 Task: Search one way flight ticket for 4 adults, 2 children, 2 infants in seat and 1 infant on lap in premium economy from Vieques: Antonio Rivera Rodriguez Airport to Rockford: Chicago Rockford International Airport(was Northwest Chicagoland Regional Airport At Rockford) on 5-1-2023. Choice of flights is Royal air maroc. Number of bags: 2 checked bags. Price is upto 94000. Outbound departure time preference is 7:00.
Action: Mouse moved to (276, 488)
Screenshot: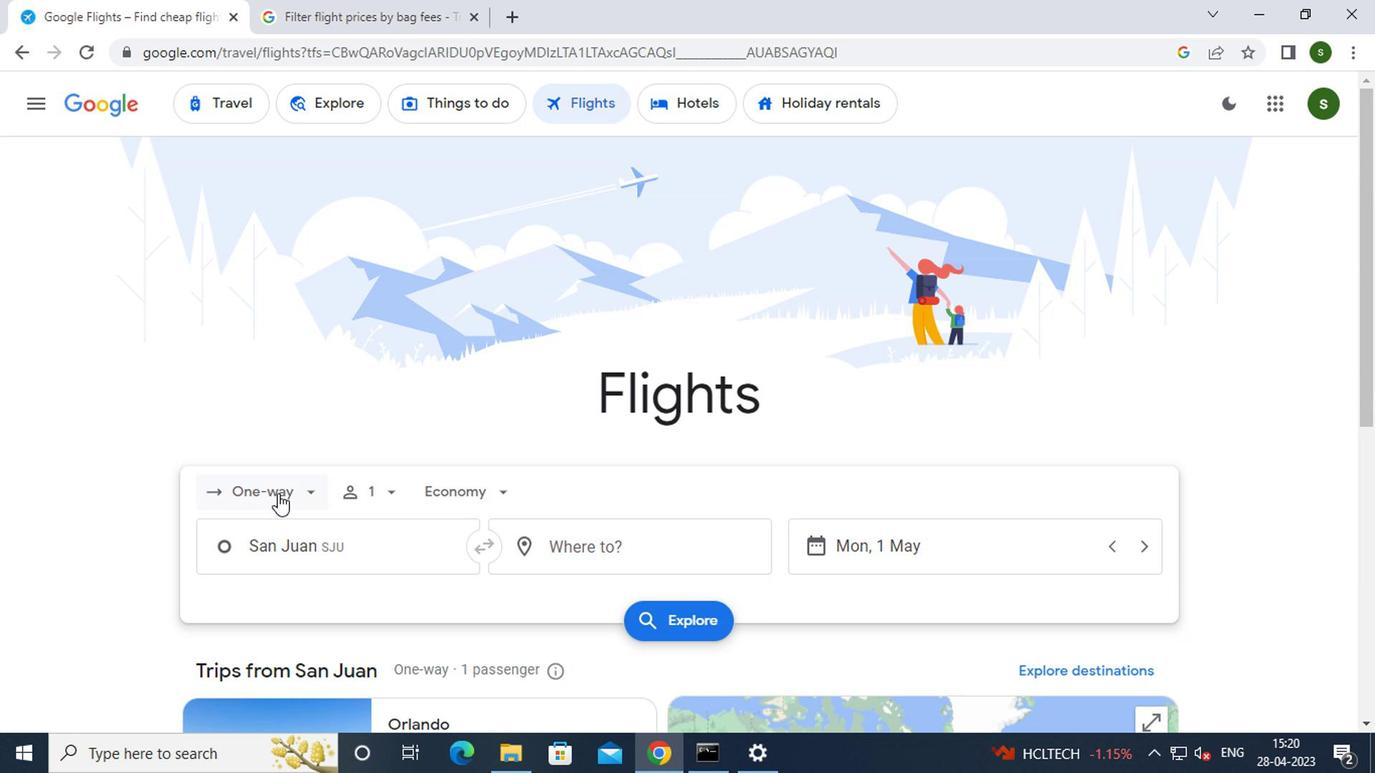
Action: Mouse pressed left at (276, 488)
Screenshot: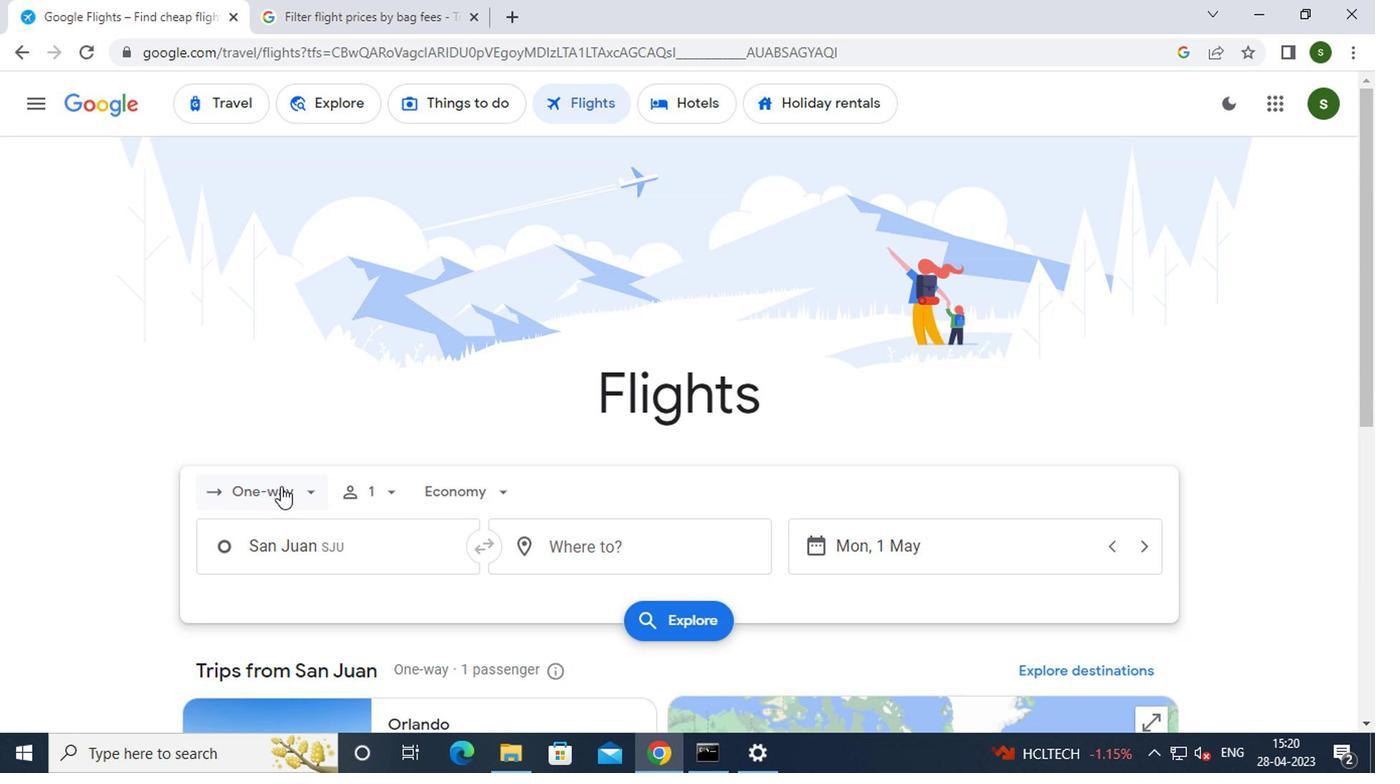 
Action: Mouse moved to (291, 587)
Screenshot: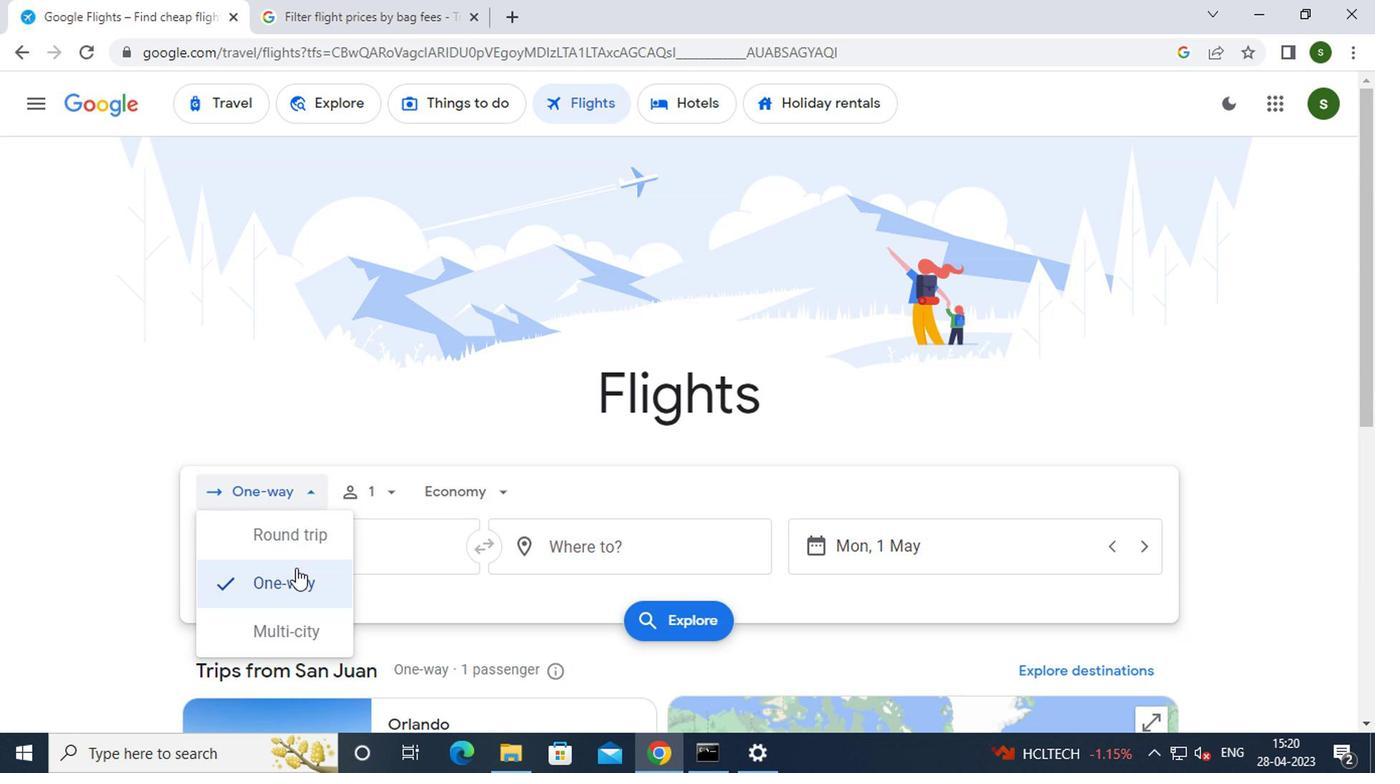 
Action: Mouse pressed left at (291, 587)
Screenshot: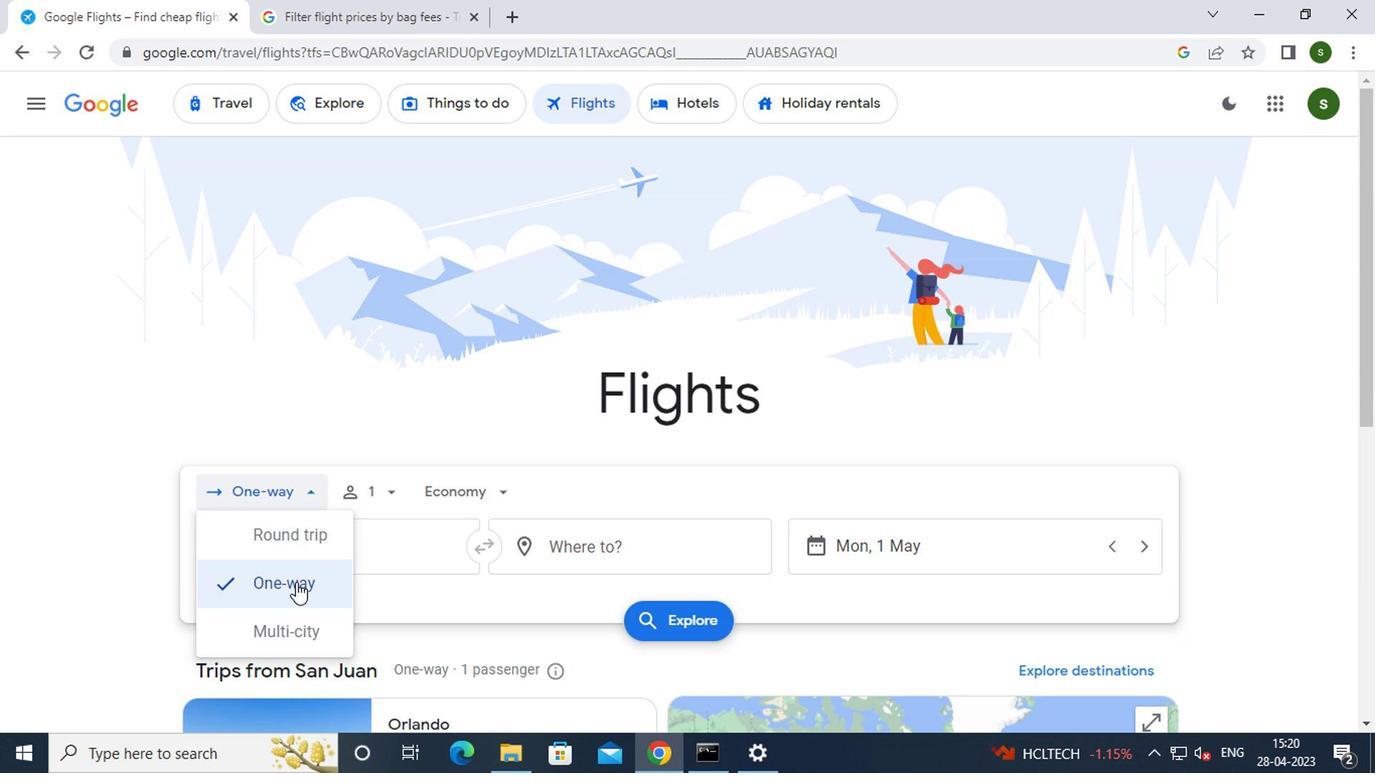
Action: Mouse moved to (371, 496)
Screenshot: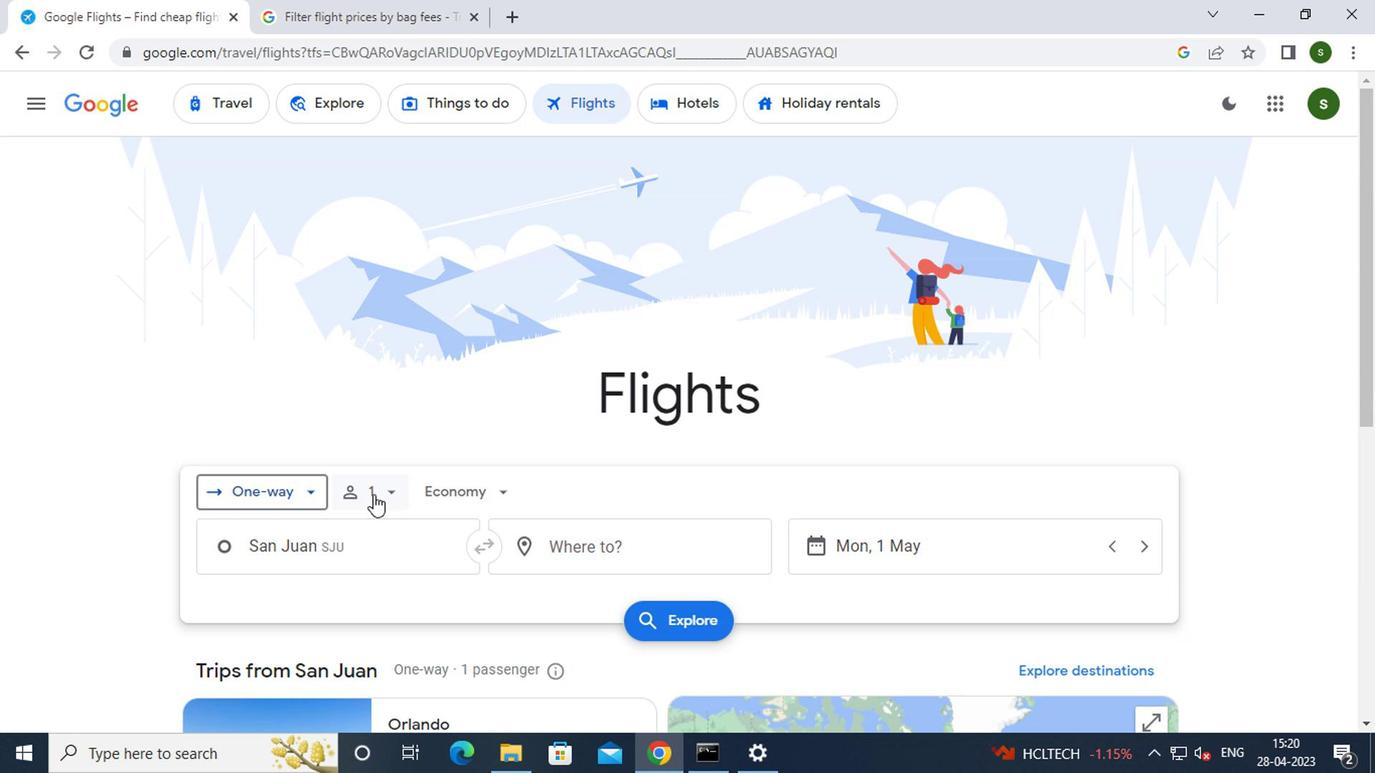 
Action: Mouse pressed left at (371, 496)
Screenshot: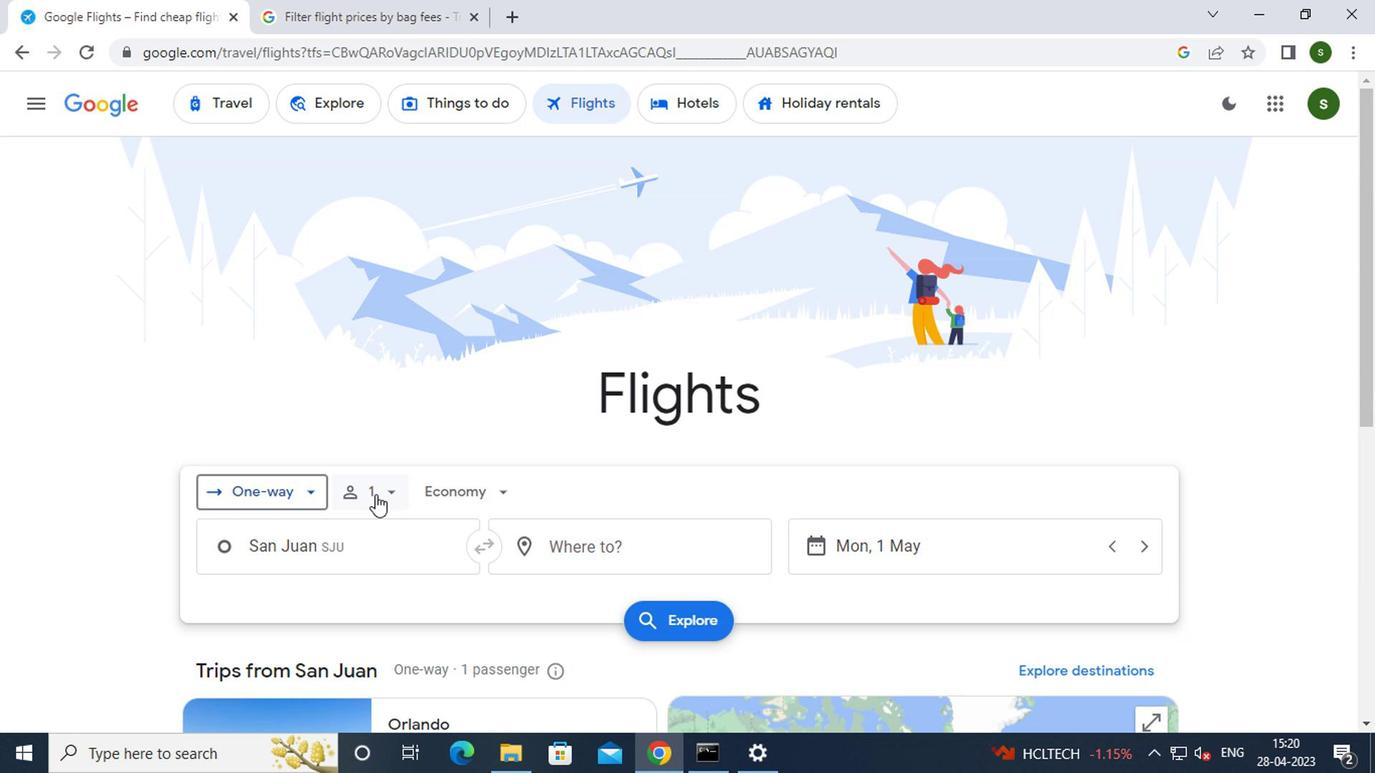 
Action: Mouse moved to (548, 548)
Screenshot: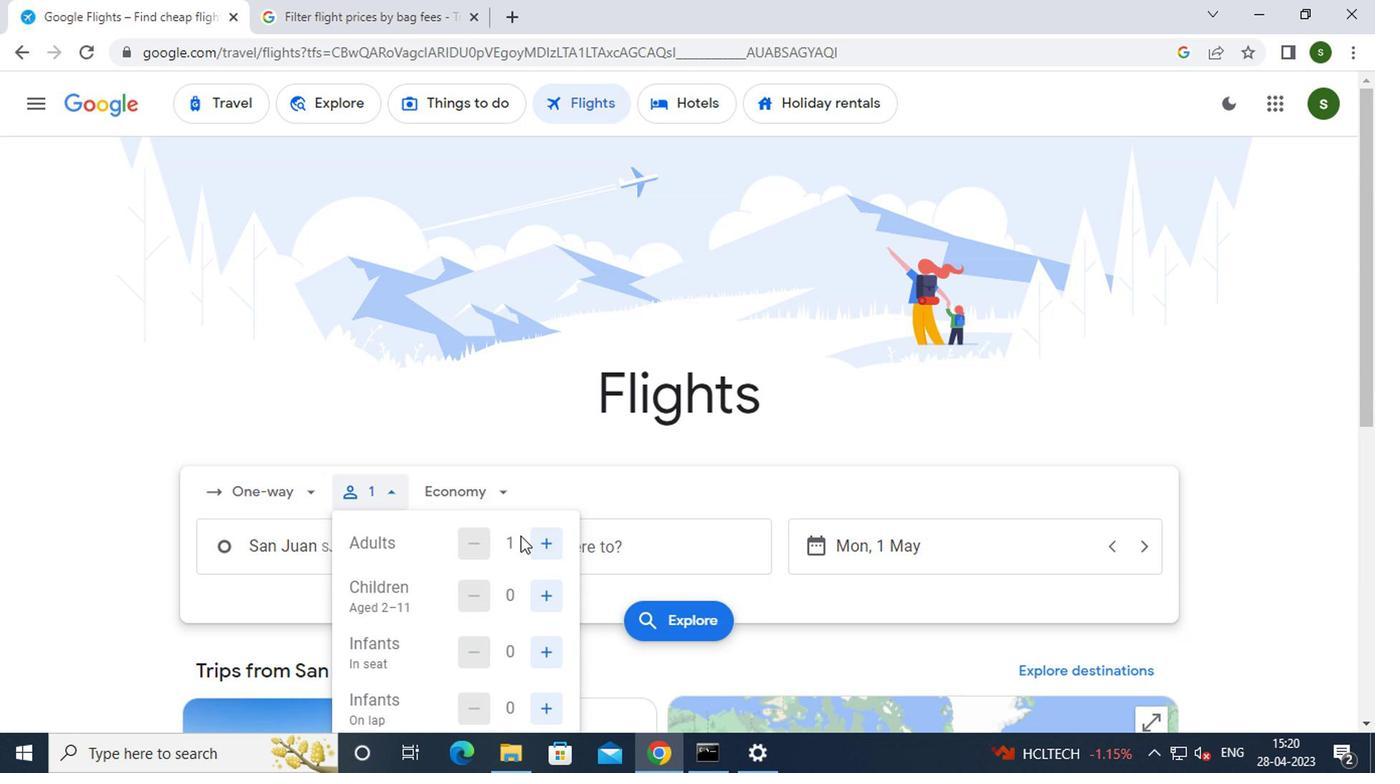 
Action: Mouse pressed left at (548, 548)
Screenshot: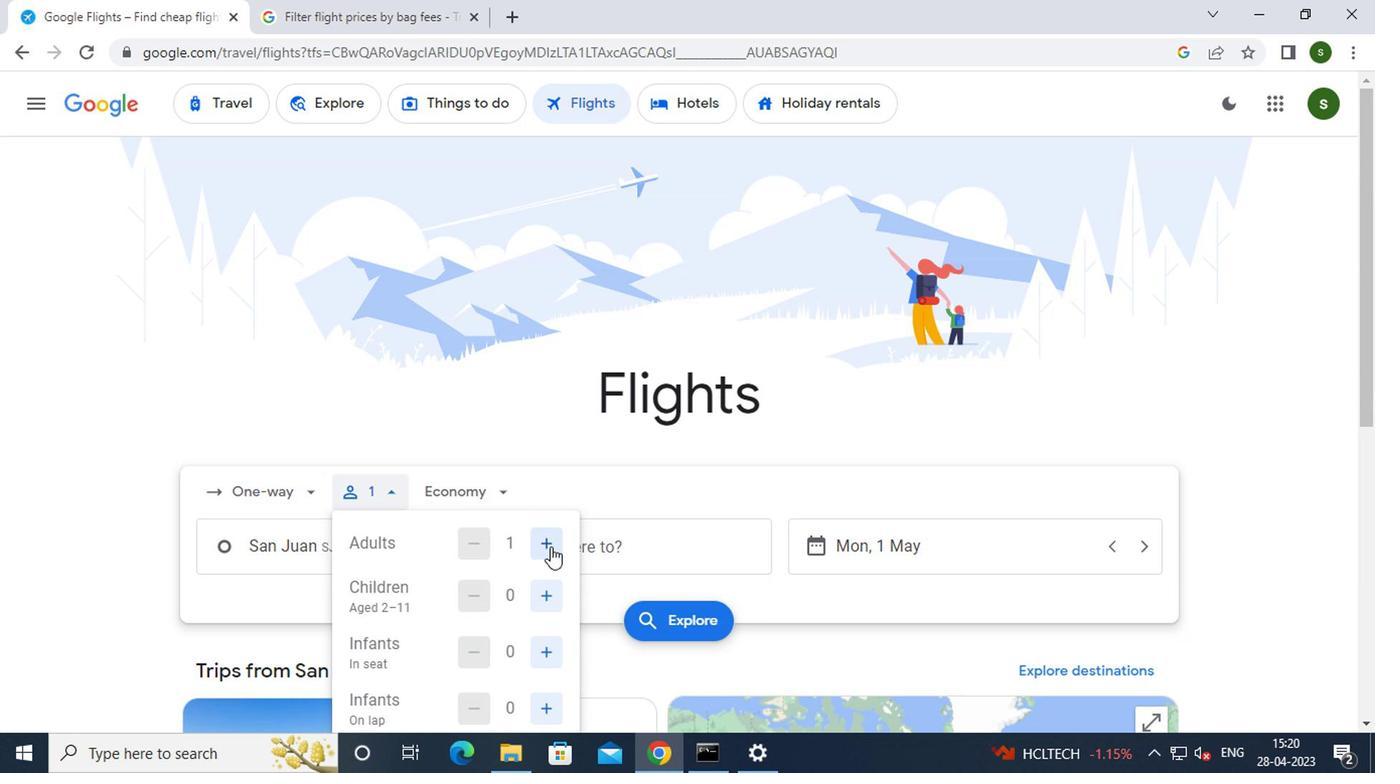 
Action: Mouse pressed left at (548, 548)
Screenshot: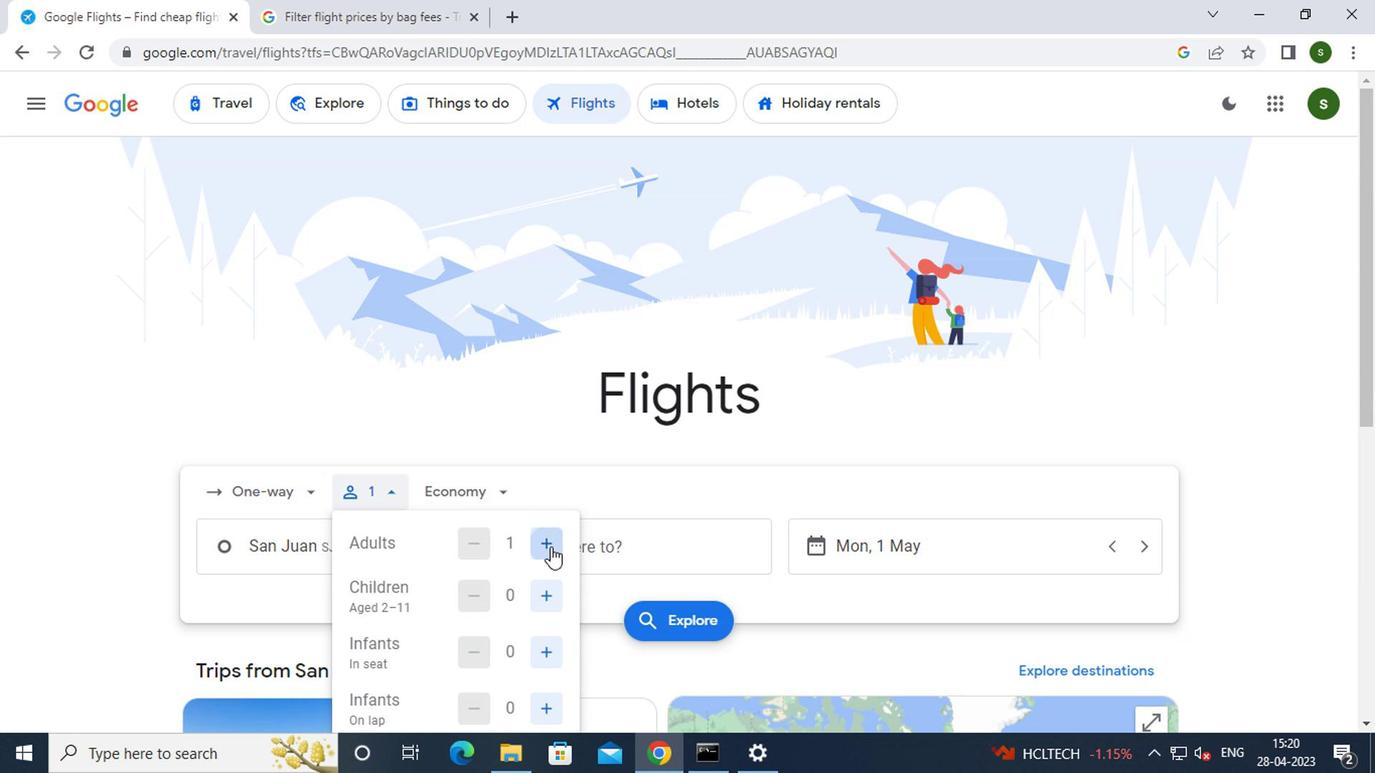 
Action: Mouse pressed left at (548, 548)
Screenshot: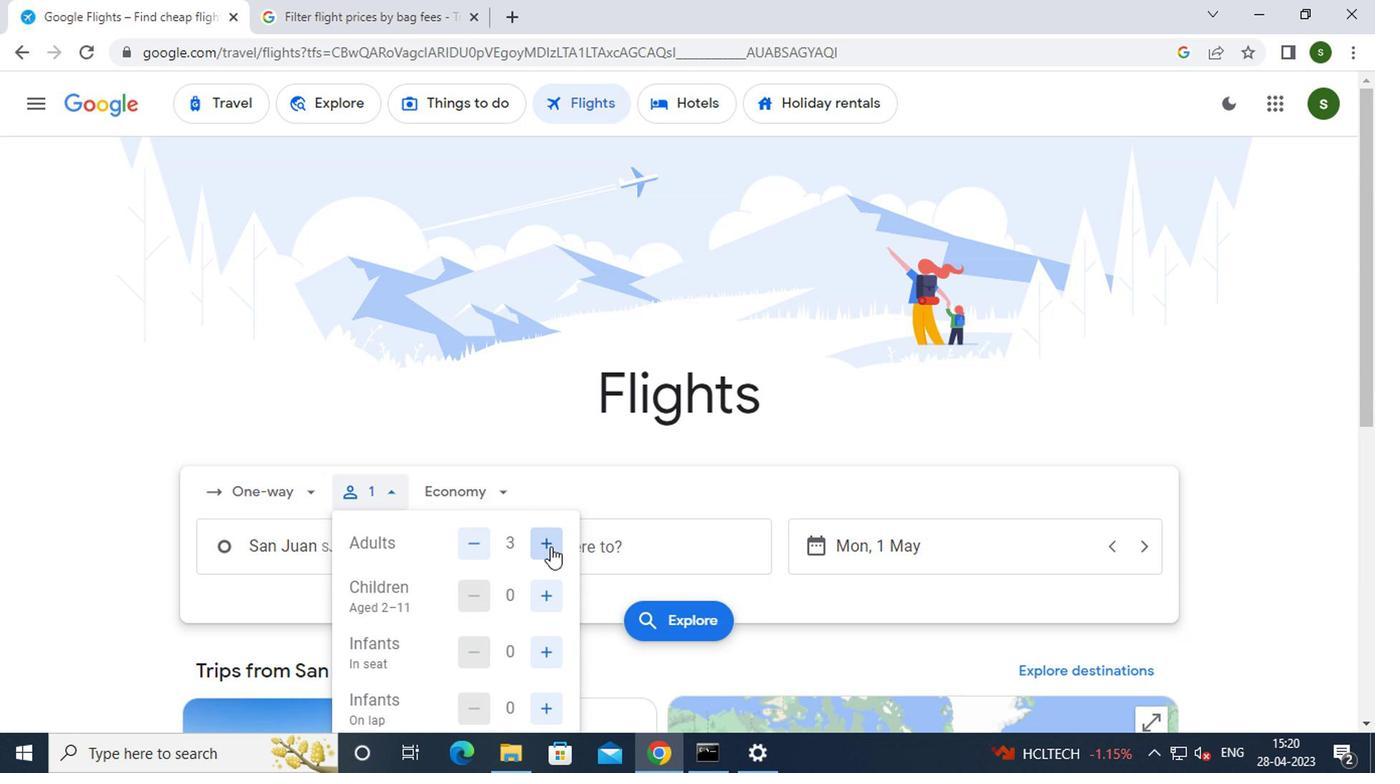 
Action: Mouse moved to (542, 604)
Screenshot: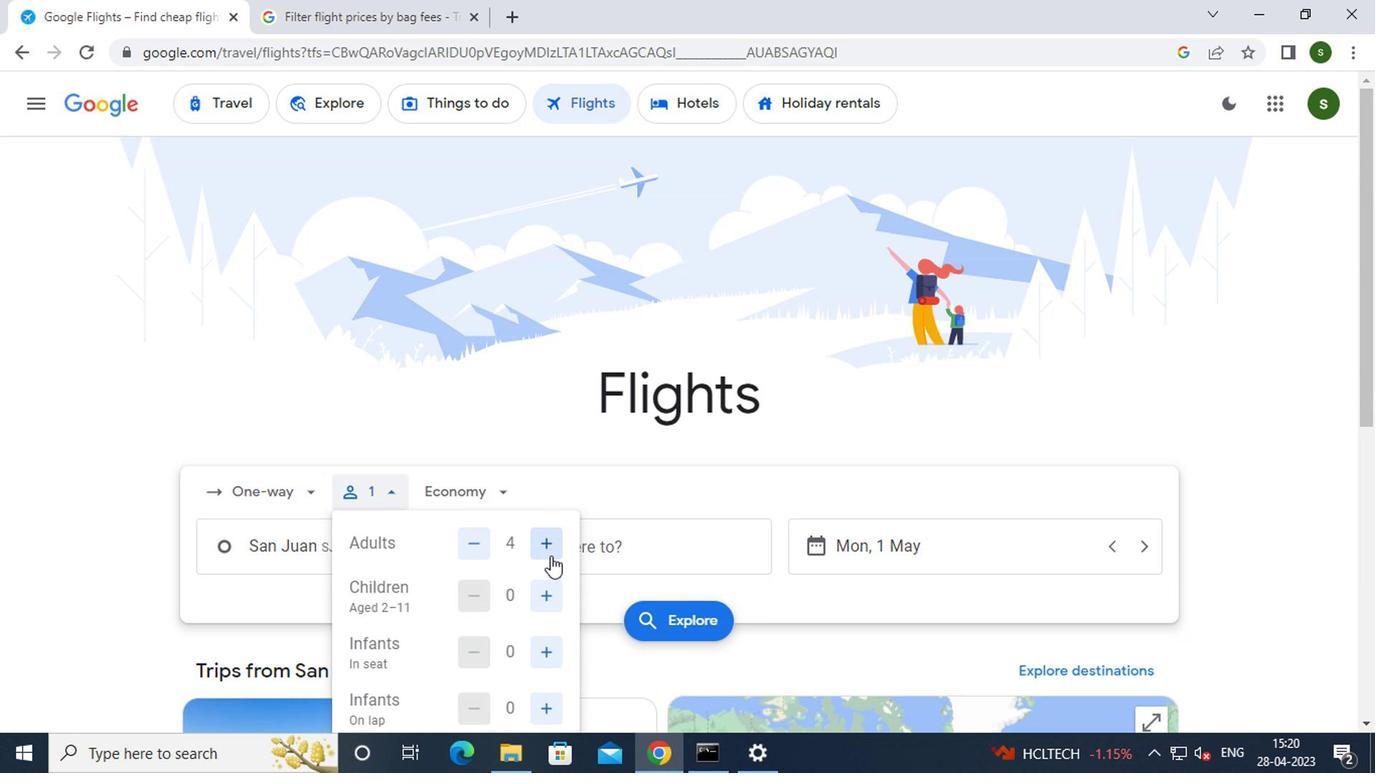 
Action: Mouse pressed left at (542, 604)
Screenshot: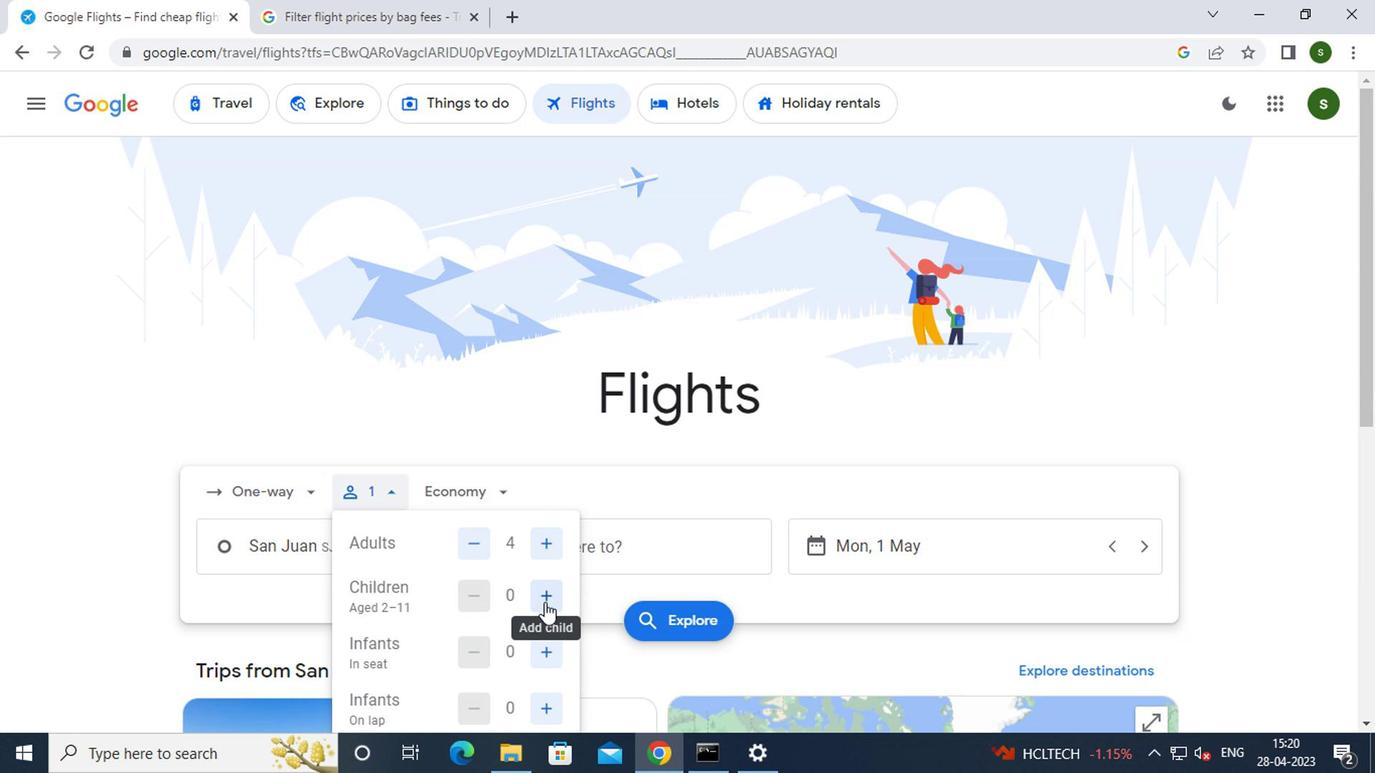 
Action: Mouse pressed left at (542, 604)
Screenshot: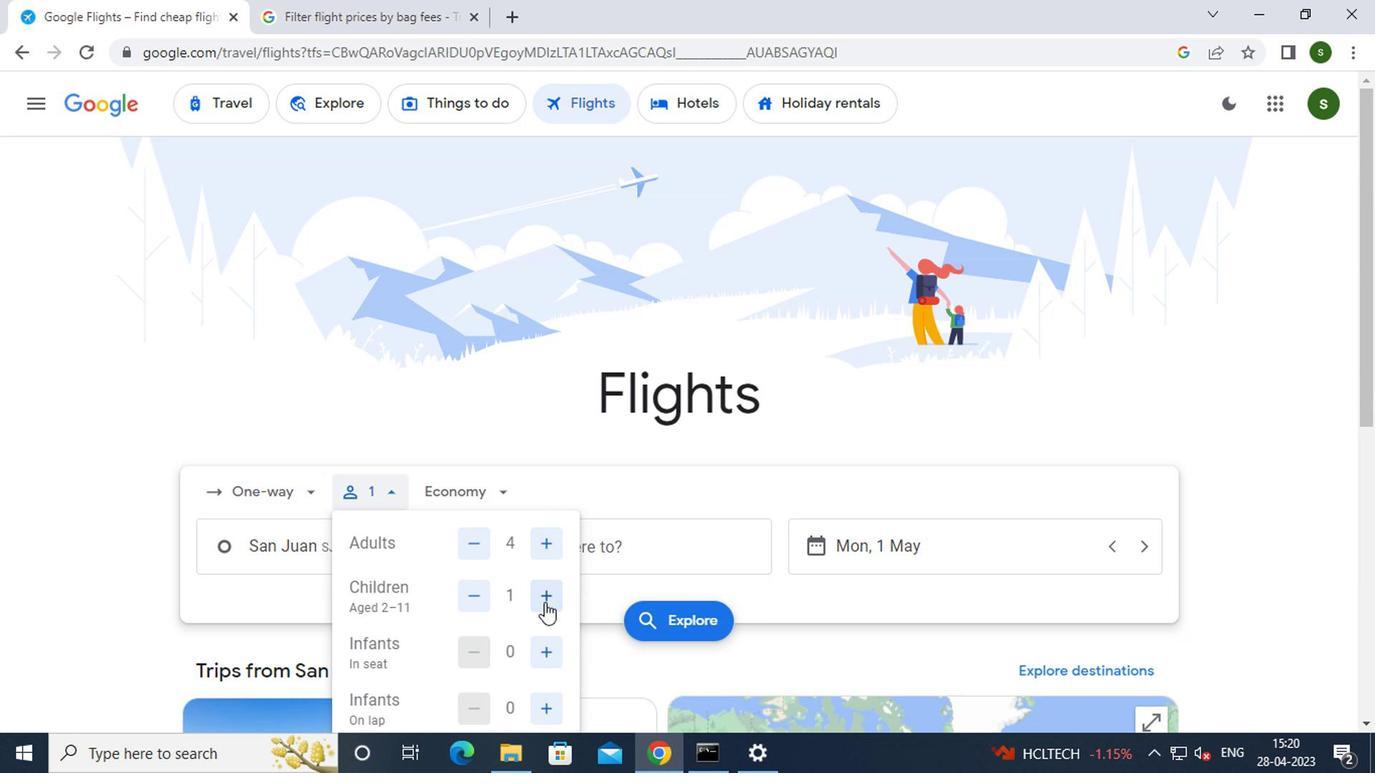
Action: Mouse moved to (552, 665)
Screenshot: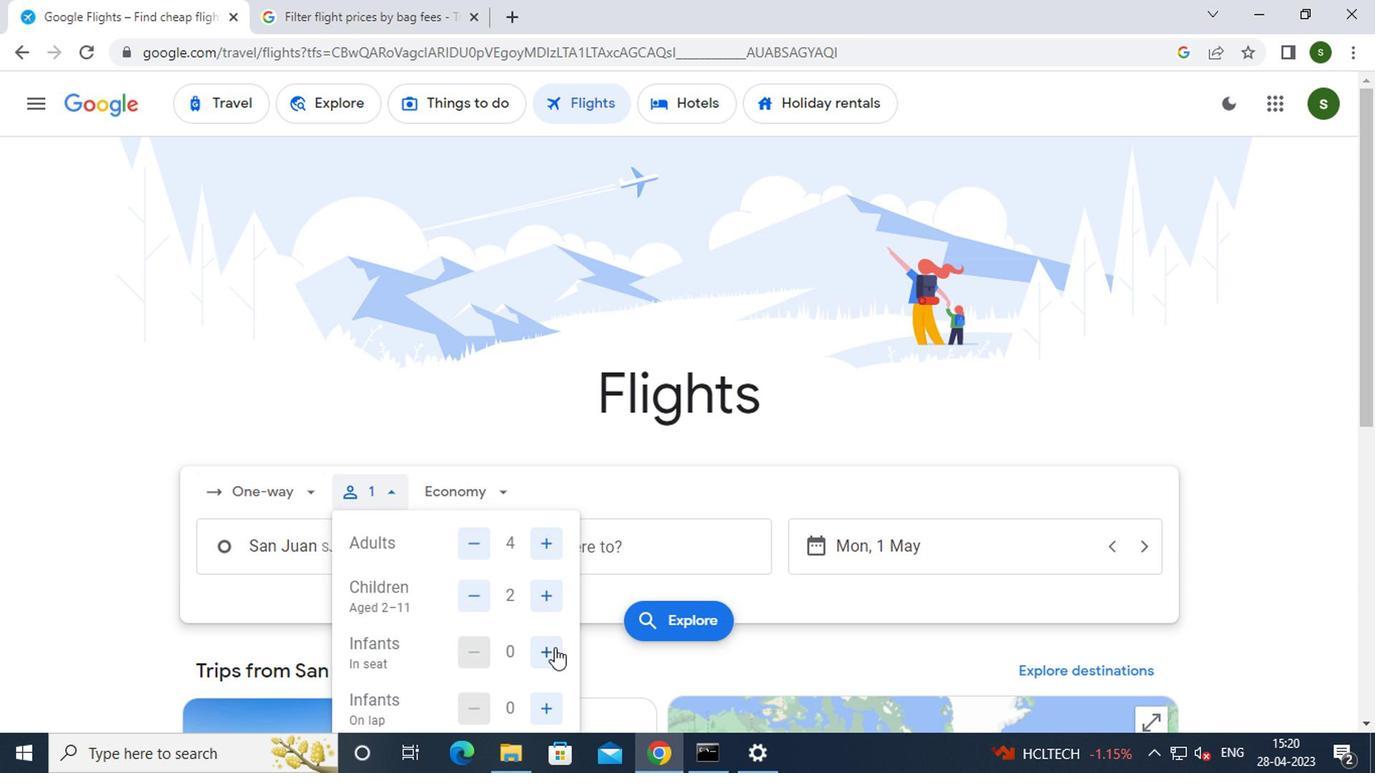 
Action: Mouse pressed left at (552, 665)
Screenshot: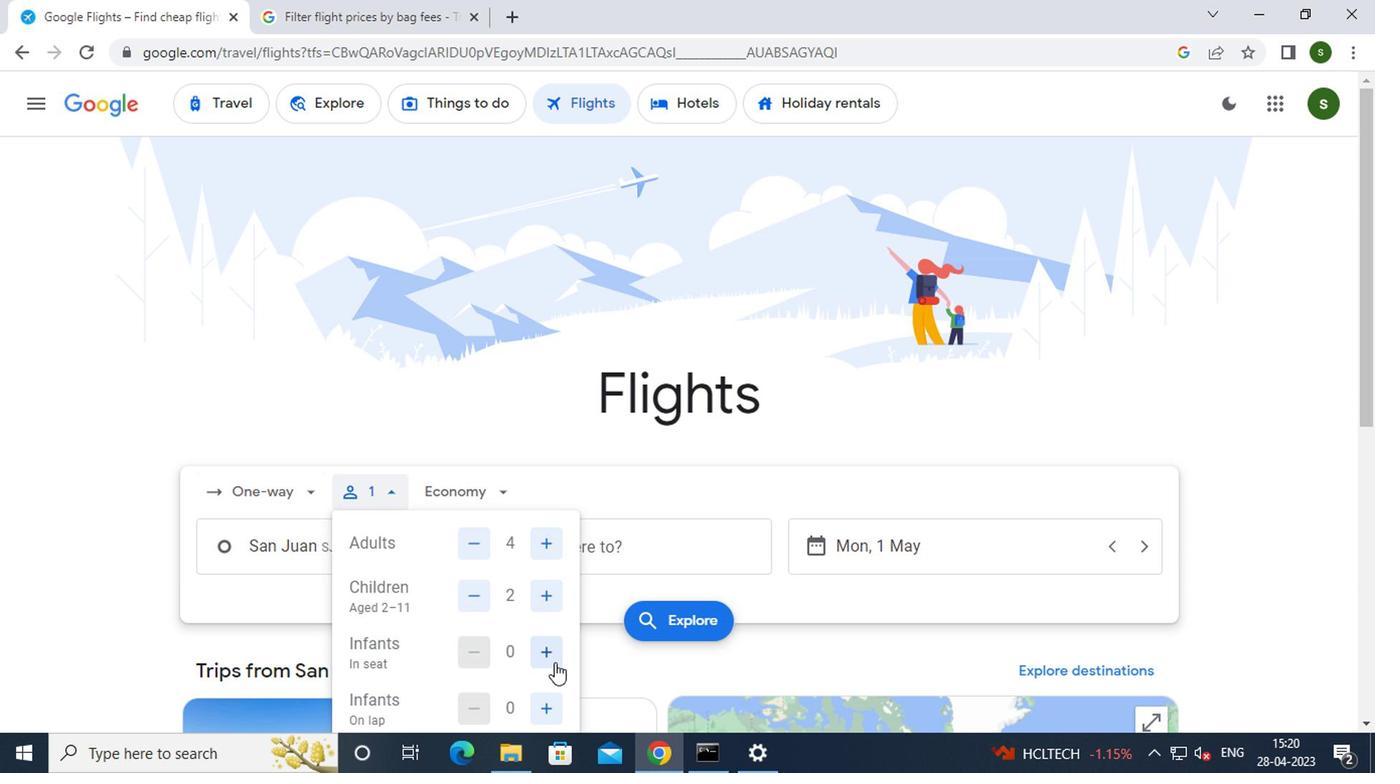 
Action: Mouse pressed left at (552, 665)
Screenshot: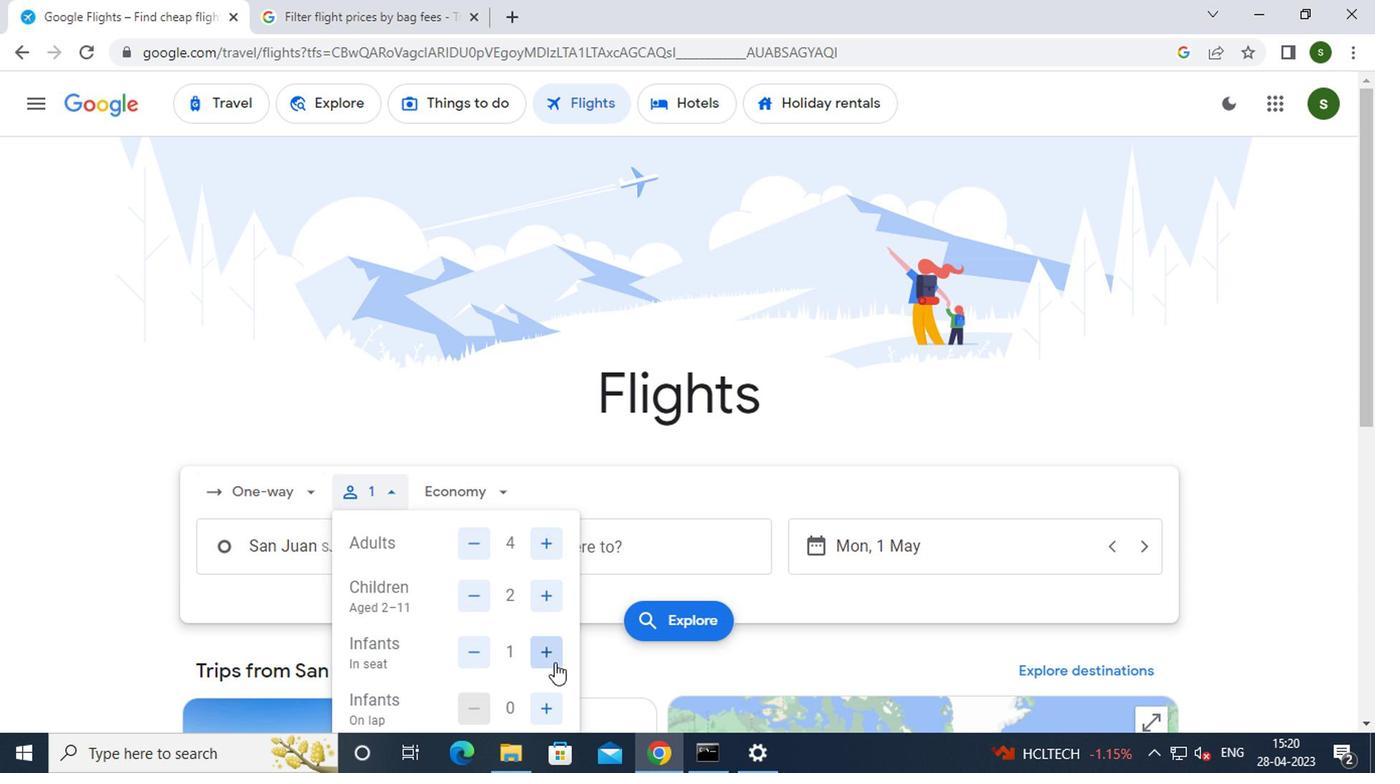 
Action: Mouse moved to (547, 701)
Screenshot: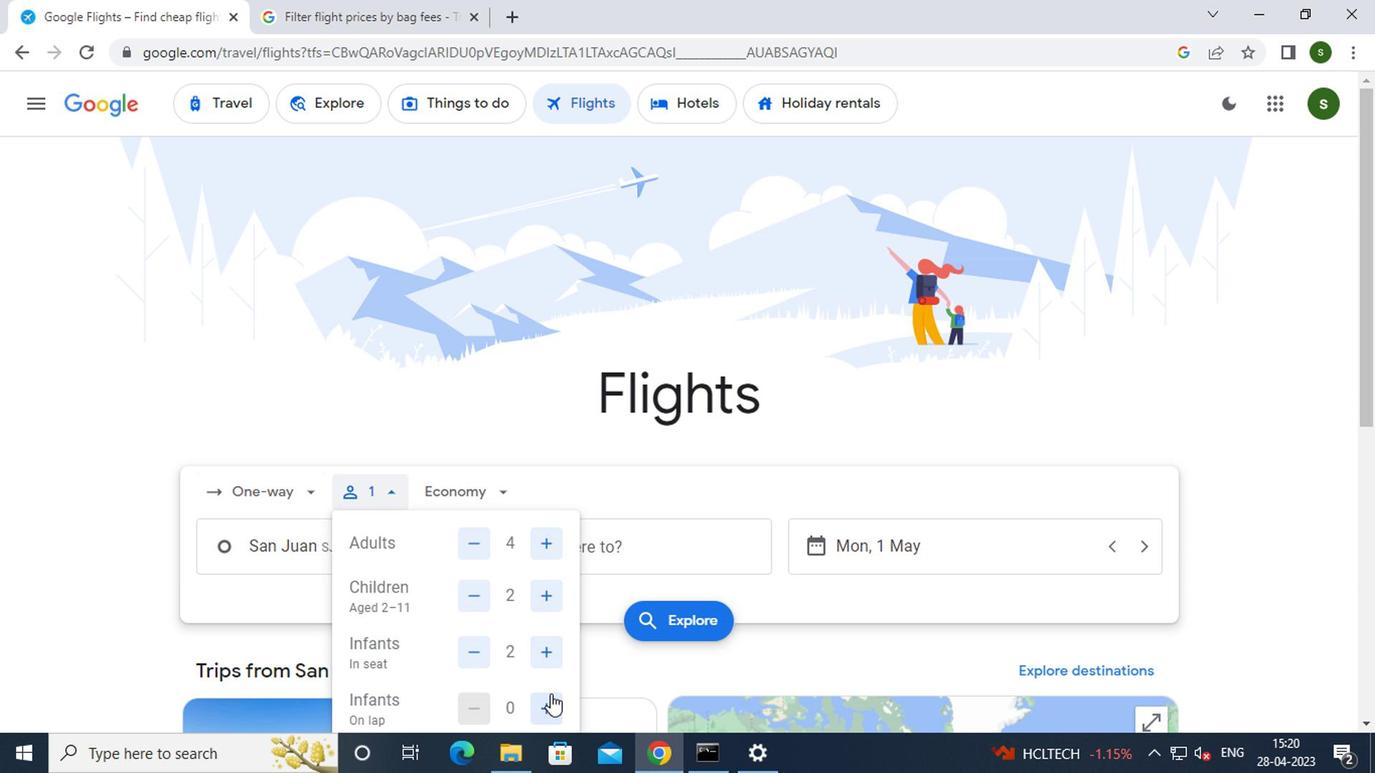
Action: Mouse pressed left at (547, 701)
Screenshot: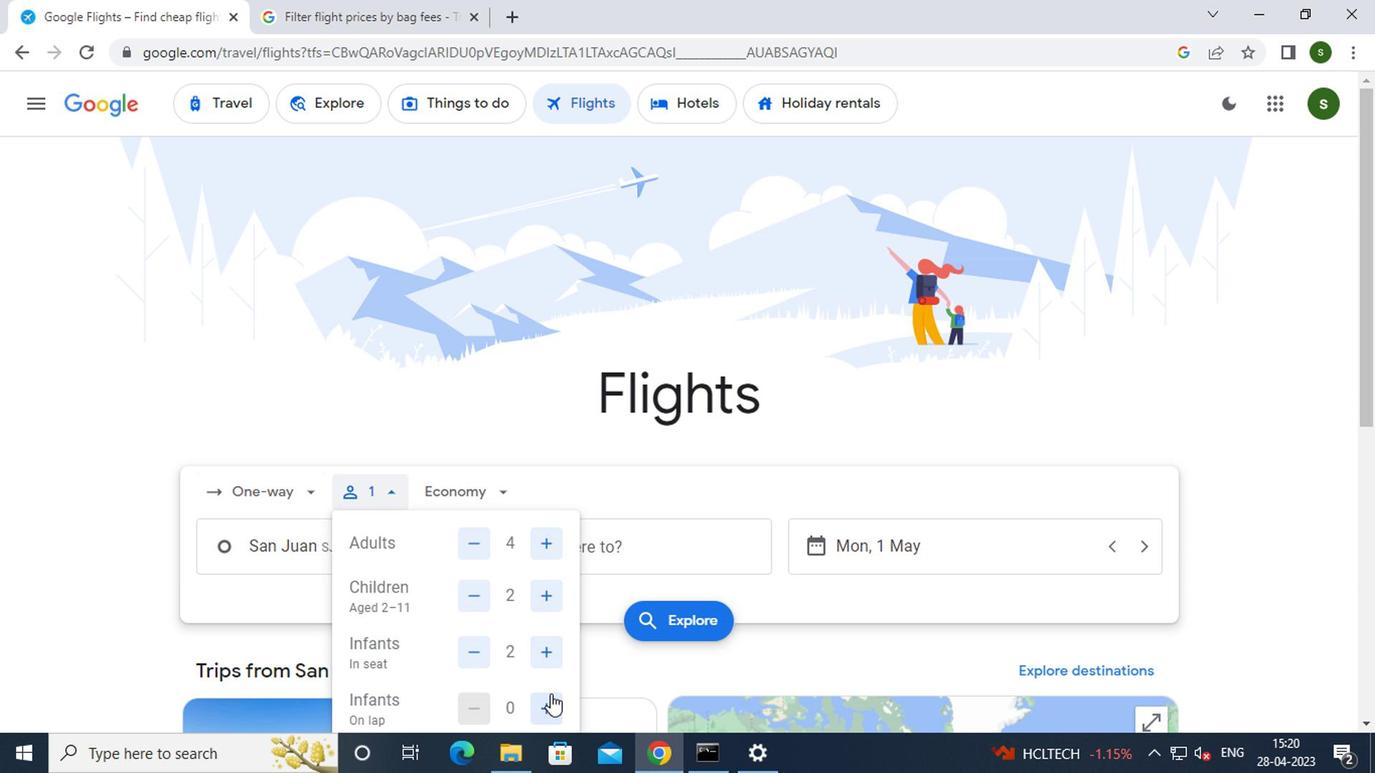 
Action: Mouse moved to (501, 494)
Screenshot: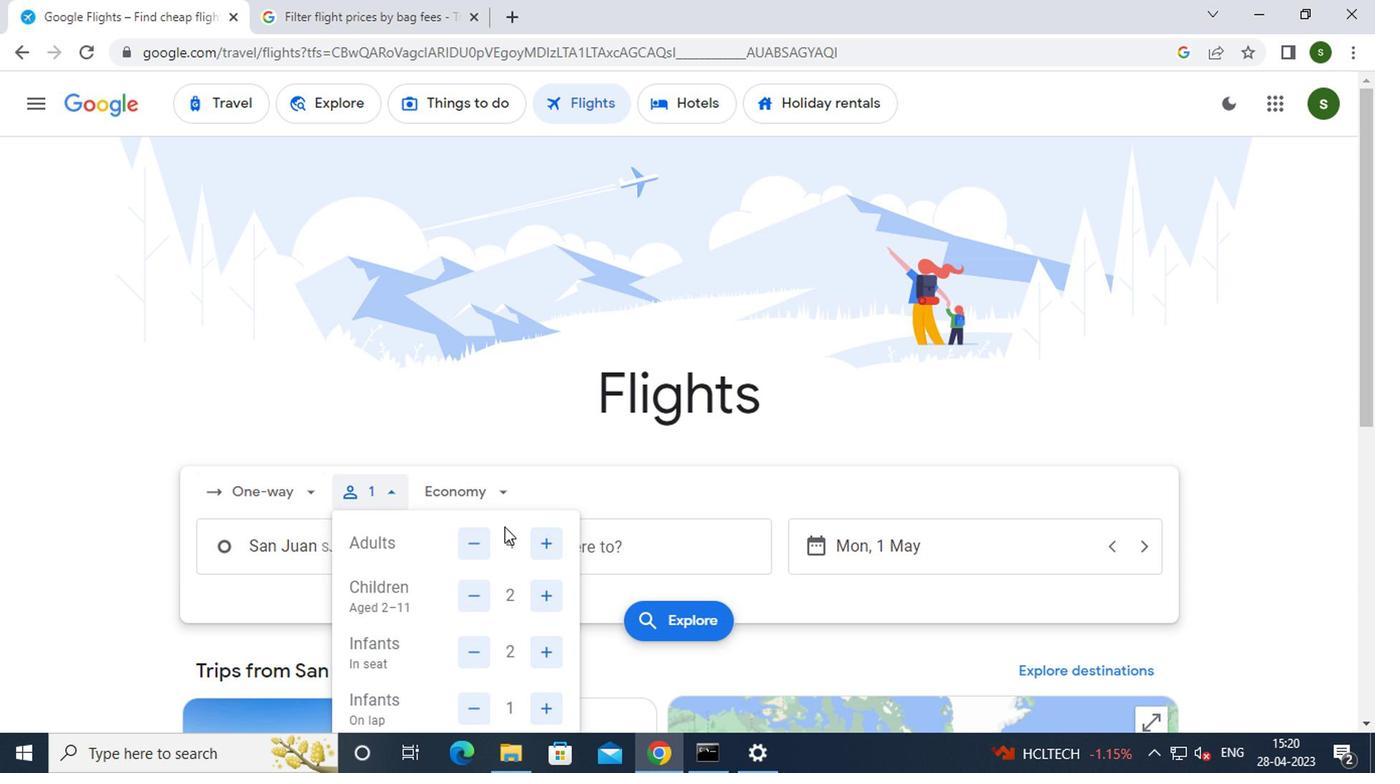 
Action: Mouse pressed left at (501, 494)
Screenshot: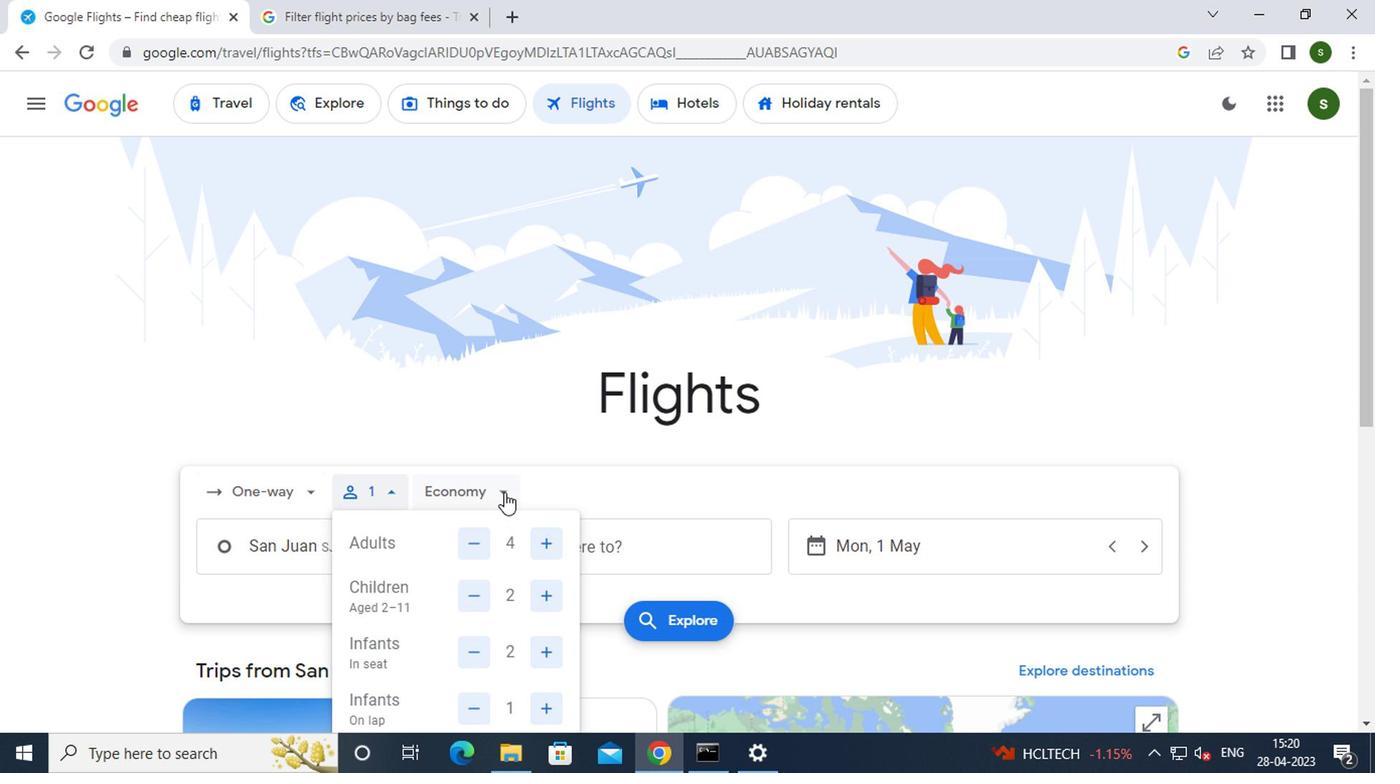 
Action: Mouse moved to (536, 584)
Screenshot: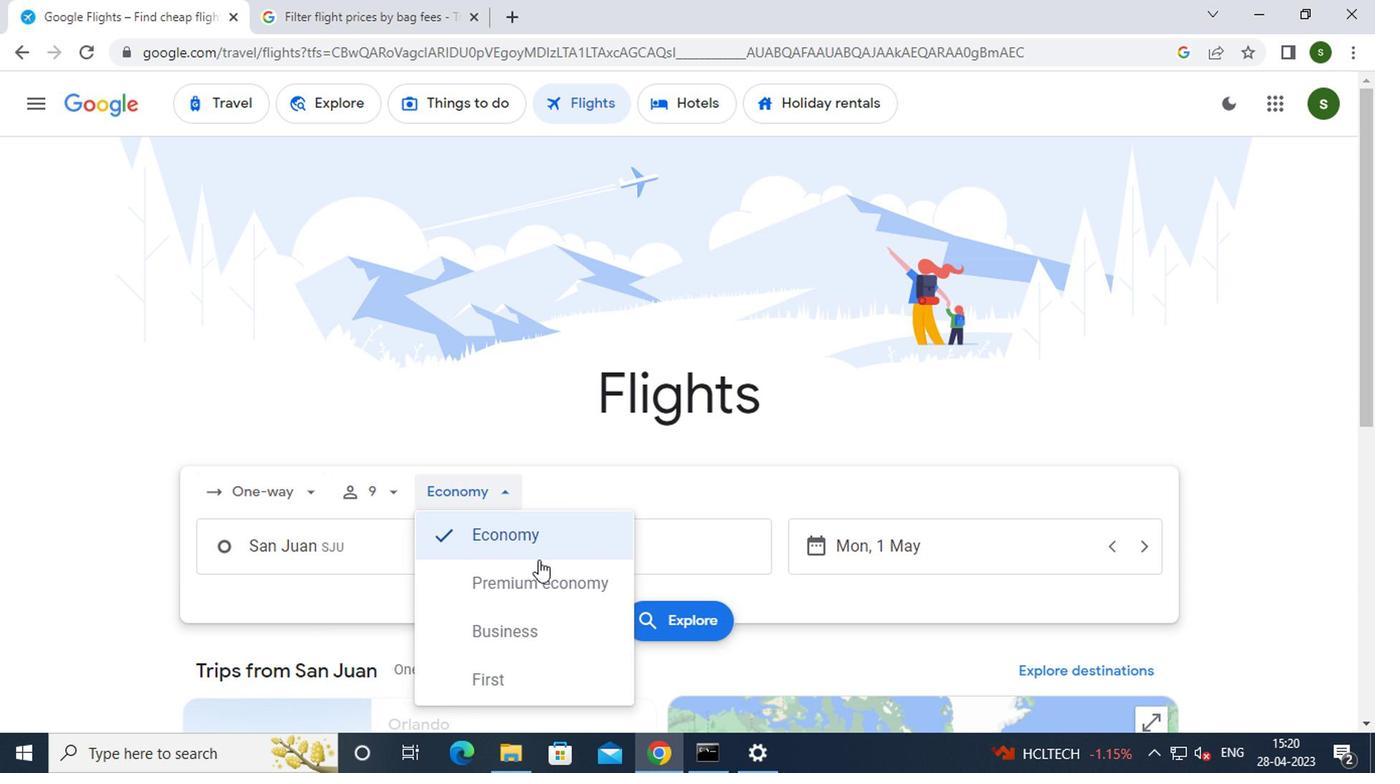 
Action: Mouse pressed left at (536, 584)
Screenshot: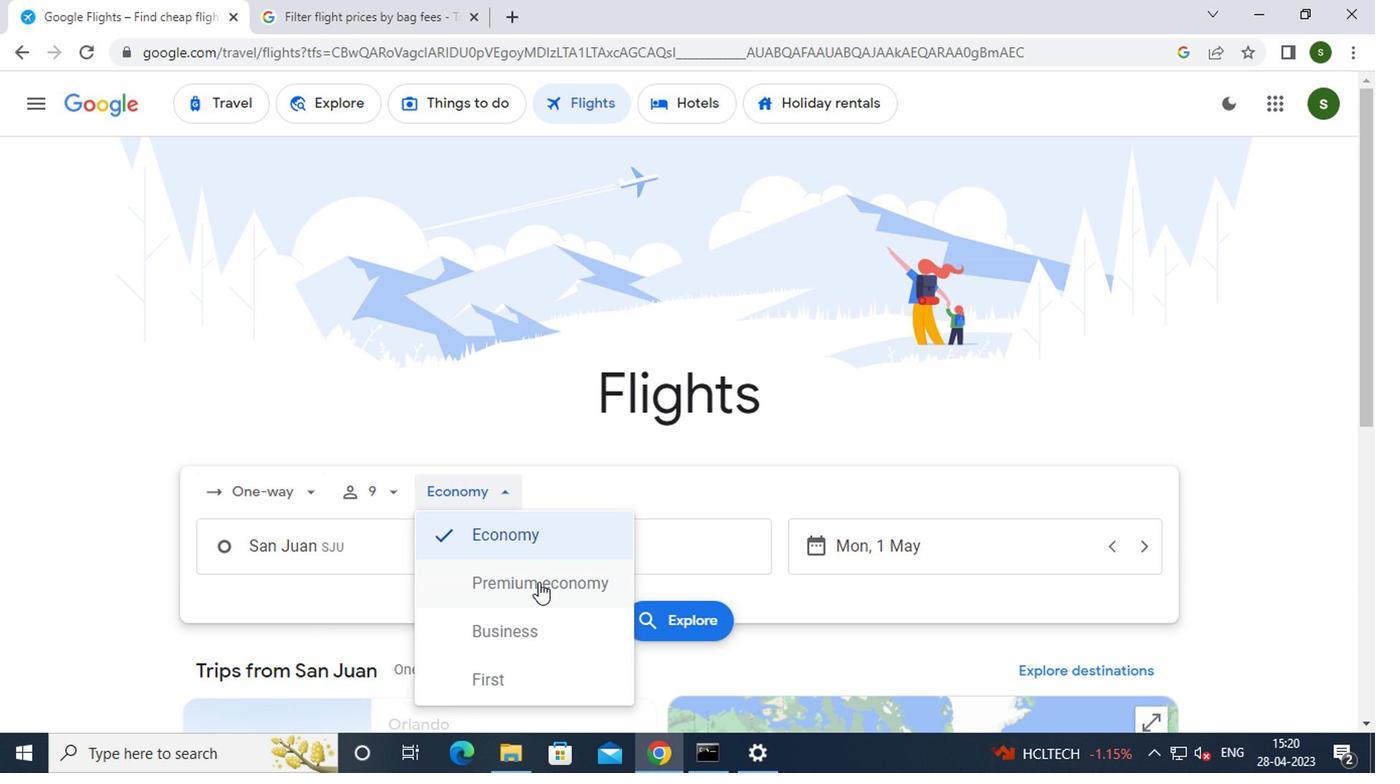 
Action: Mouse moved to (393, 555)
Screenshot: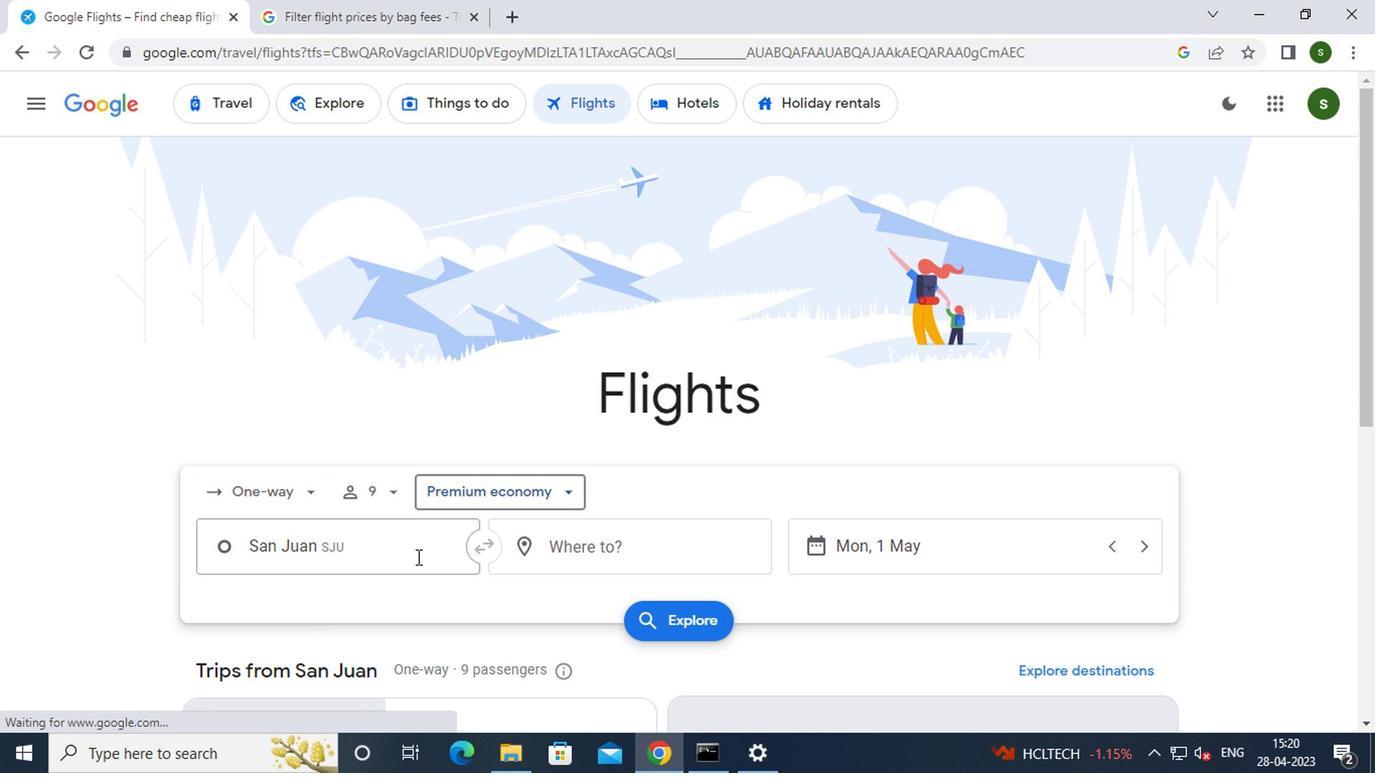 
Action: Mouse pressed left at (393, 555)
Screenshot: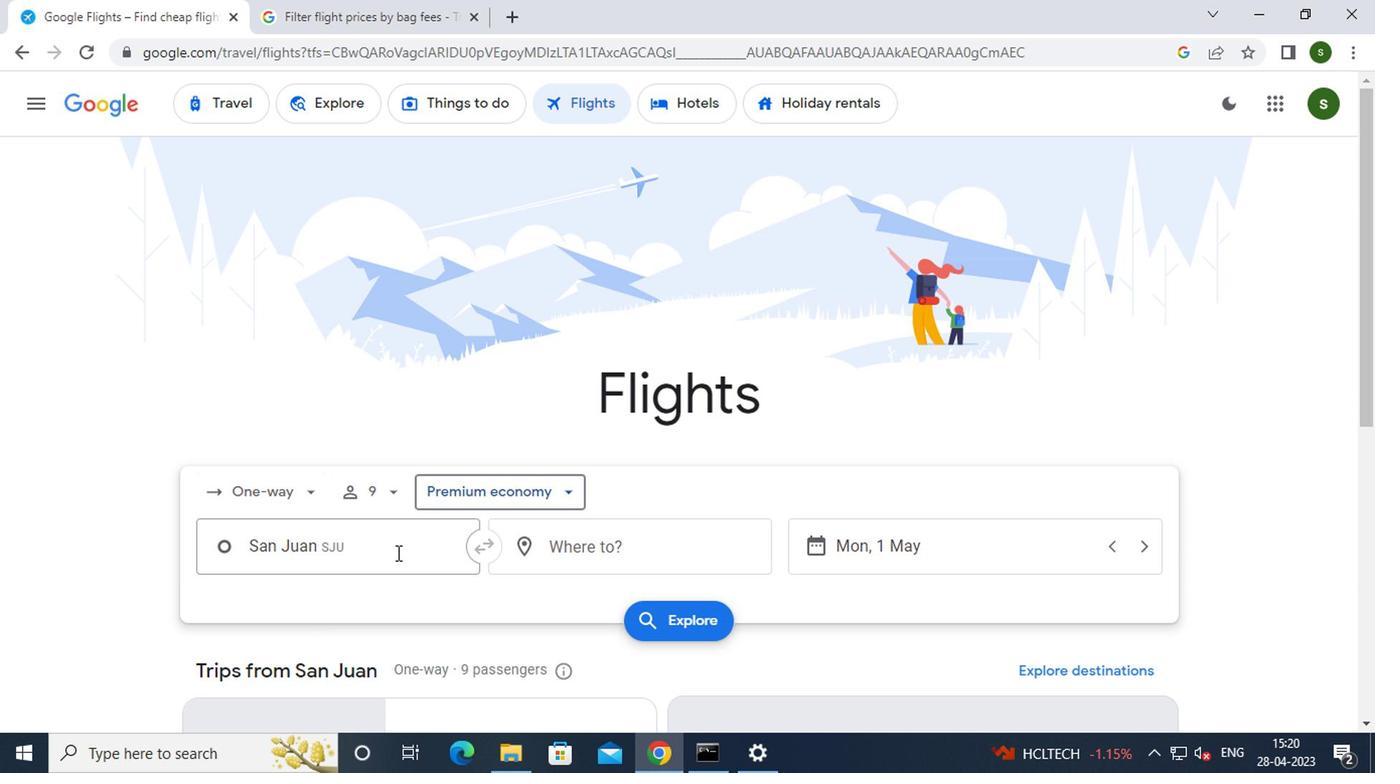 
Action: Key pressed v<Key.caps_lock>iq<Key.backspace>
Screenshot: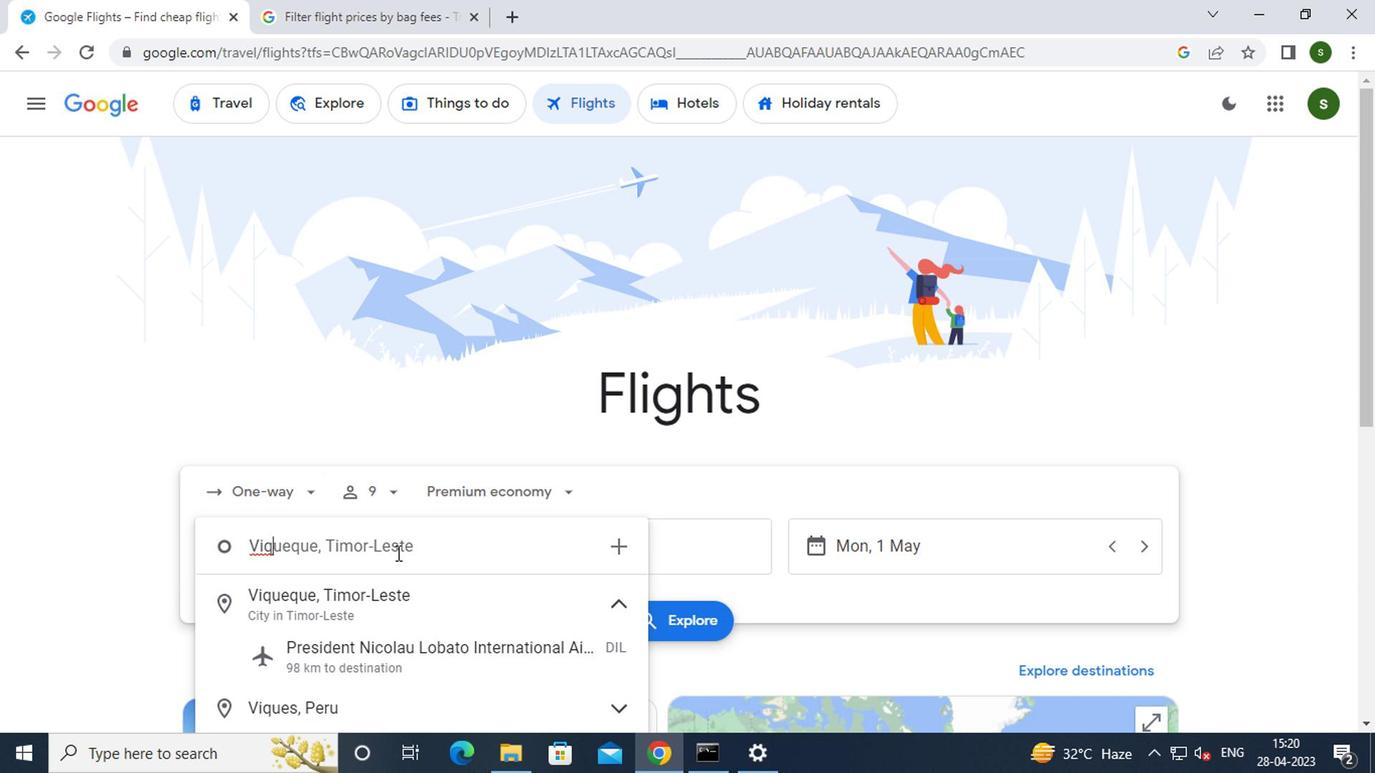 
Action: Mouse moved to (393, 555)
Screenshot: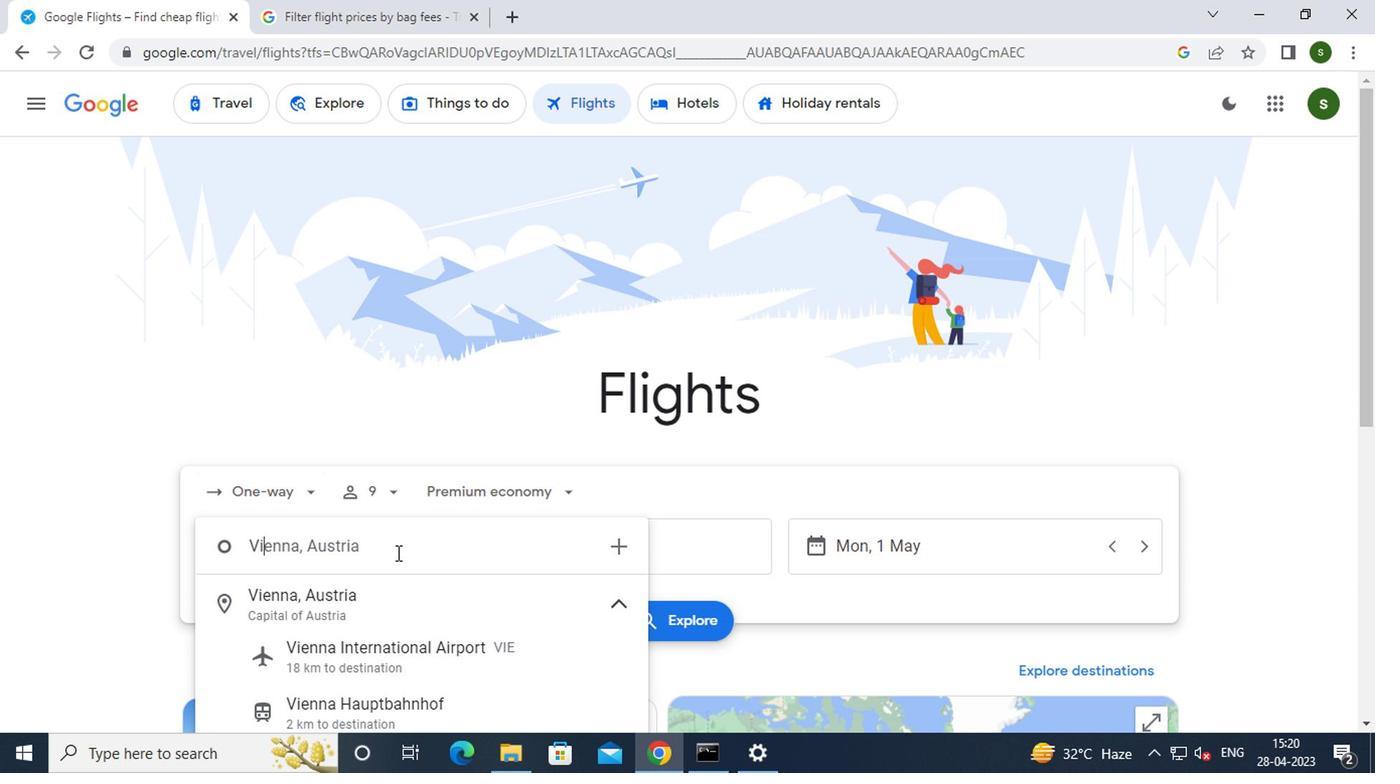 
Action: Key pressed eques
Screenshot: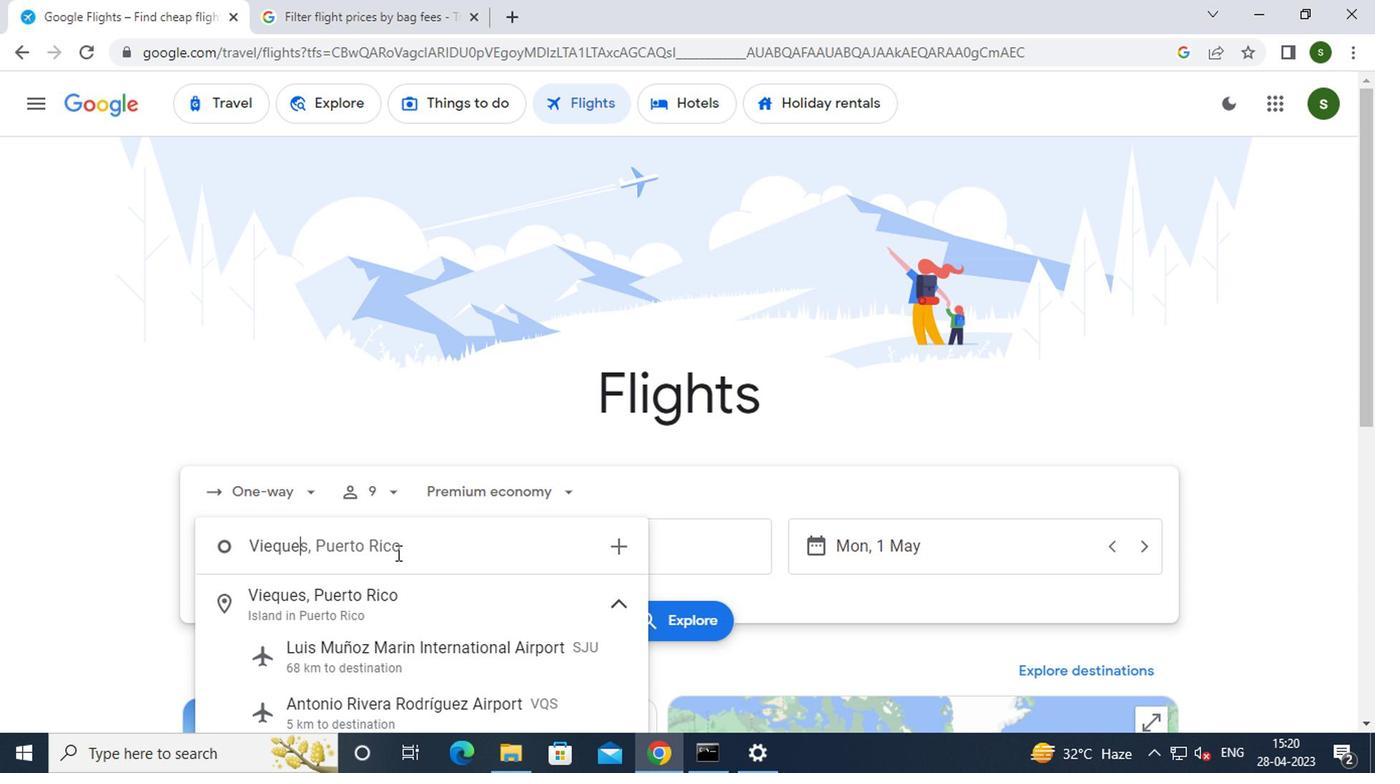 
Action: Mouse scrolled (393, 553) with delta (0, -1)
Screenshot: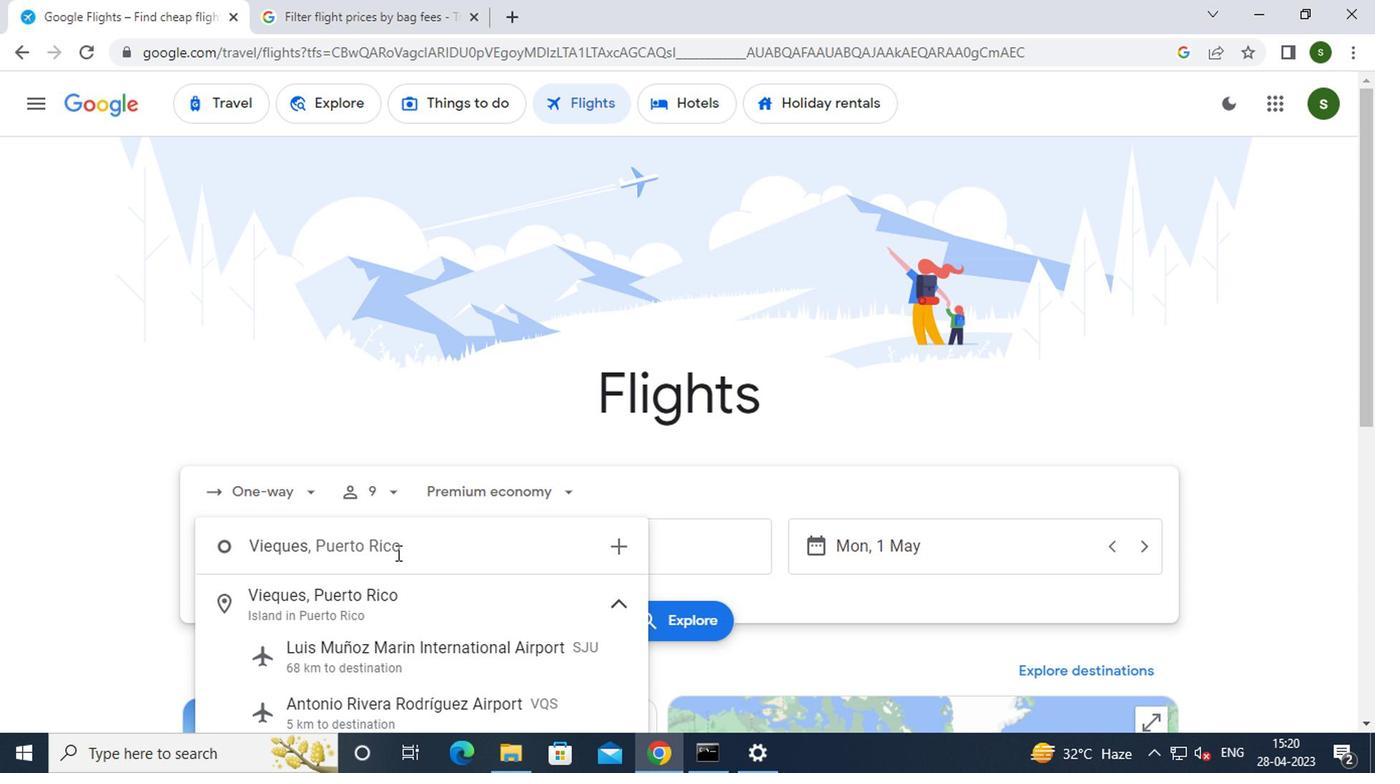 
Action: Mouse moved to (472, 614)
Screenshot: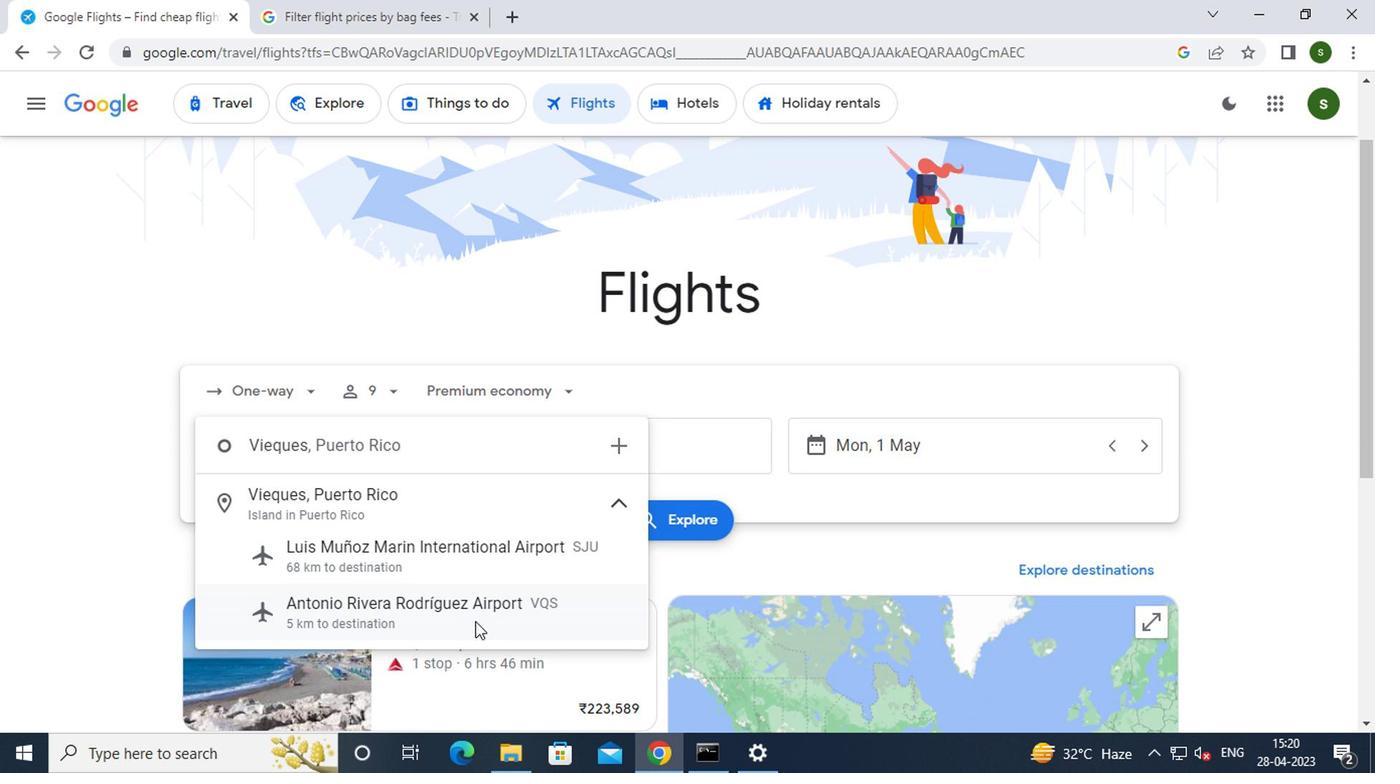 
Action: Mouse pressed left at (472, 614)
Screenshot: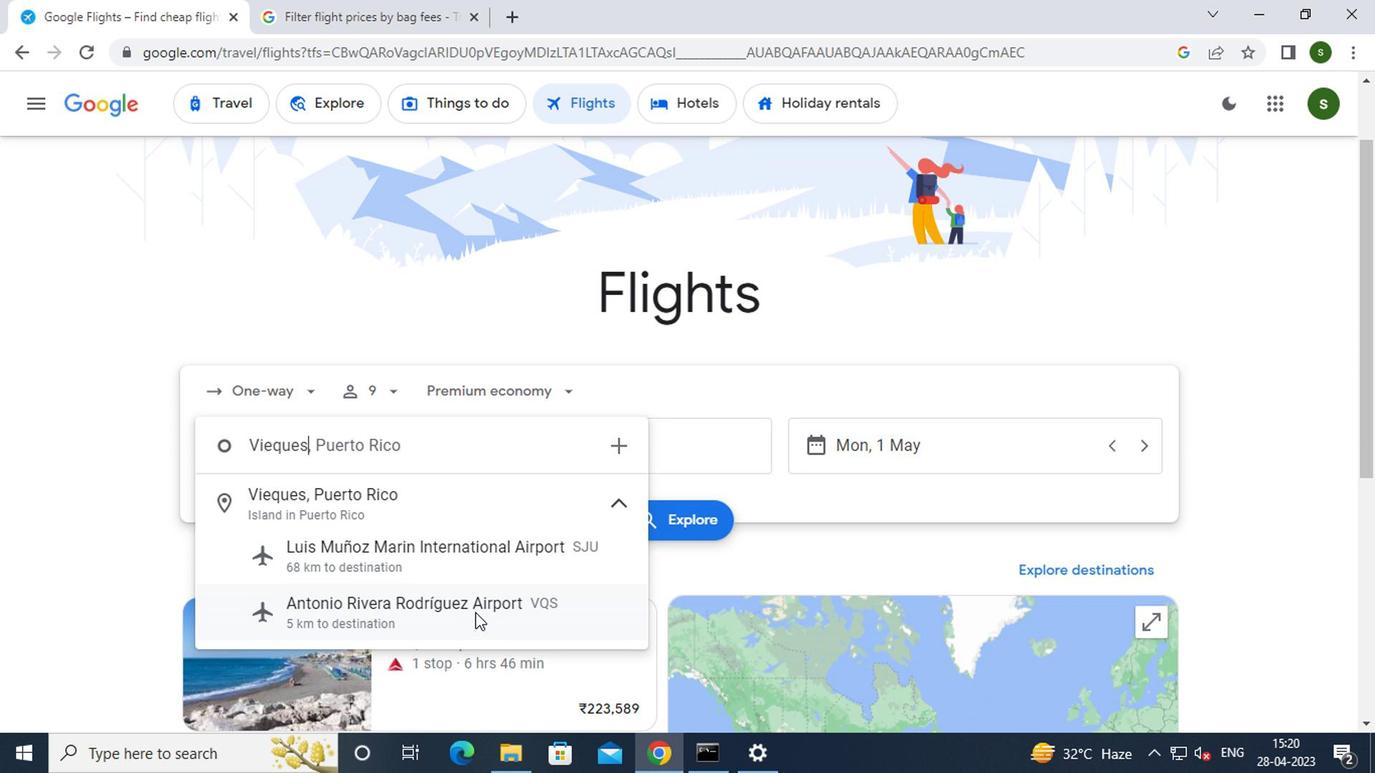 
Action: Mouse moved to (648, 455)
Screenshot: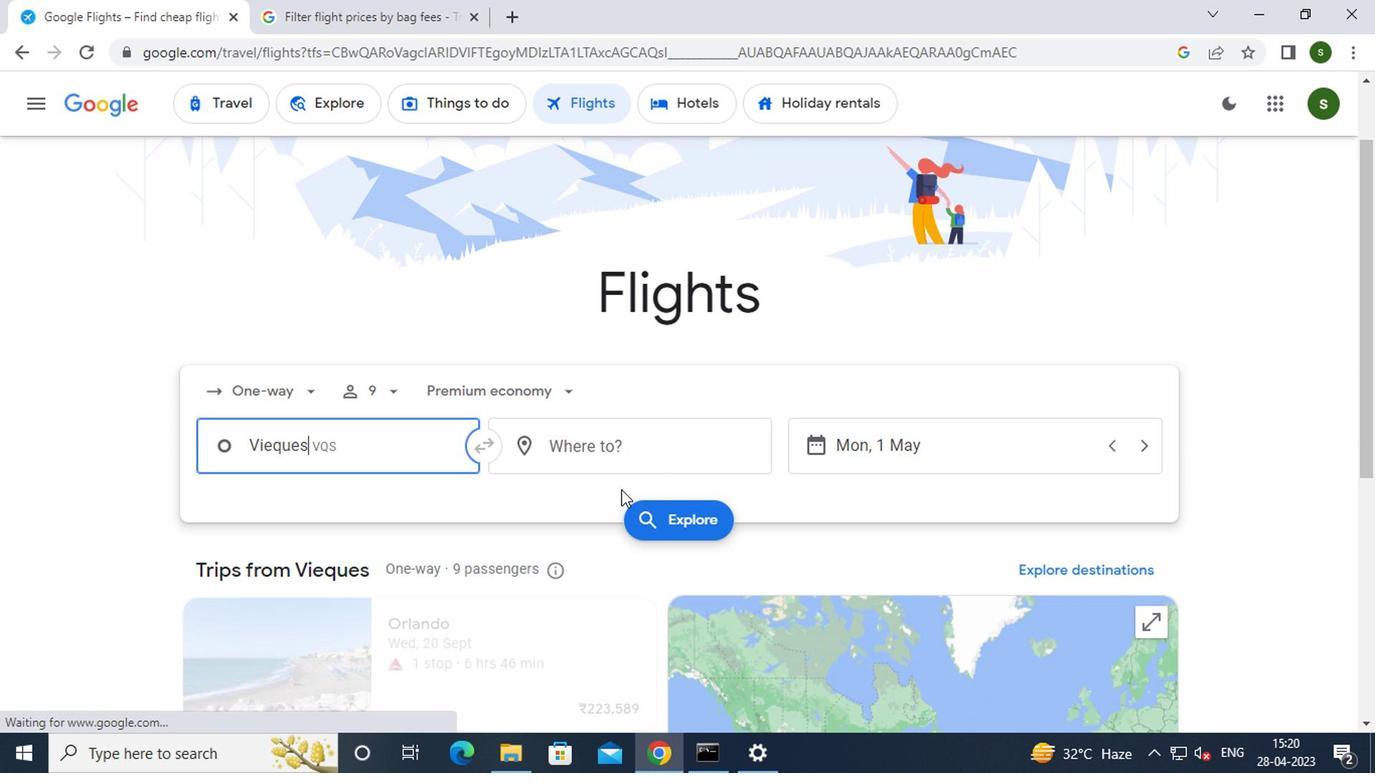 
Action: Mouse pressed left at (648, 455)
Screenshot: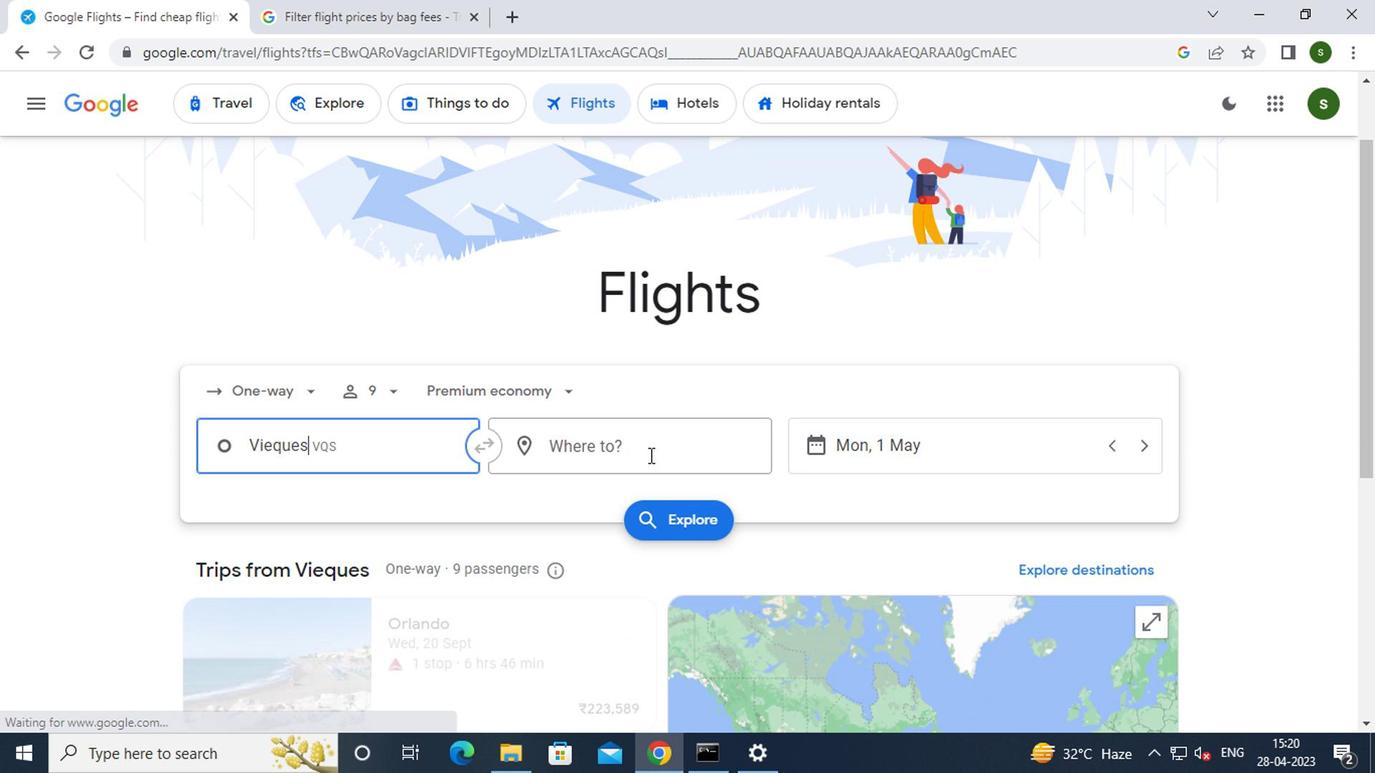 
Action: Key pressed <Key.caps_lock>r<Key.caps_lock>ockford
Screenshot: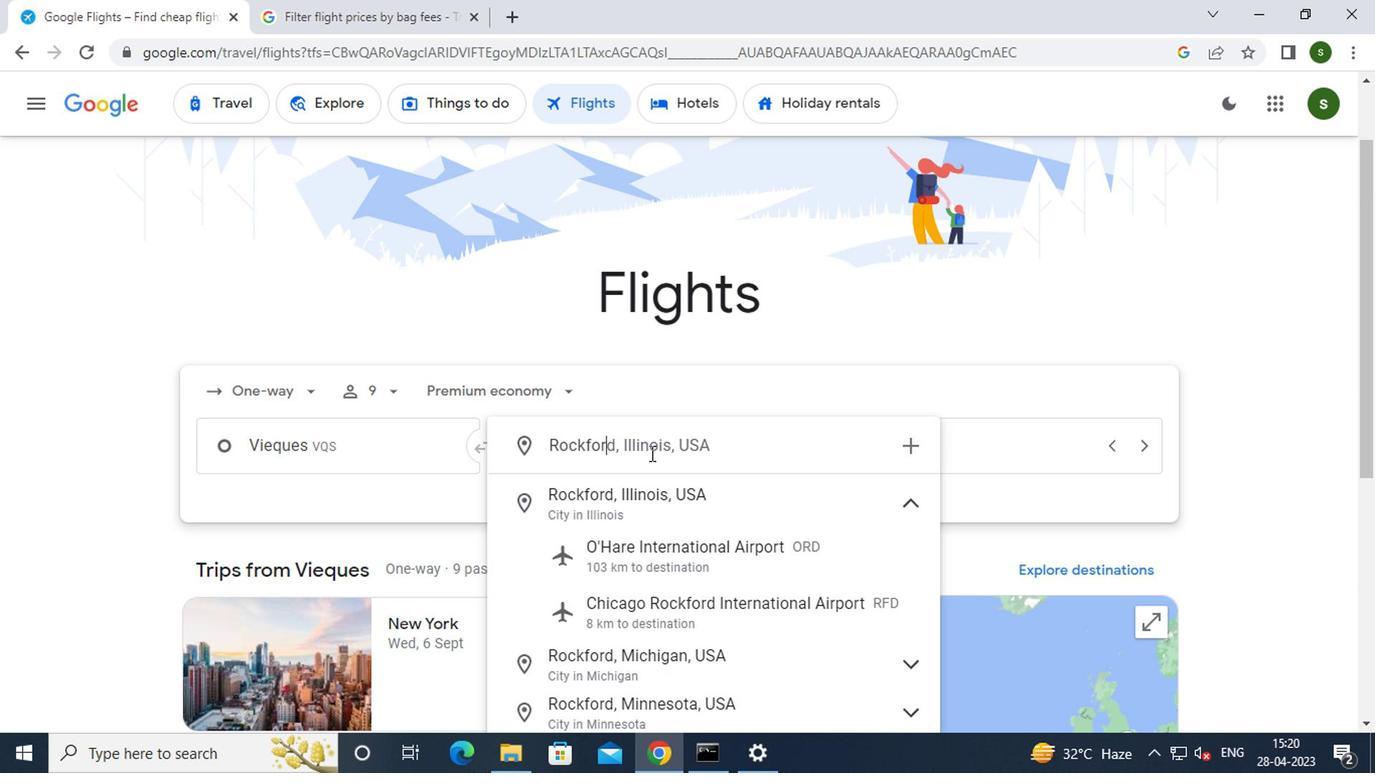 
Action: Mouse moved to (689, 594)
Screenshot: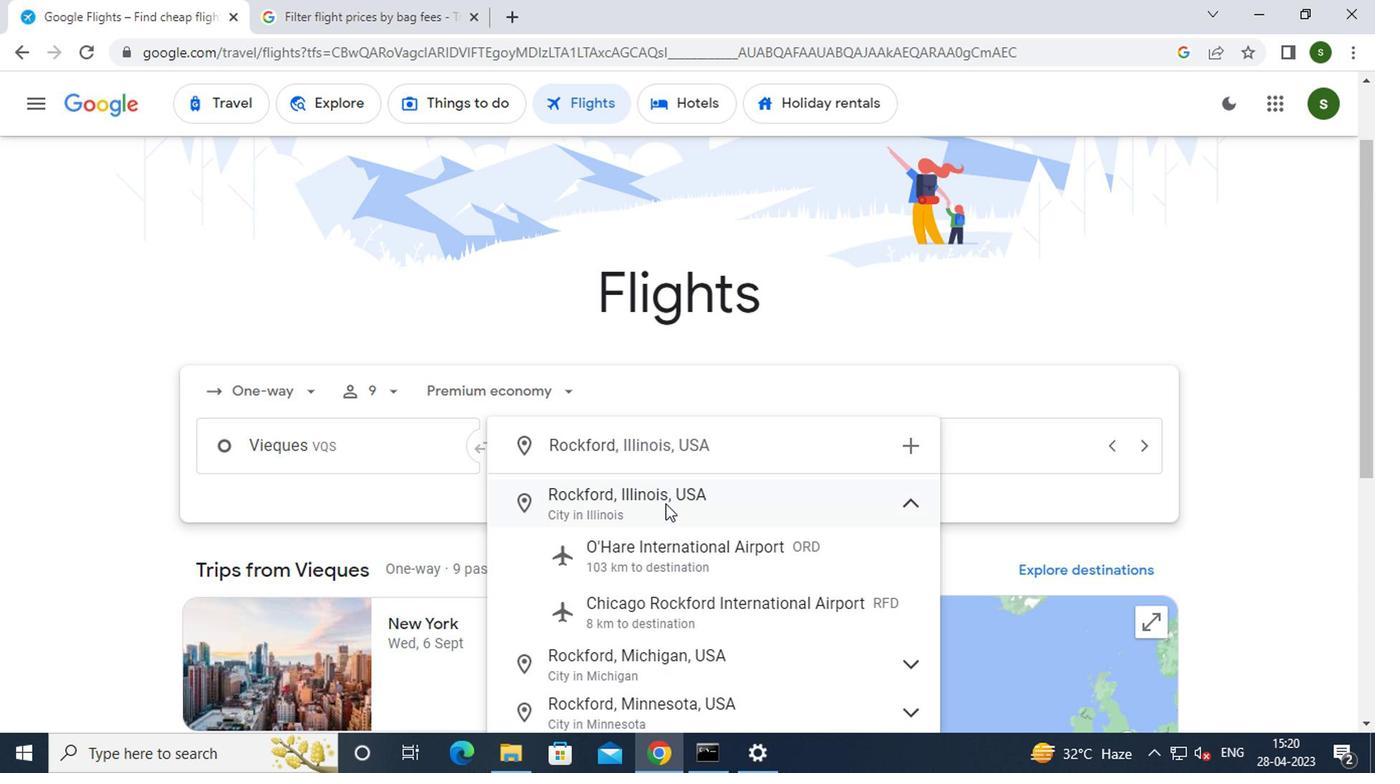 
Action: Mouse pressed left at (689, 594)
Screenshot: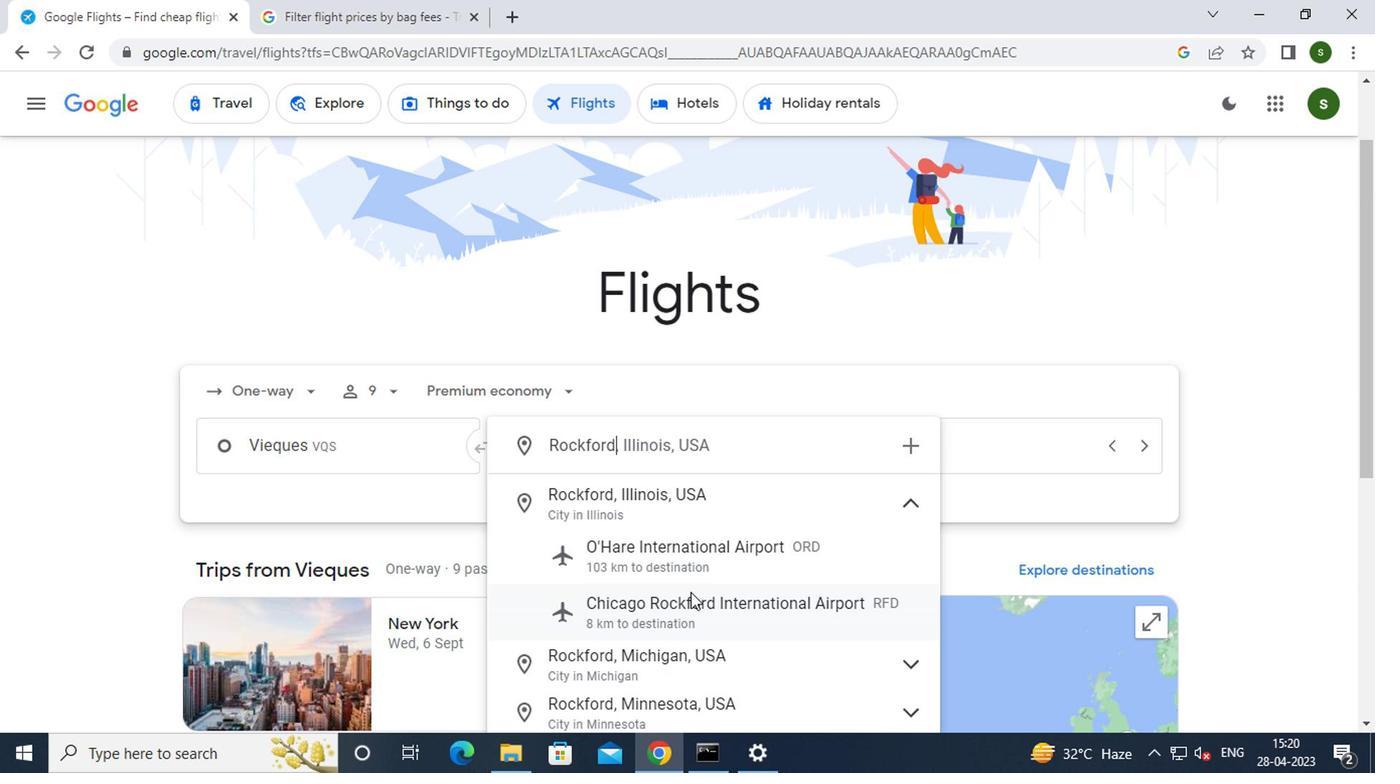 
Action: Mouse moved to (968, 459)
Screenshot: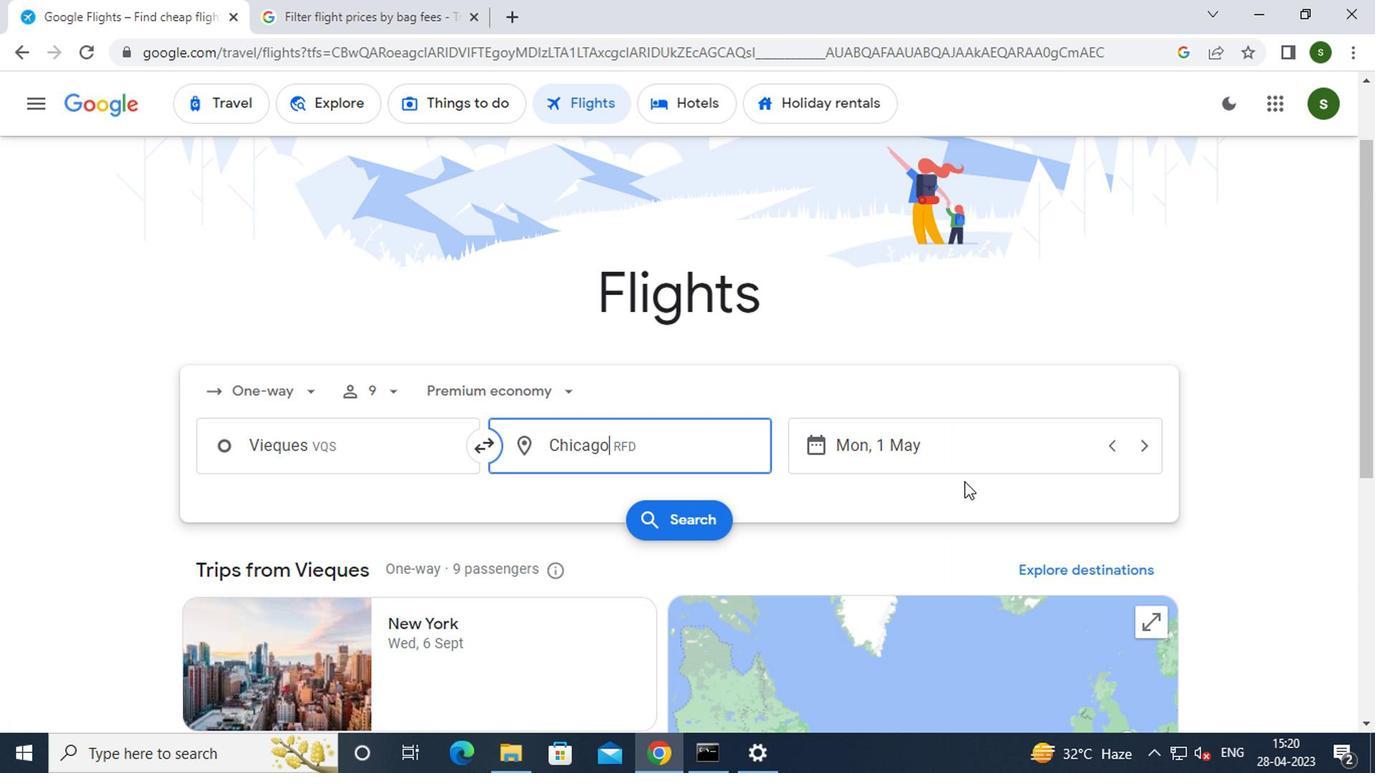 
Action: Mouse pressed left at (968, 459)
Screenshot: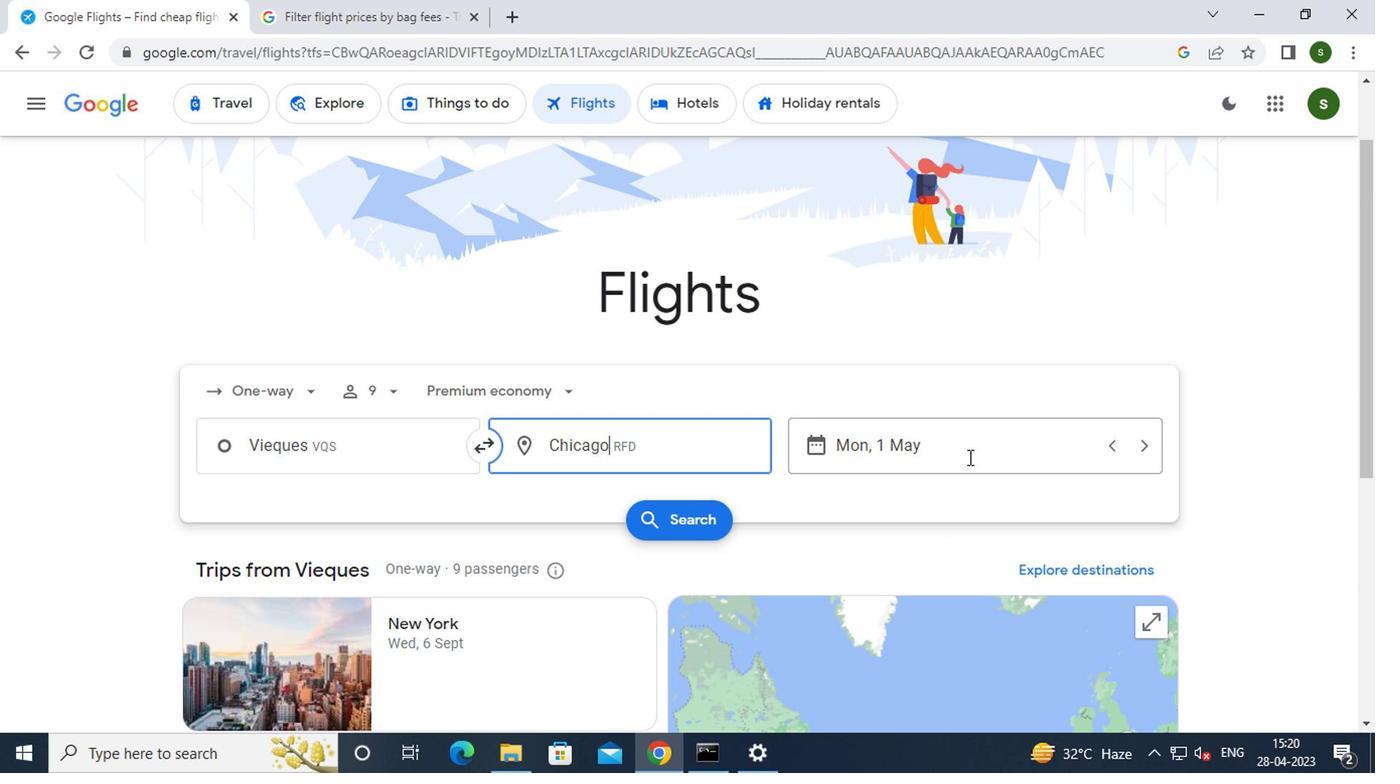 
Action: Mouse moved to (877, 357)
Screenshot: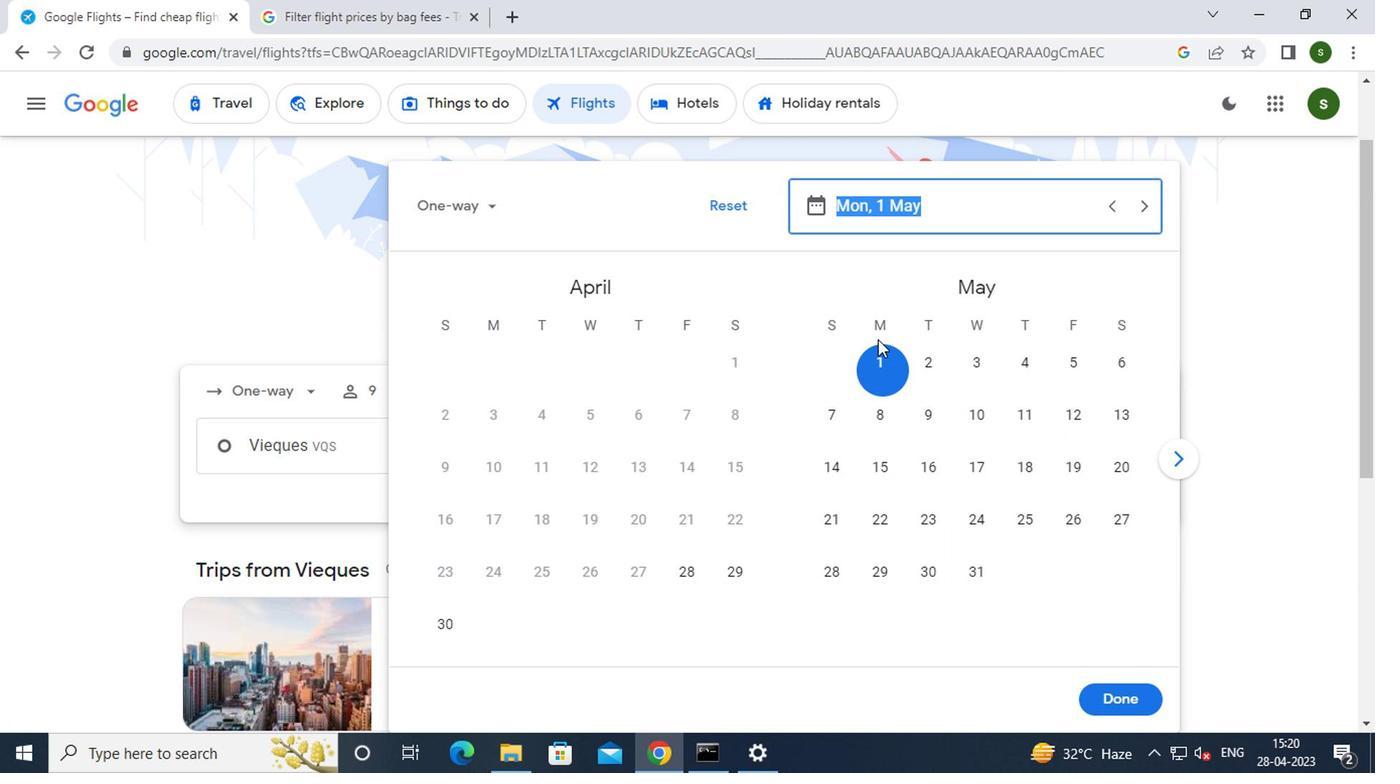 
Action: Mouse pressed left at (877, 357)
Screenshot: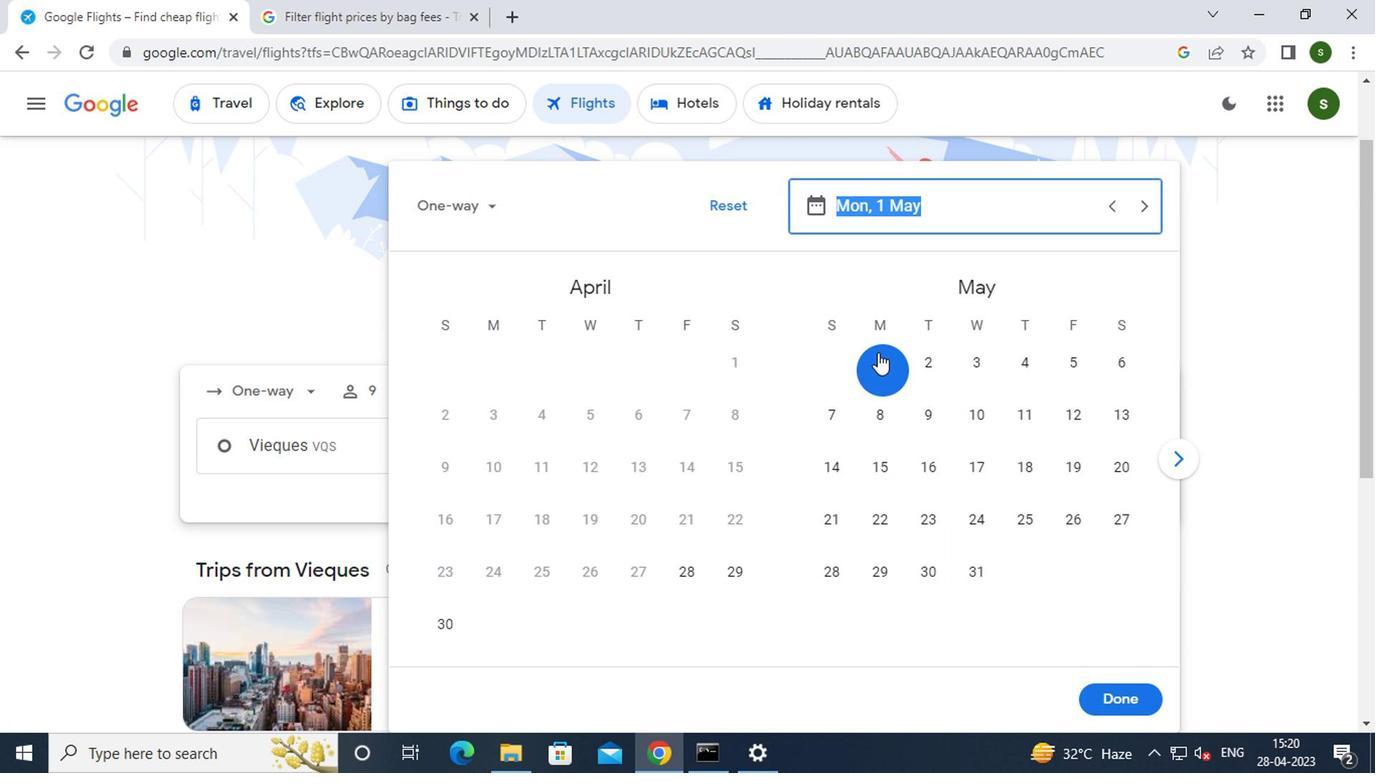 
Action: Mouse moved to (1112, 703)
Screenshot: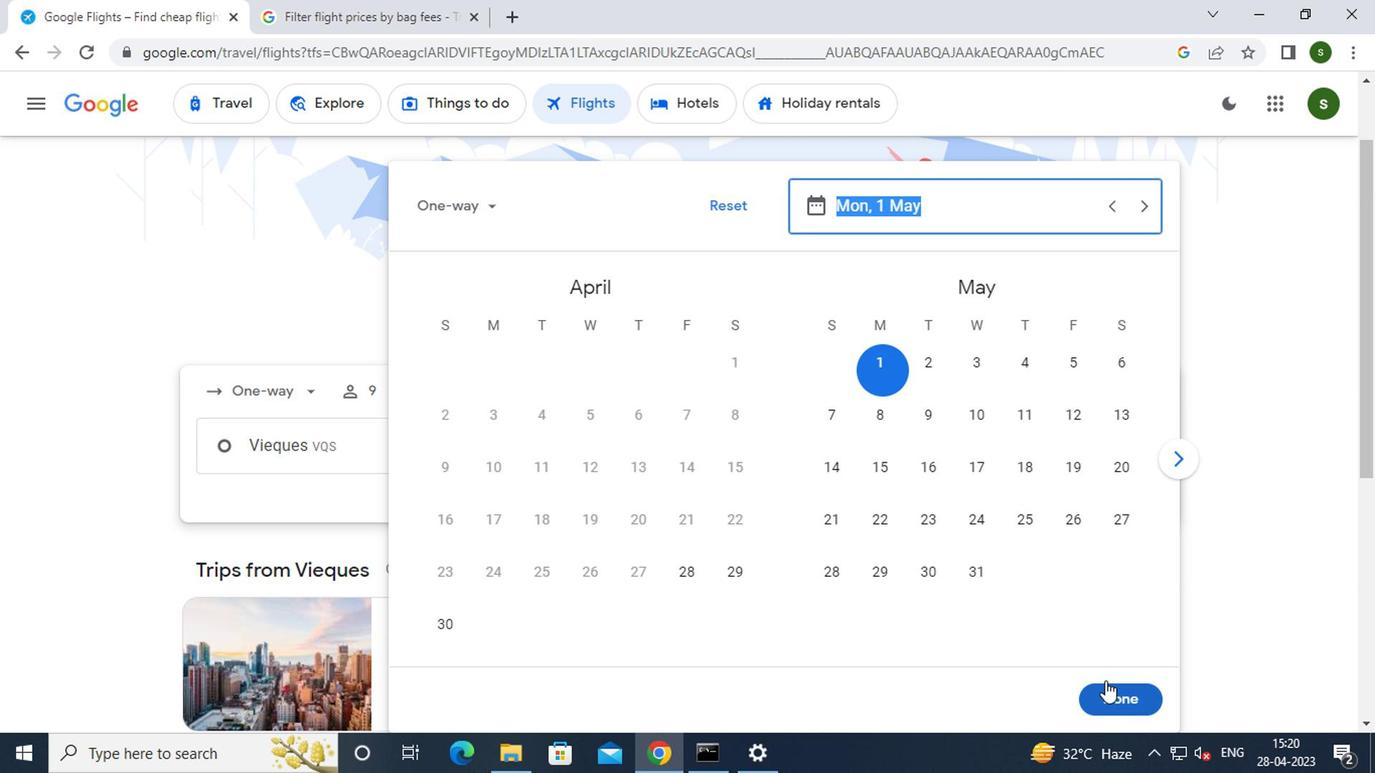 
Action: Mouse pressed left at (1112, 703)
Screenshot: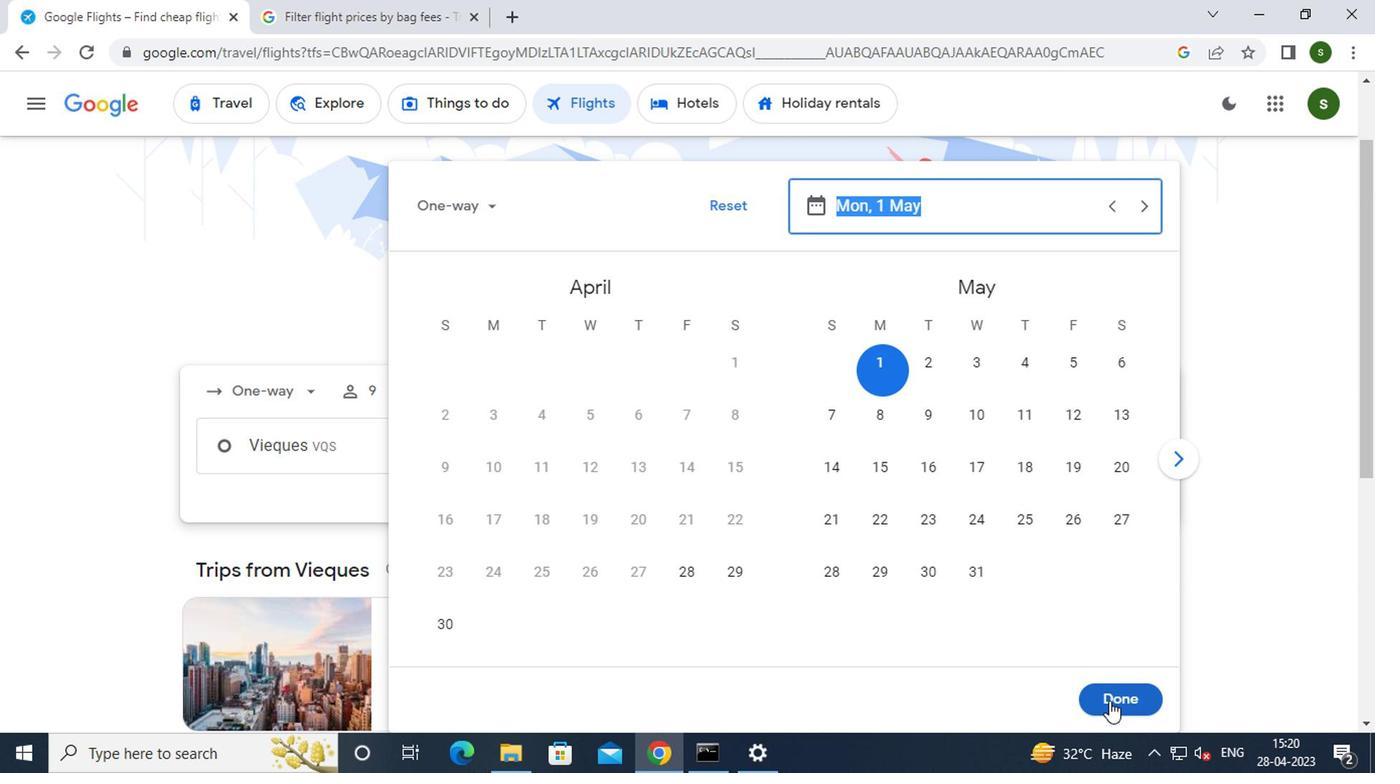 
Action: Mouse moved to (697, 523)
Screenshot: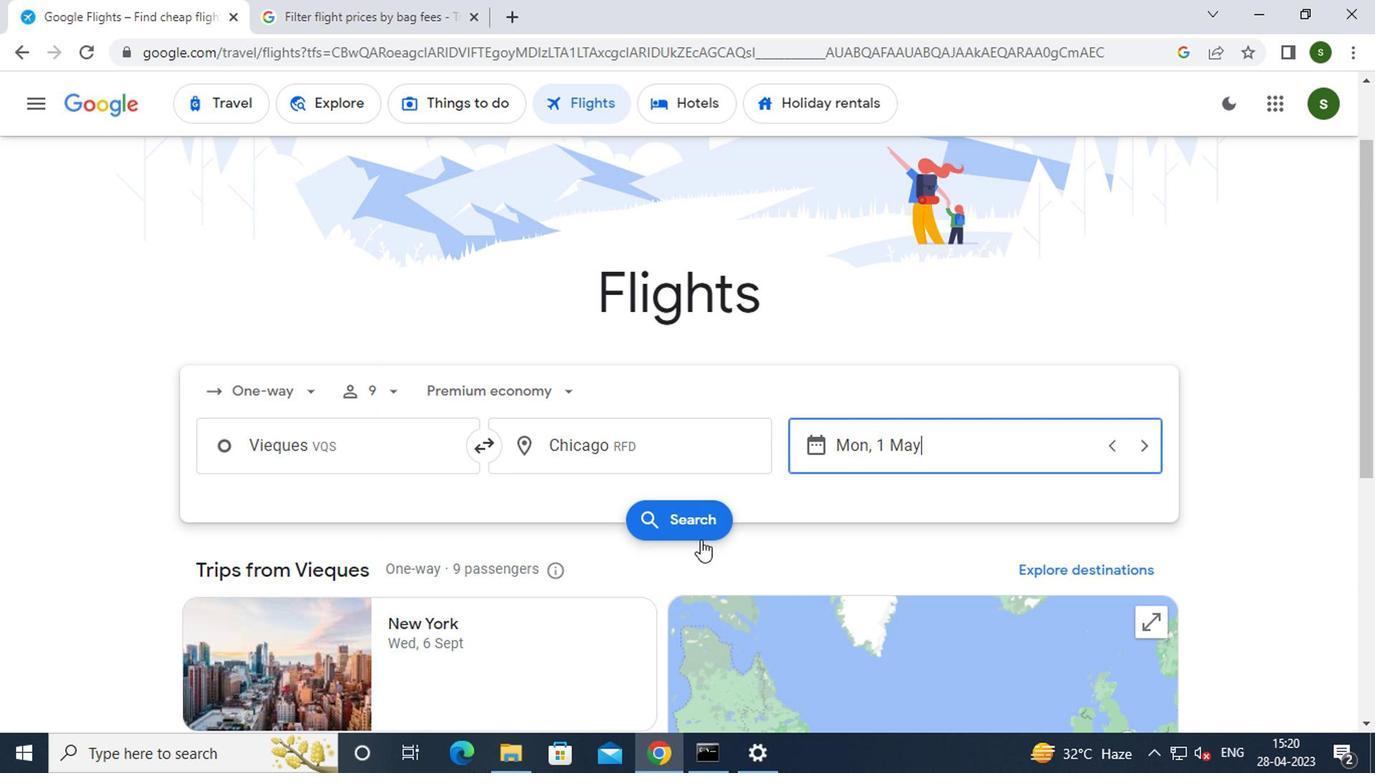 
Action: Mouse pressed left at (697, 523)
Screenshot: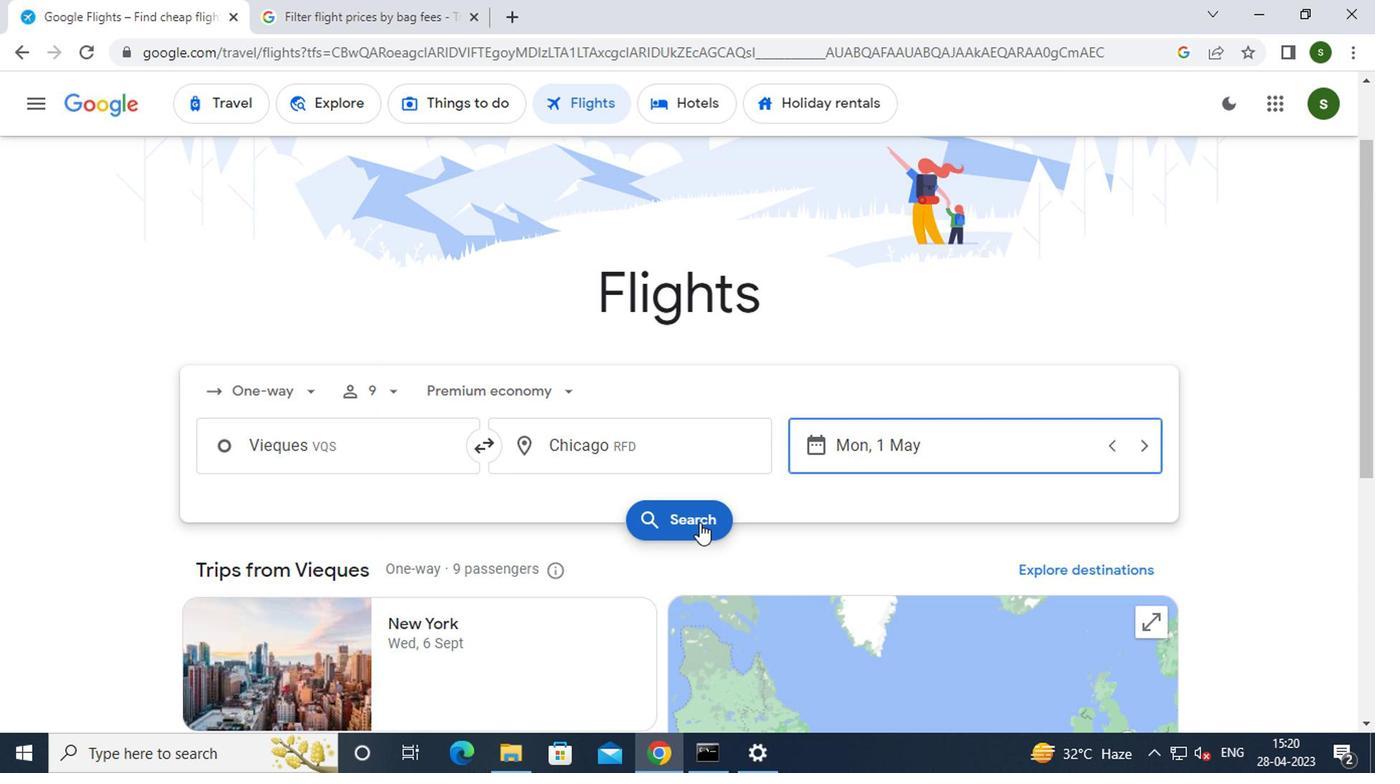 
Action: Mouse moved to (207, 296)
Screenshot: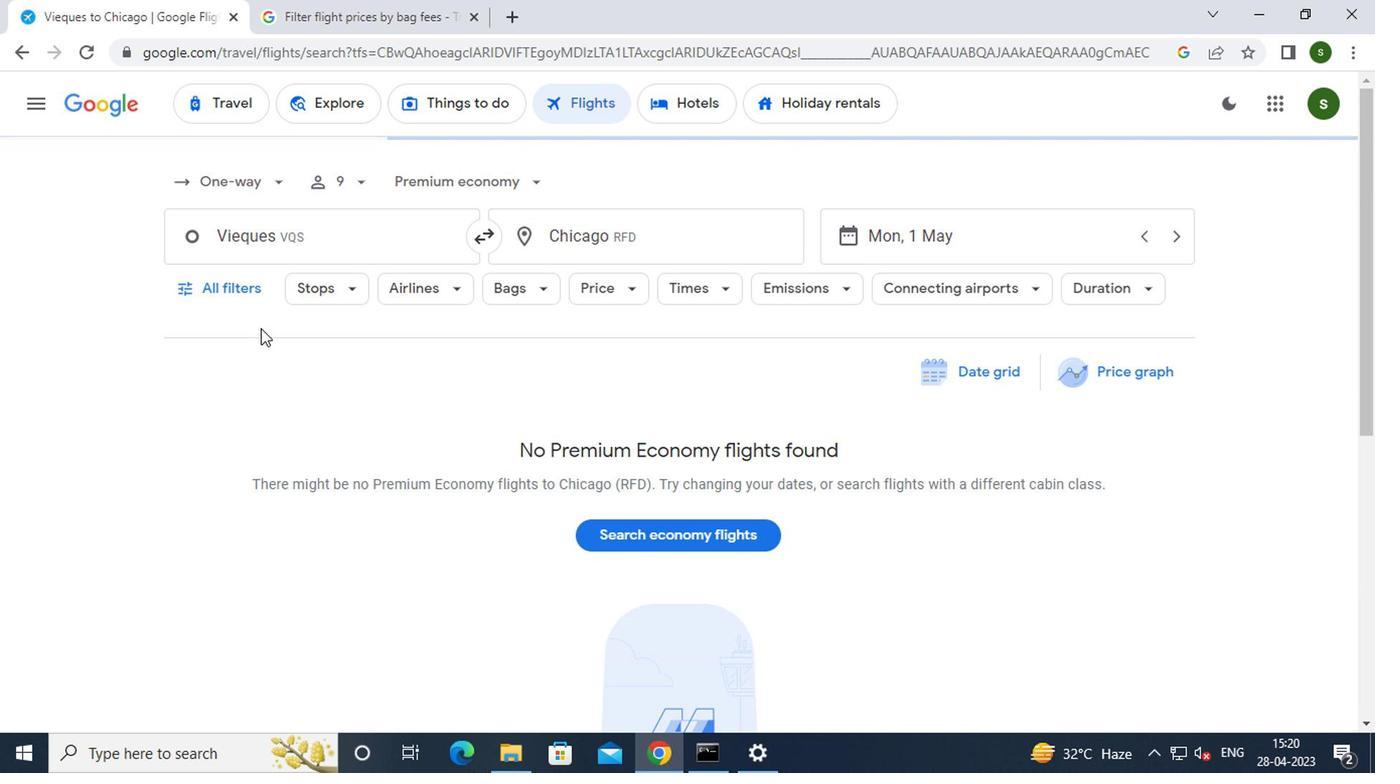 
Action: Mouse pressed left at (207, 296)
Screenshot: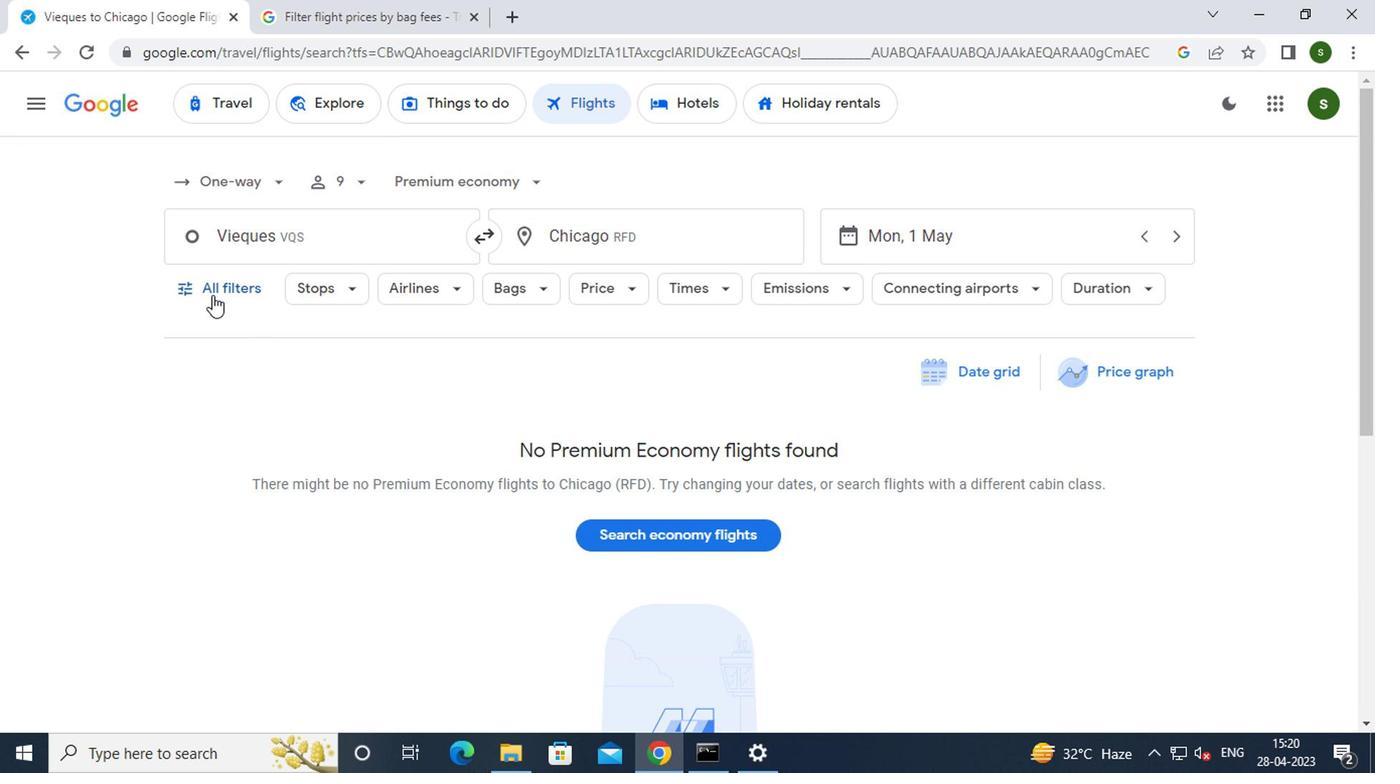 
Action: Mouse moved to (408, 466)
Screenshot: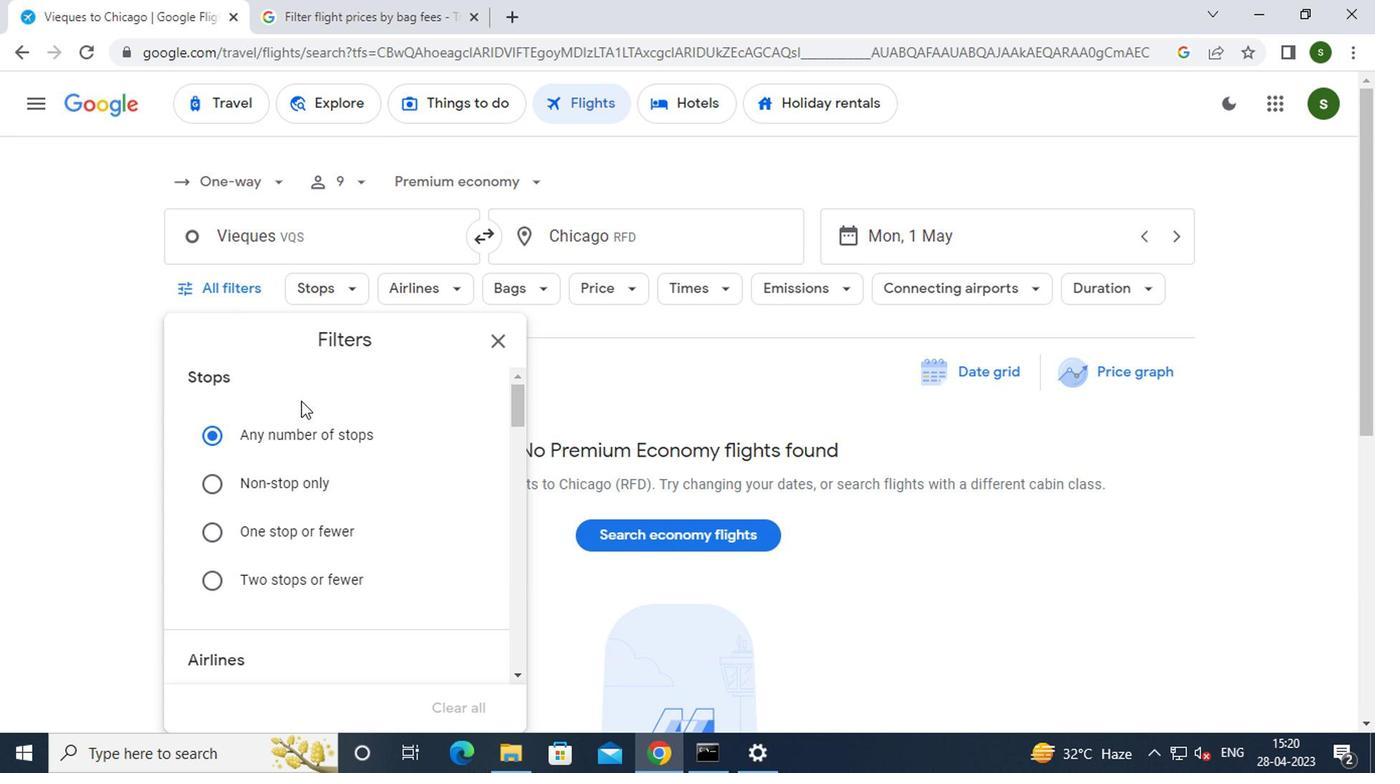 
Action: Mouse scrolled (408, 465) with delta (0, -1)
Screenshot: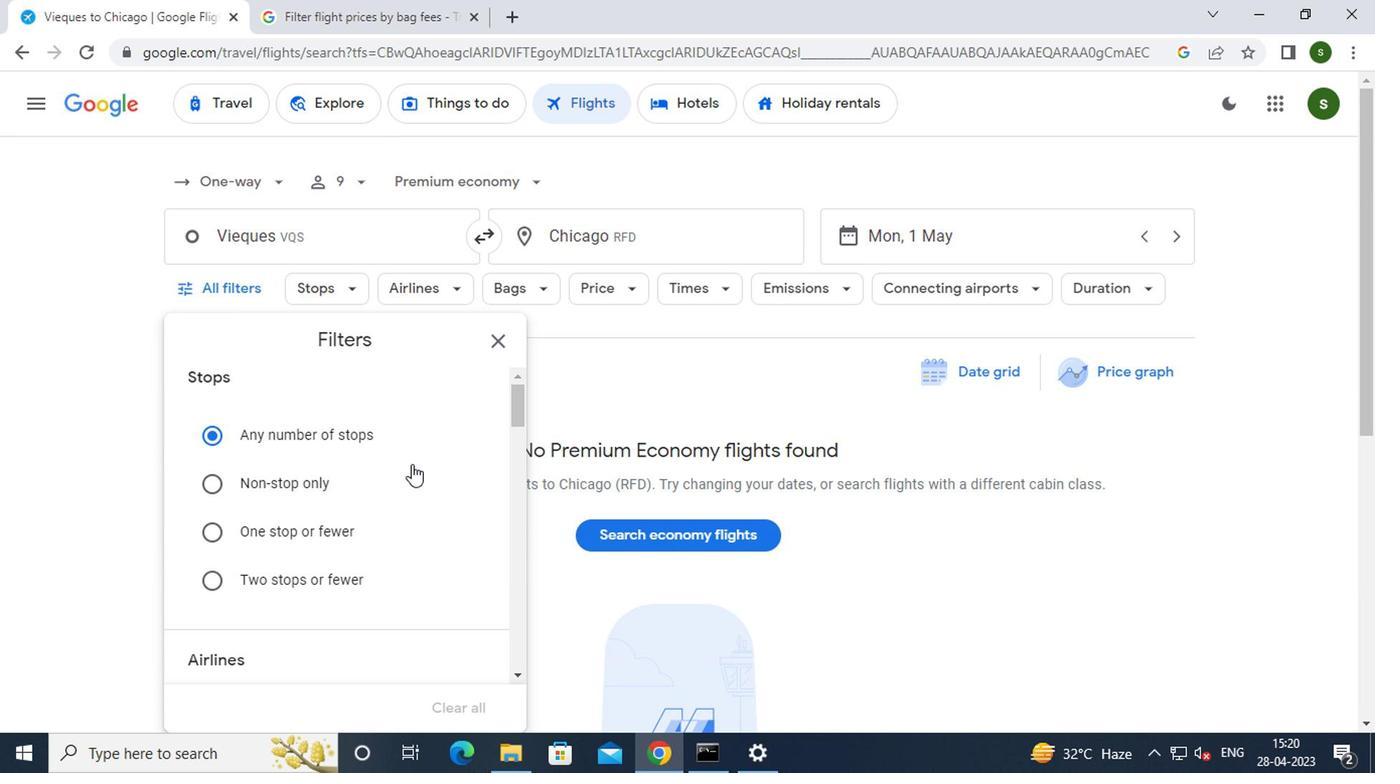 
Action: Mouse scrolled (408, 465) with delta (0, -1)
Screenshot: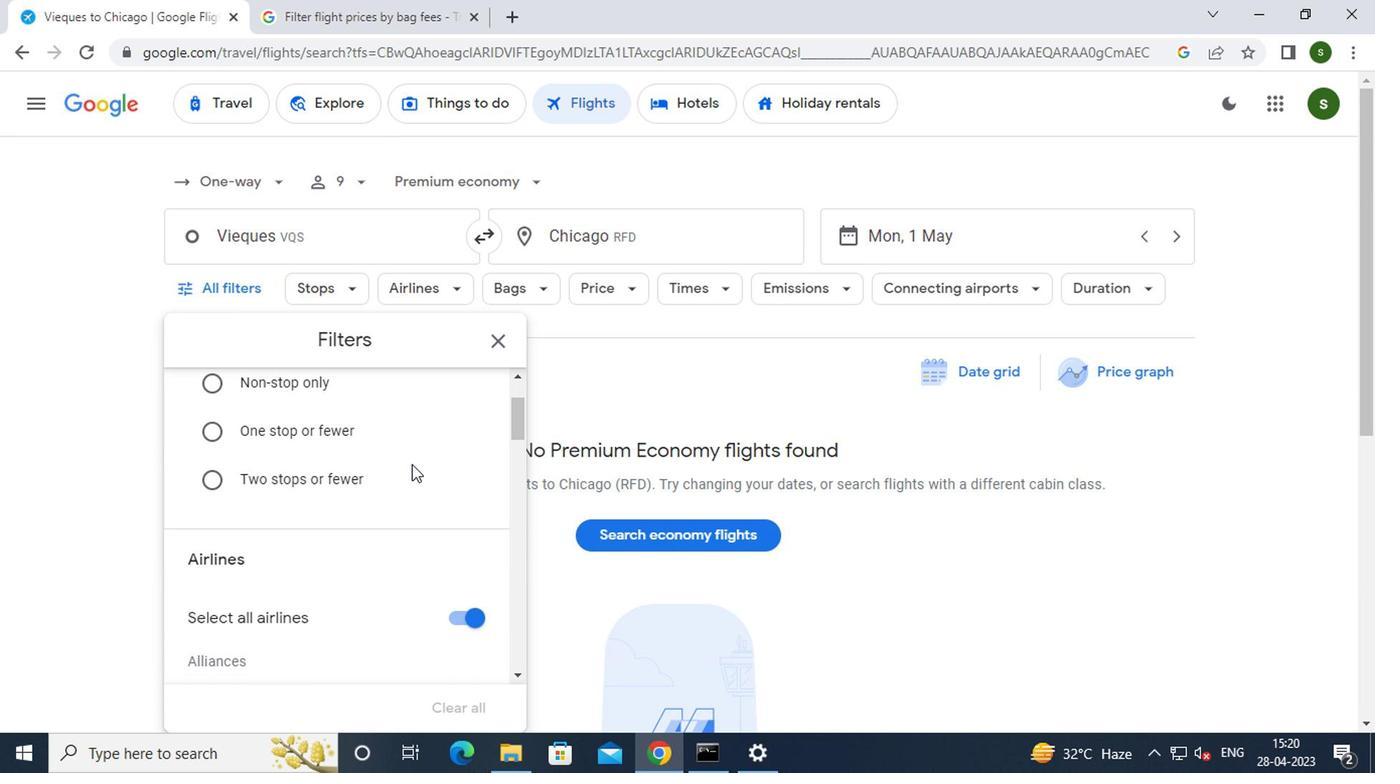 
Action: Mouse moved to (465, 526)
Screenshot: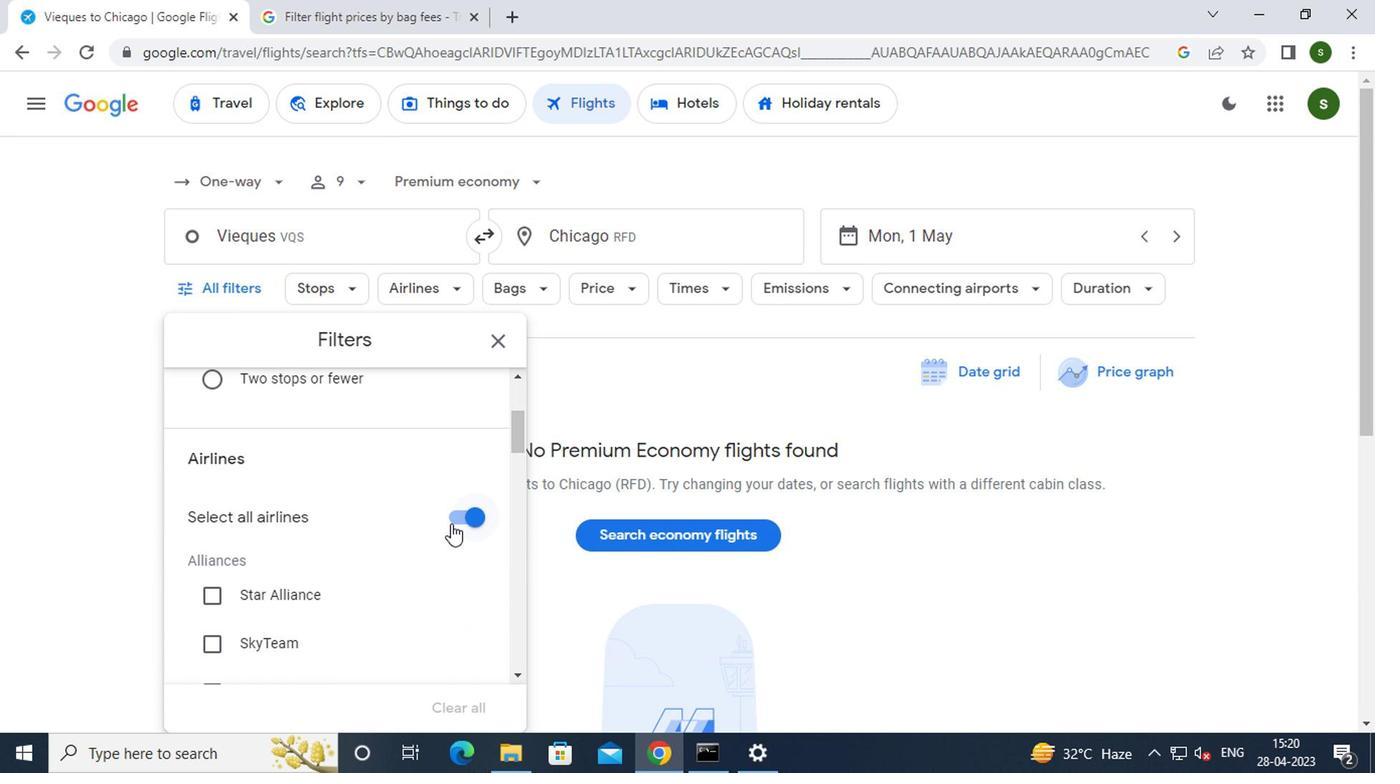 
Action: Mouse pressed left at (465, 526)
Screenshot: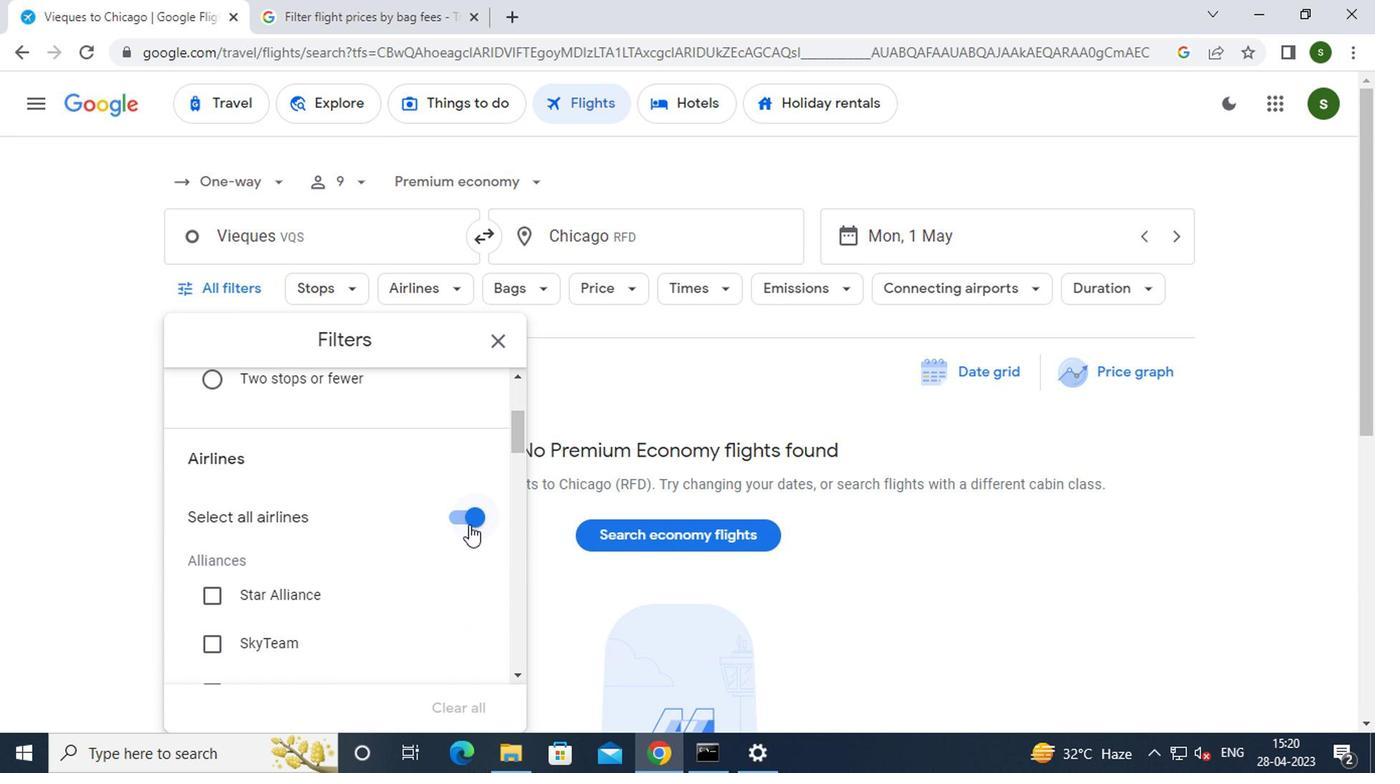 
Action: Mouse moved to (371, 493)
Screenshot: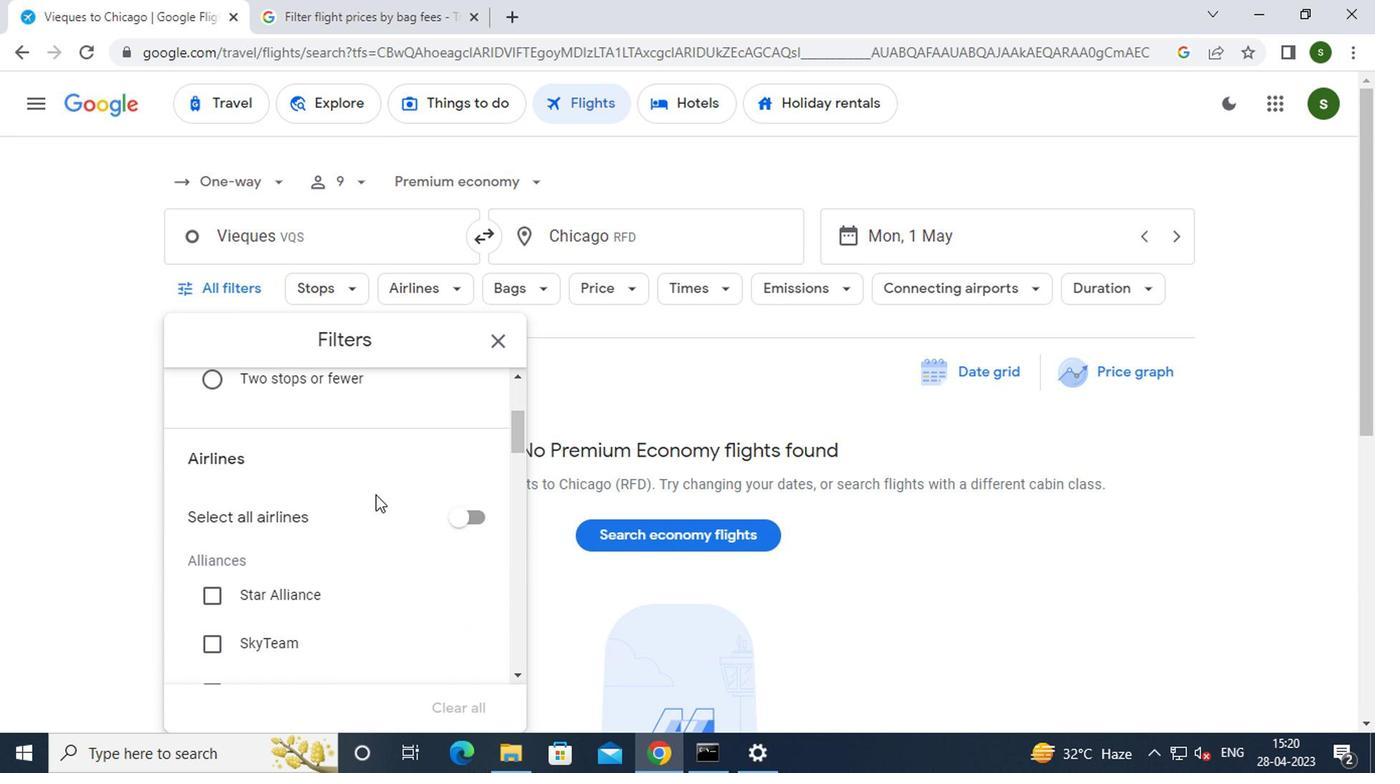 
Action: Mouse scrolled (371, 492) with delta (0, -1)
Screenshot: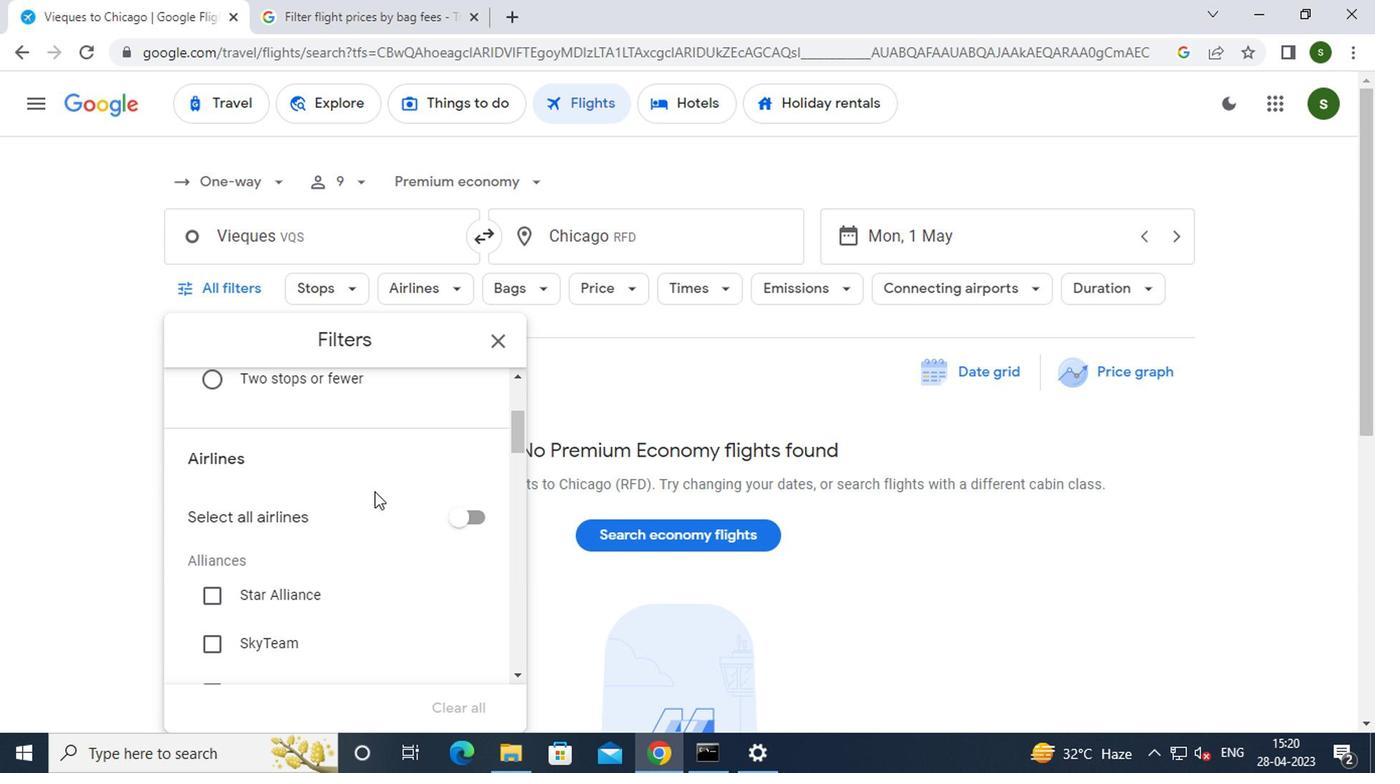 
Action: Mouse scrolled (371, 492) with delta (0, -1)
Screenshot: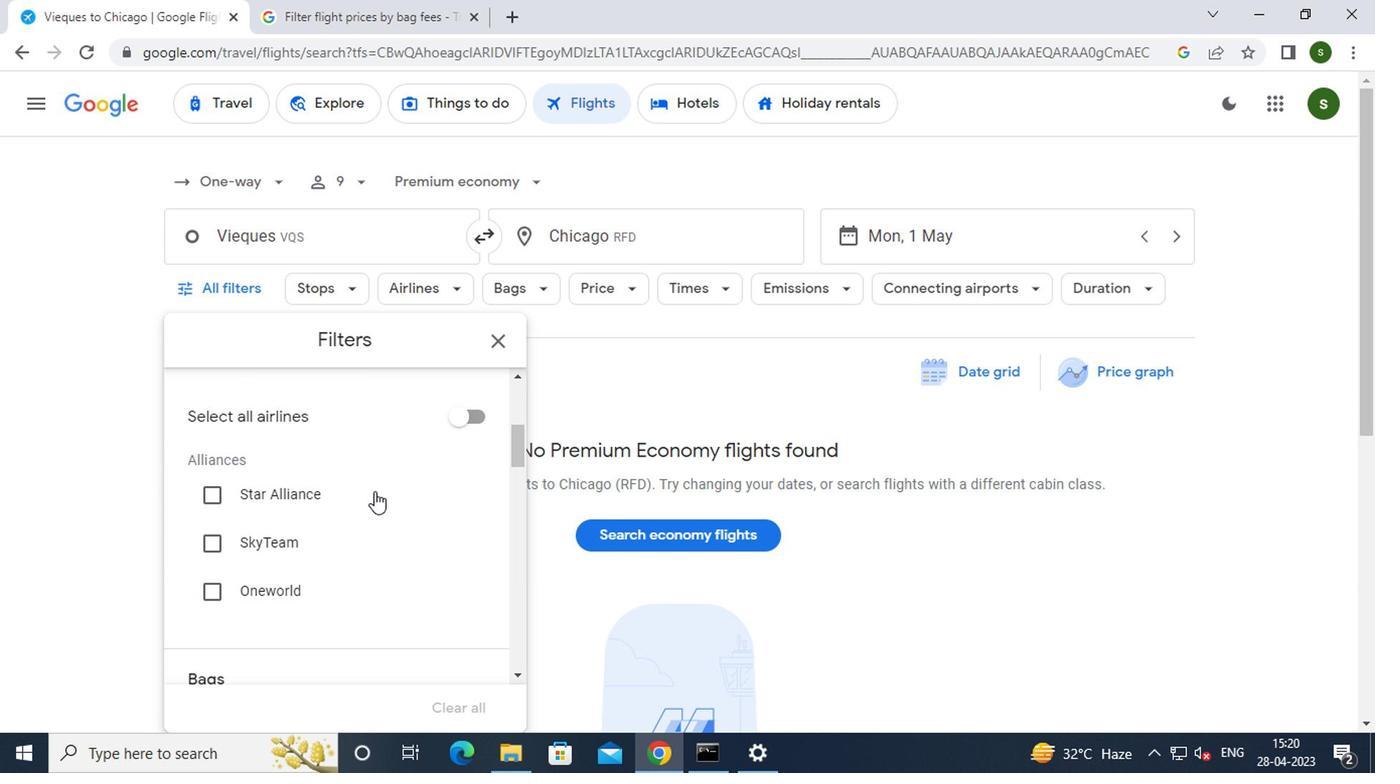 
Action: Mouse moved to (374, 493)
Screenshot: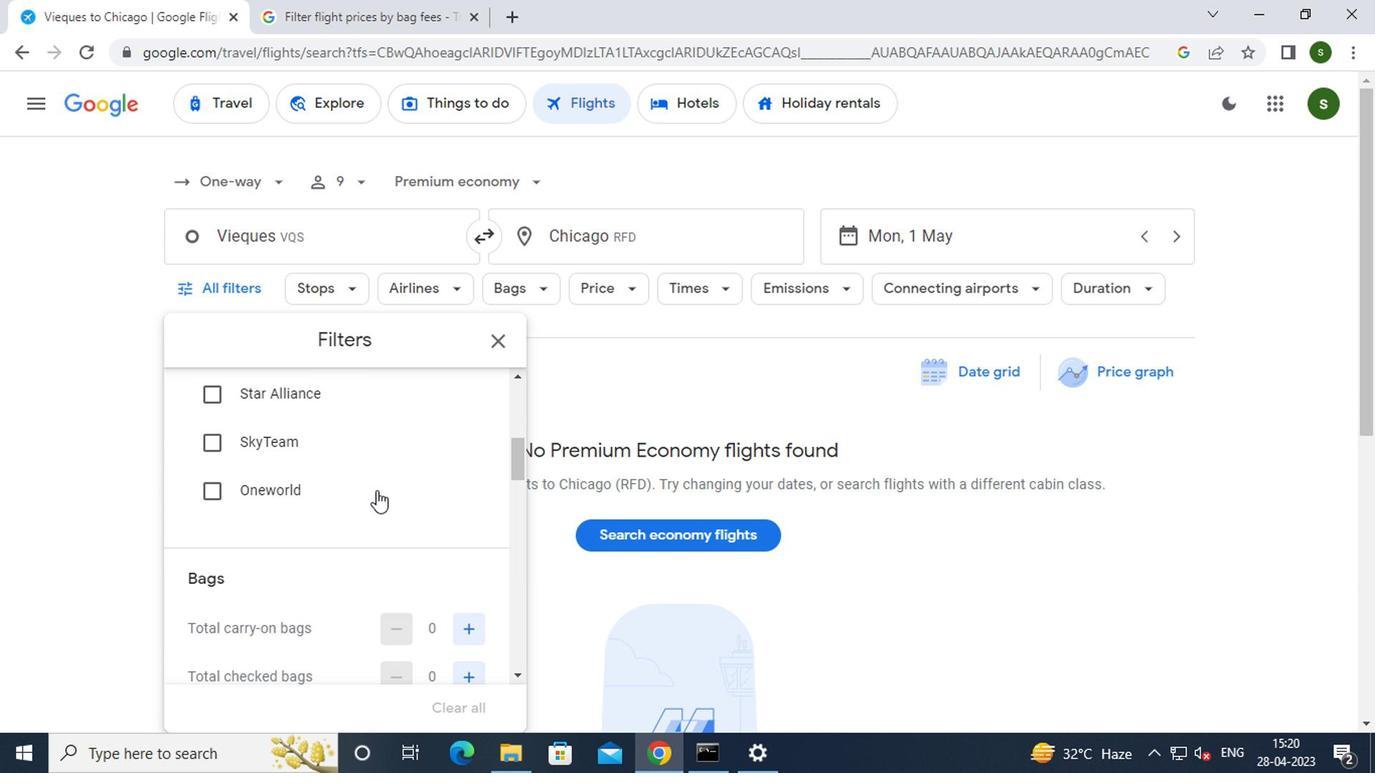 
Action: Mouse scrolled (374, 492) with delta (0, -1)
Screenshot: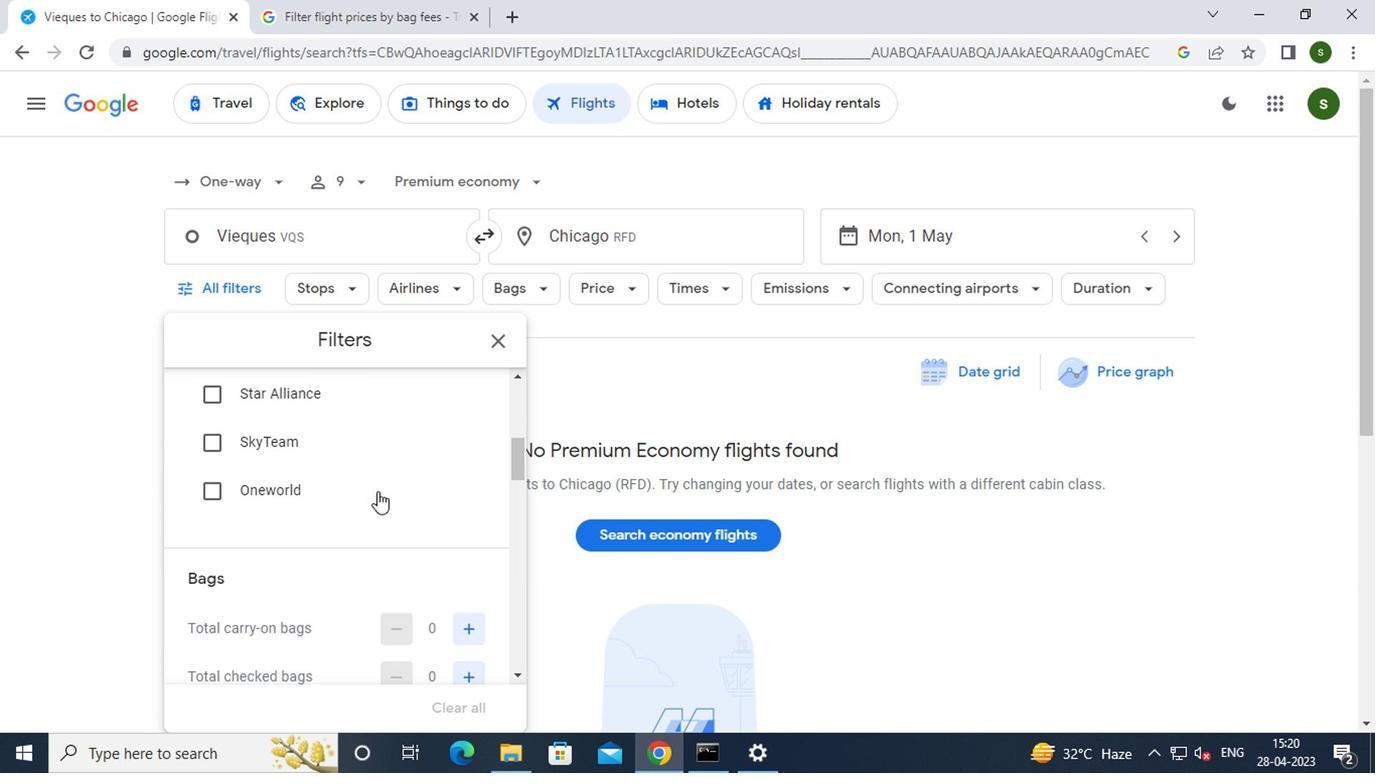 
Action: Mouse moved to (476, 584)
Screenshot: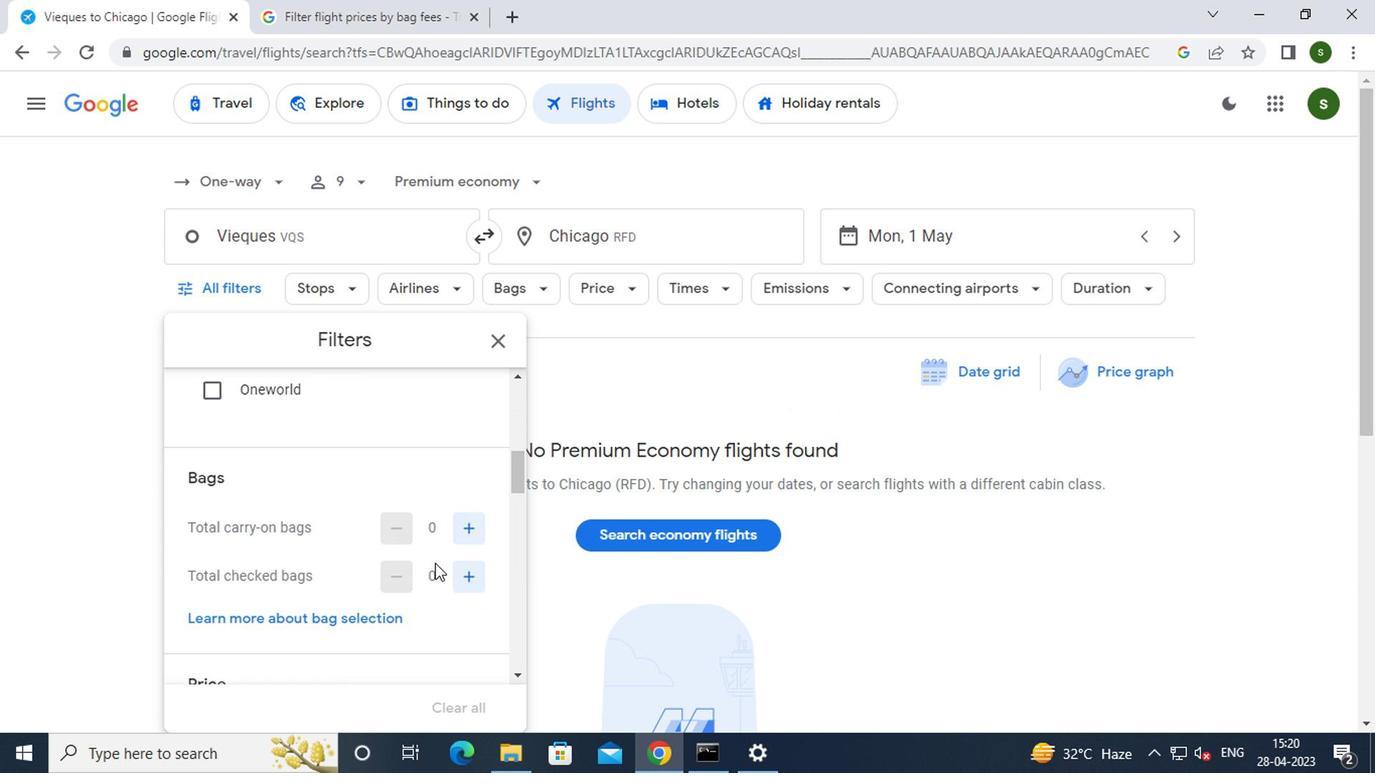 
Action: Mouse pressed left at (476, 584)
Screenshot: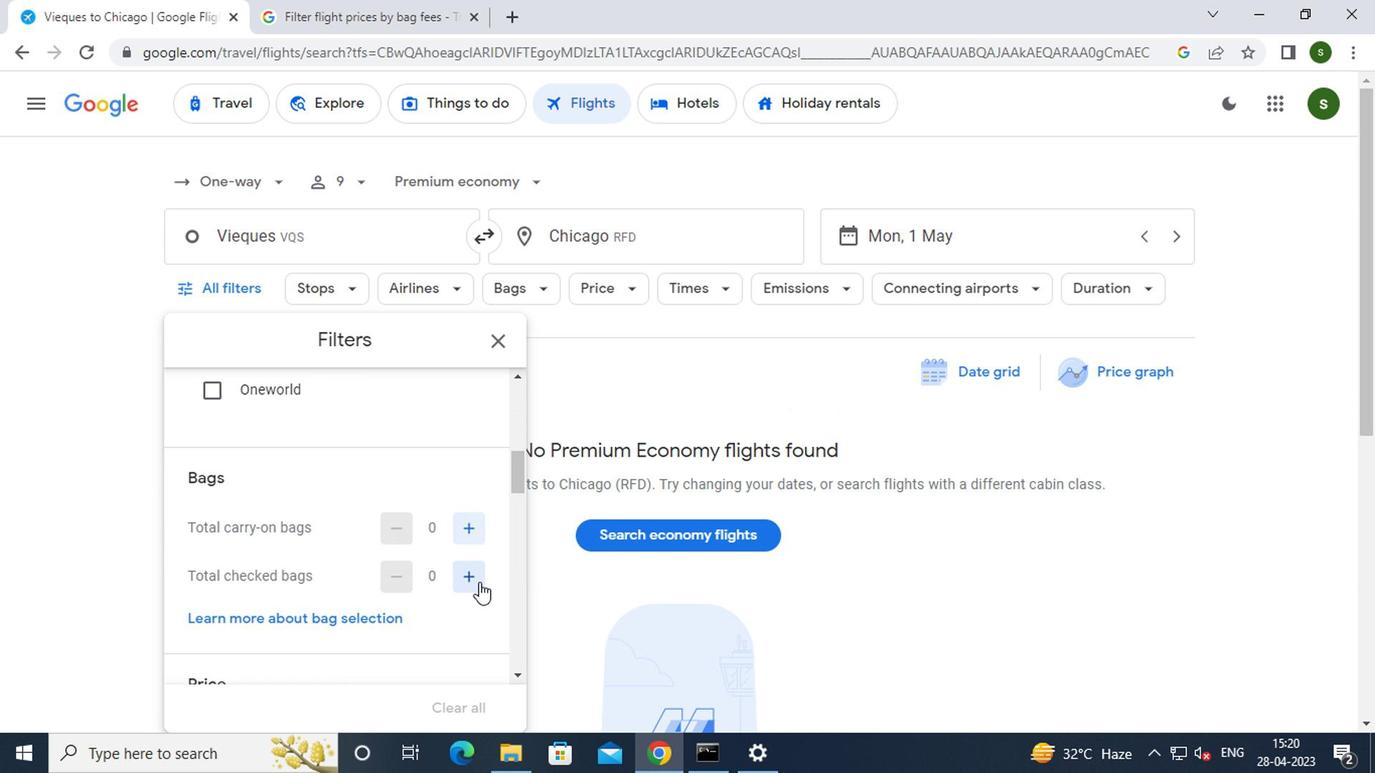 
Action: Mouse pressed left at (476, 584)
Screenshot: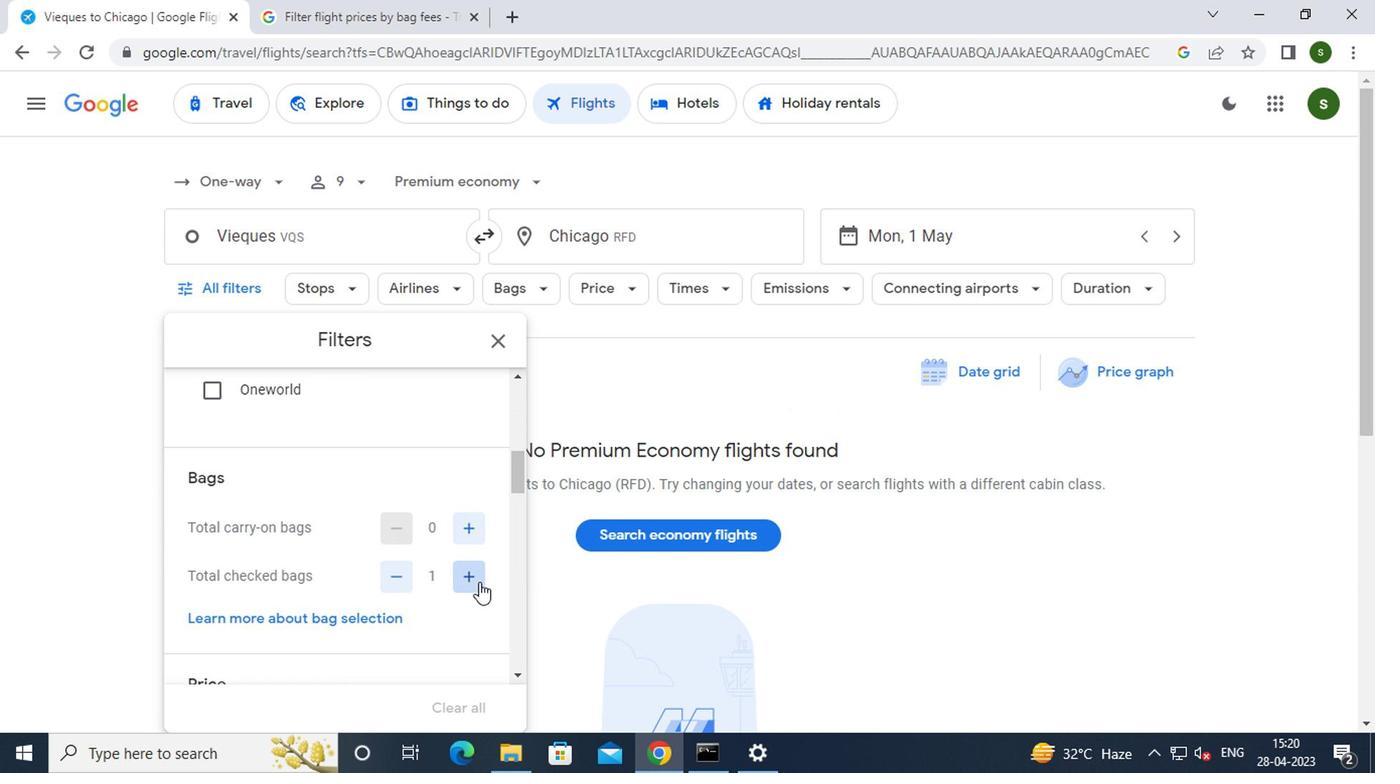 
Action: Mouse moved to (371, 536)
Screenshot: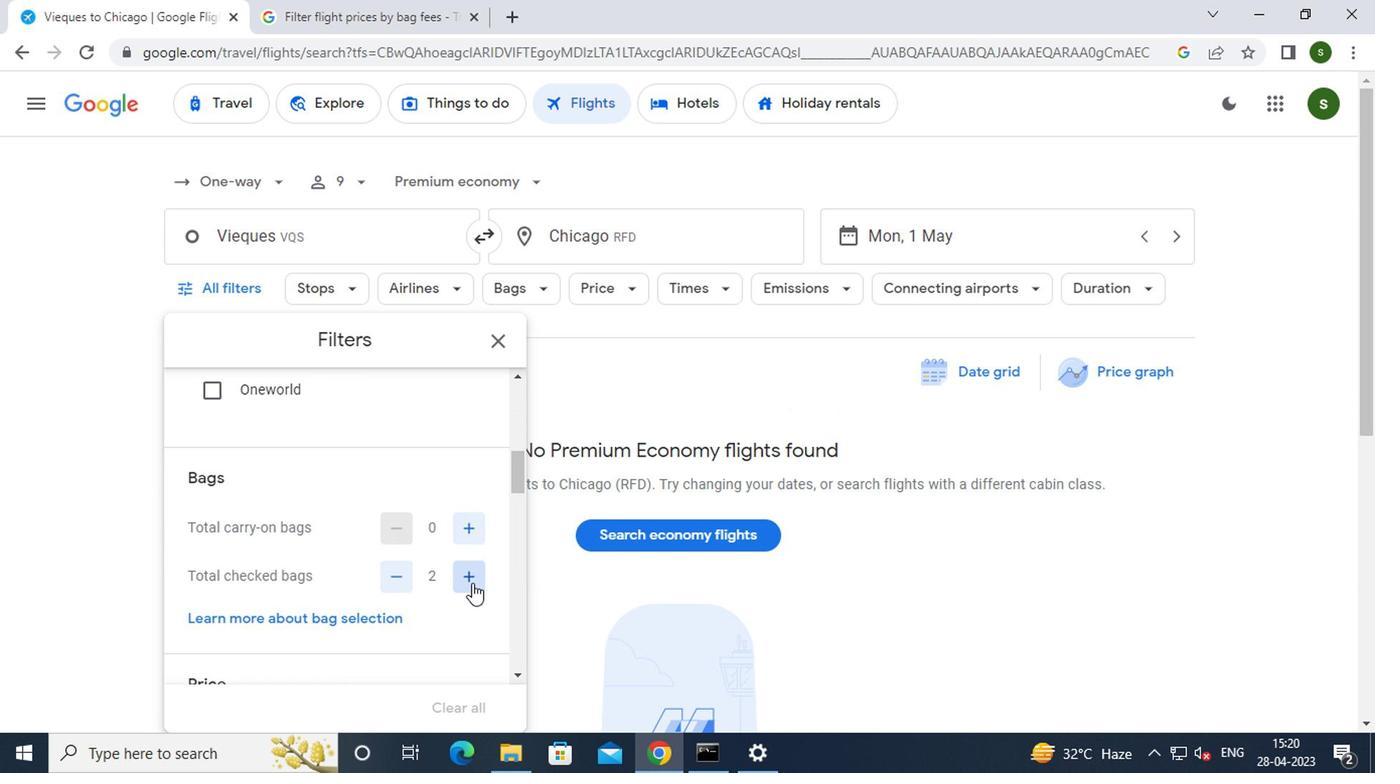 
Action: Mouse scrolled (371, 535) with delta (0, 0)
Screenshot: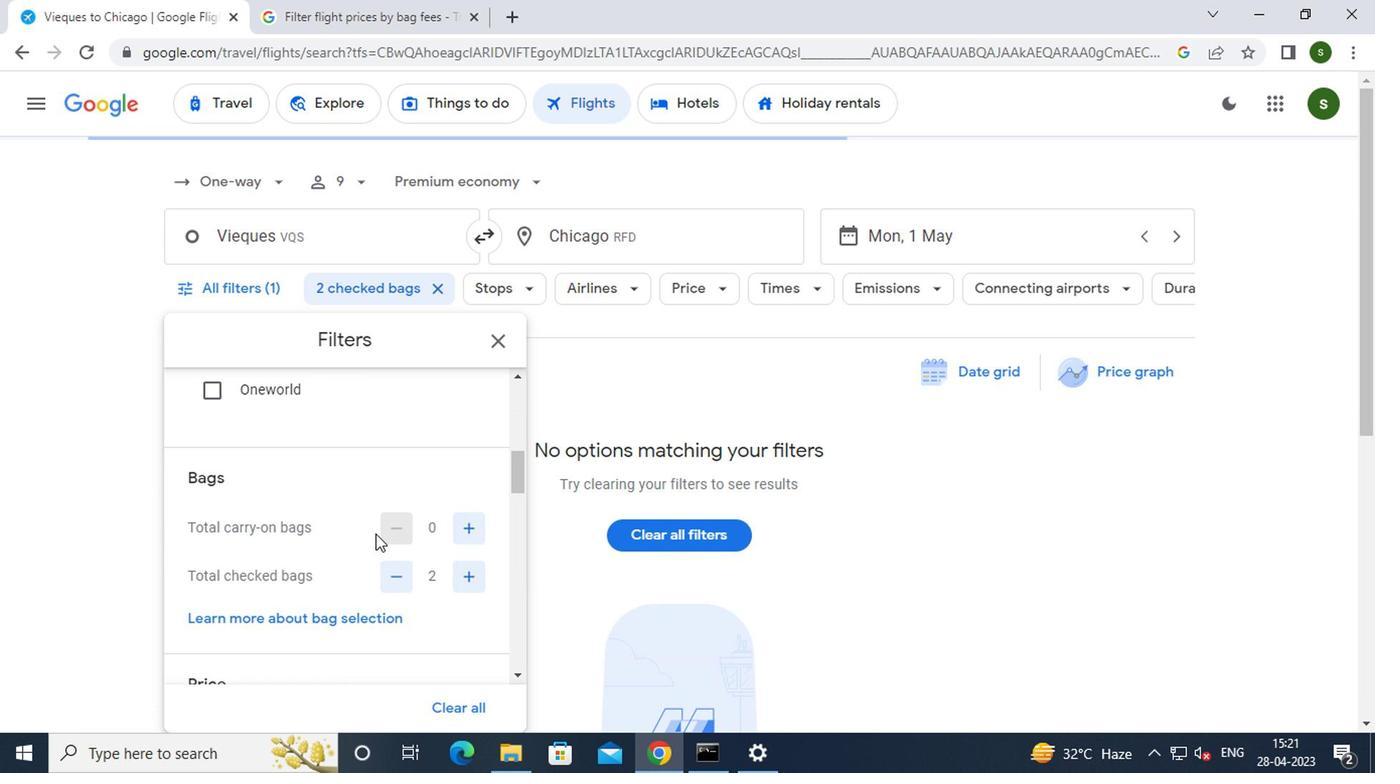 
Action: Mouse moved to (467, 669)
Screenshot: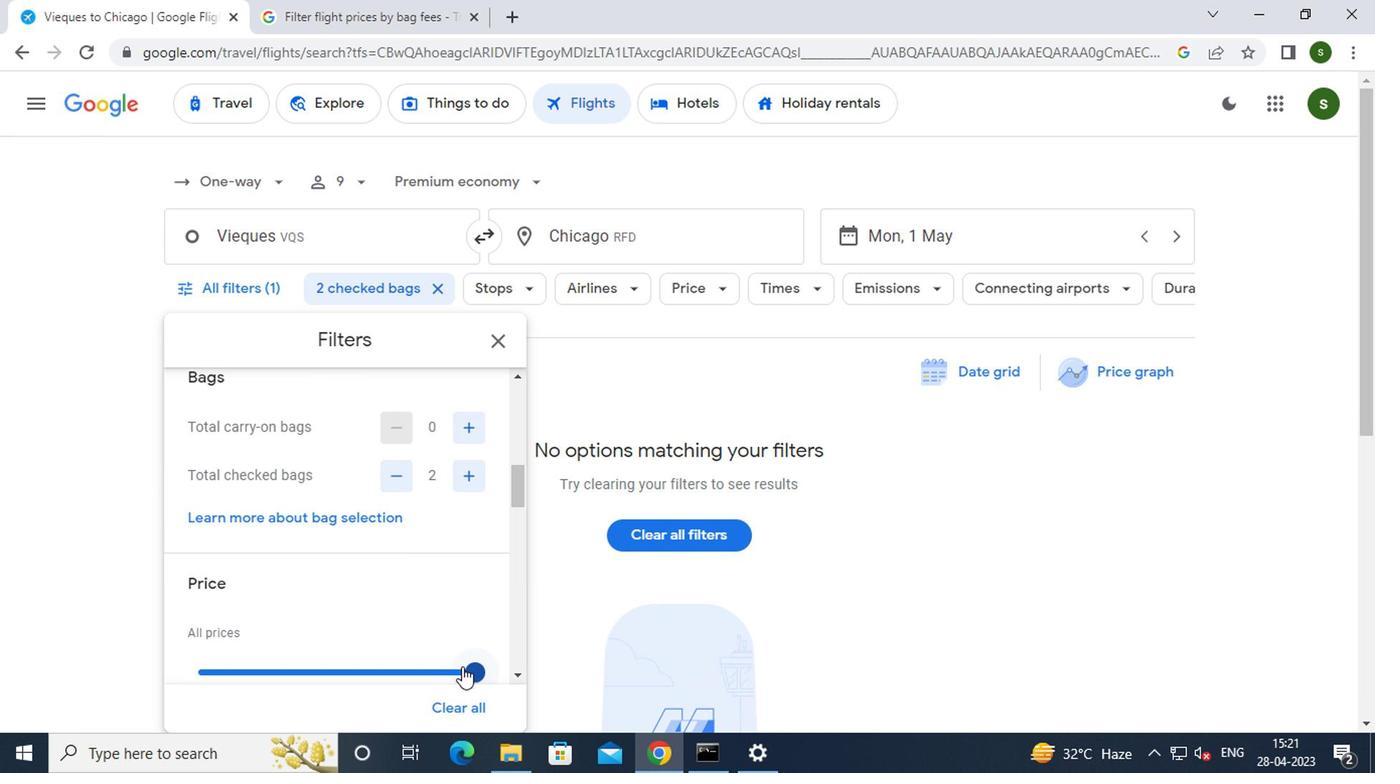 
Action: Mouse pressed left at (467, 669)
Screenshot: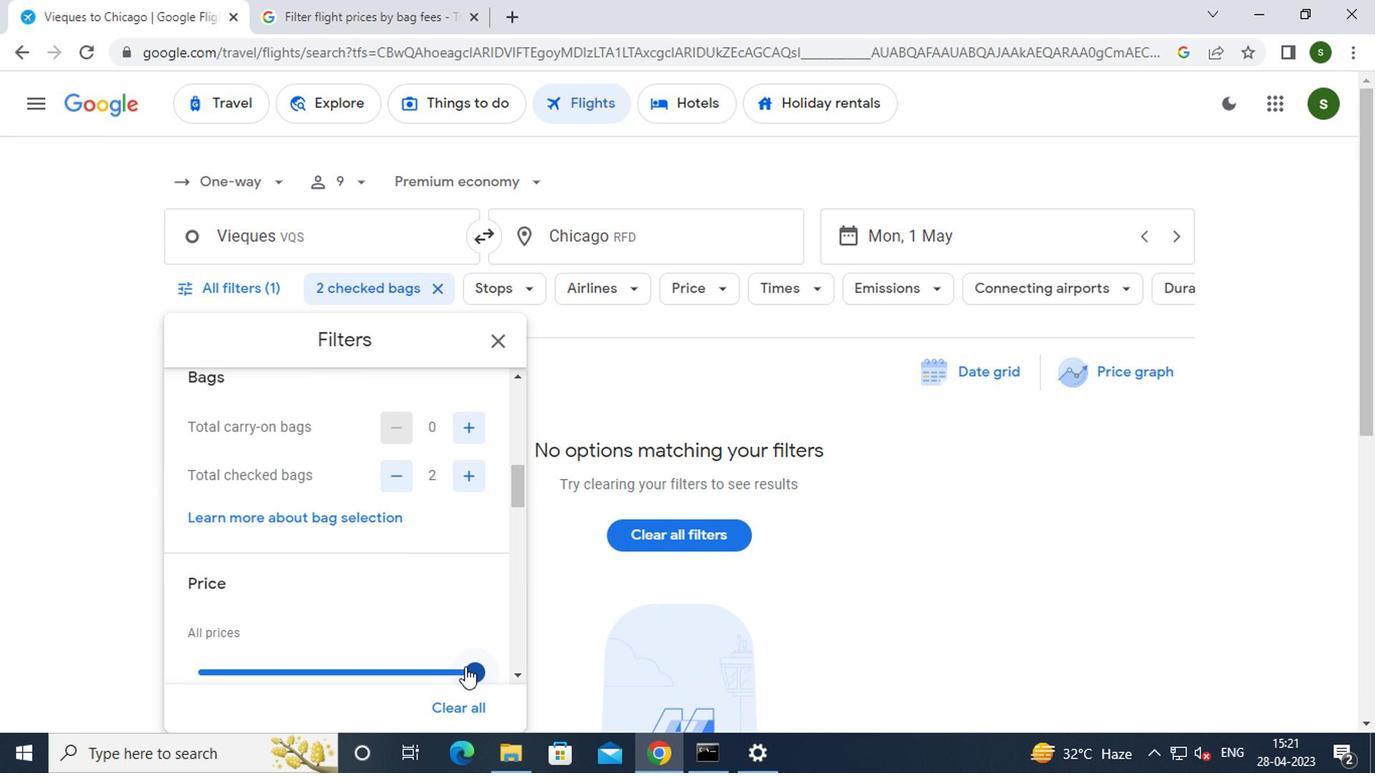 
Action: Mouse moved to (406, 567)
Screenshot: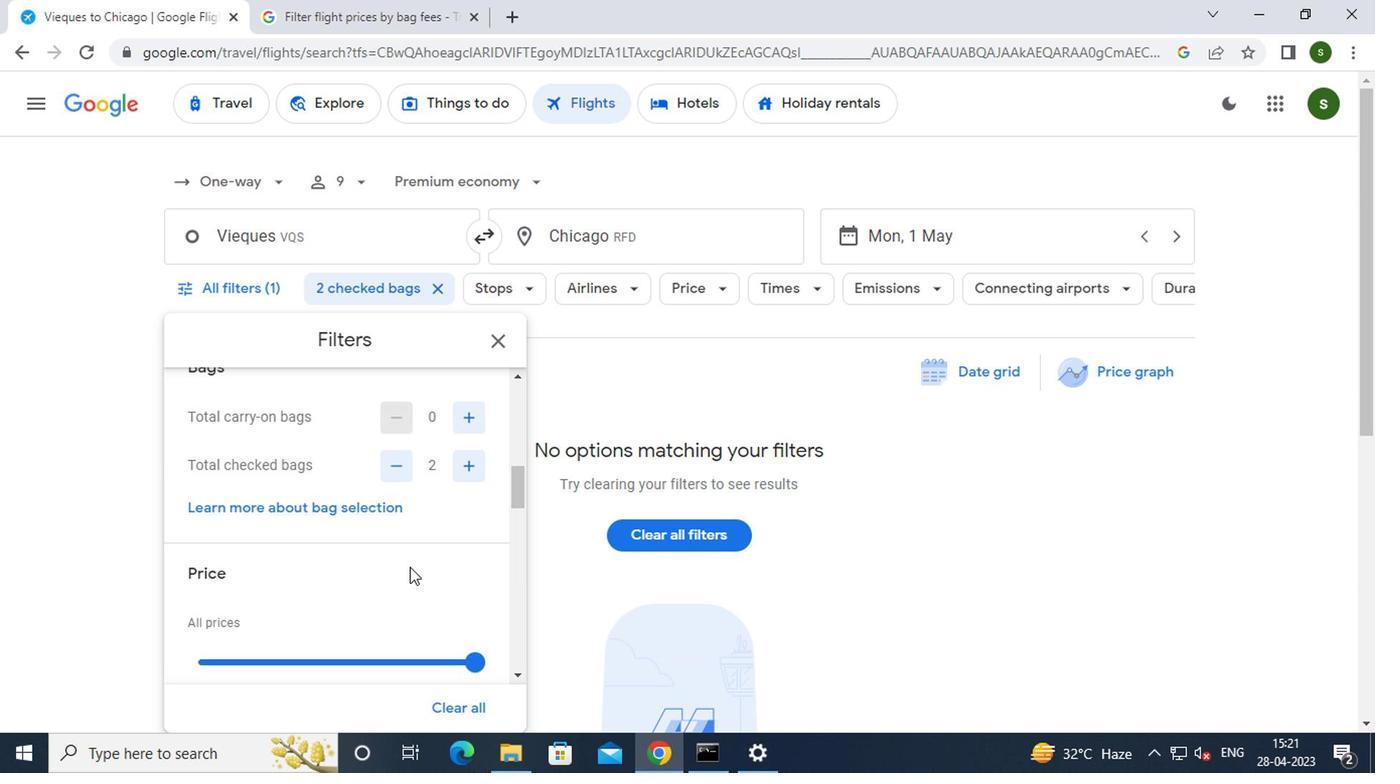 
Action: Mouse scrolled (406, 566) with delta (0, -1)
Screenshot: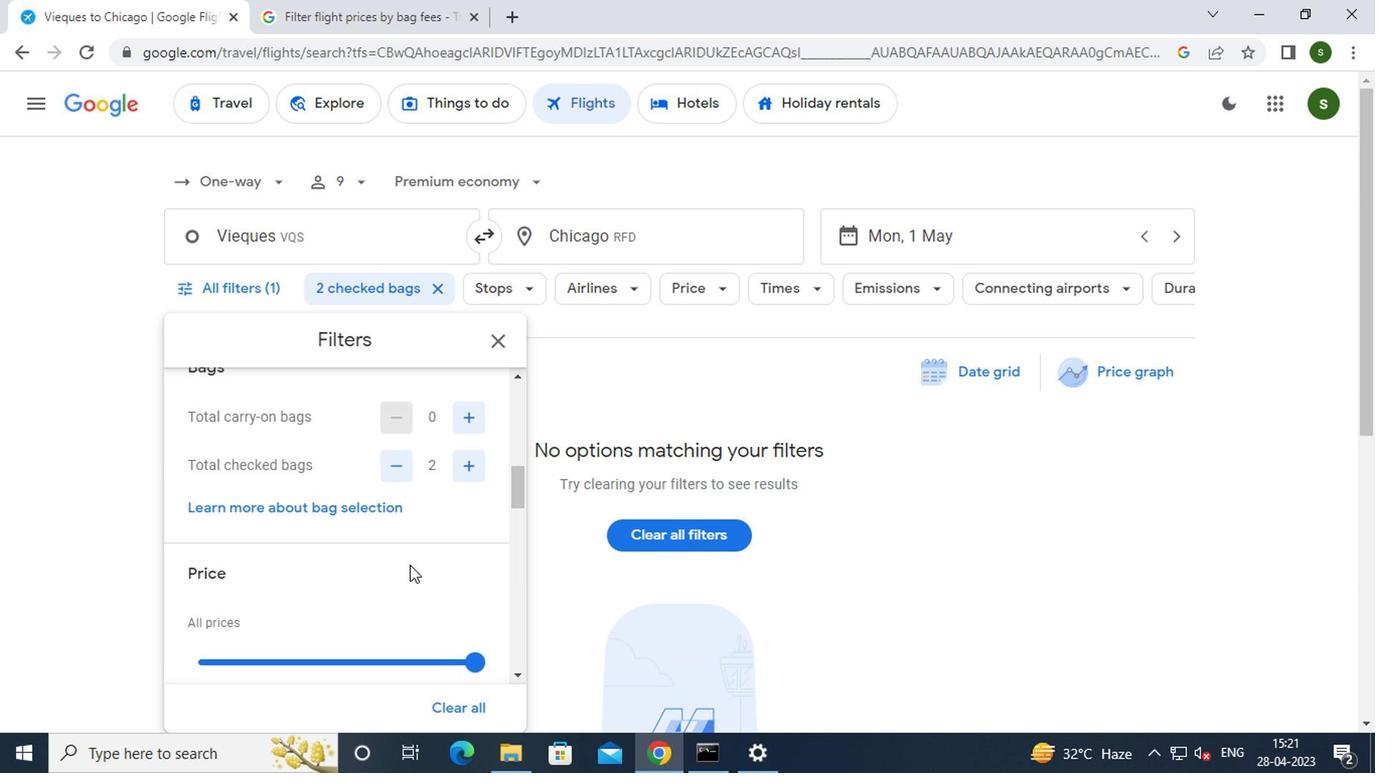 
Action: Mouse moved to (406, 567)
Screenshot: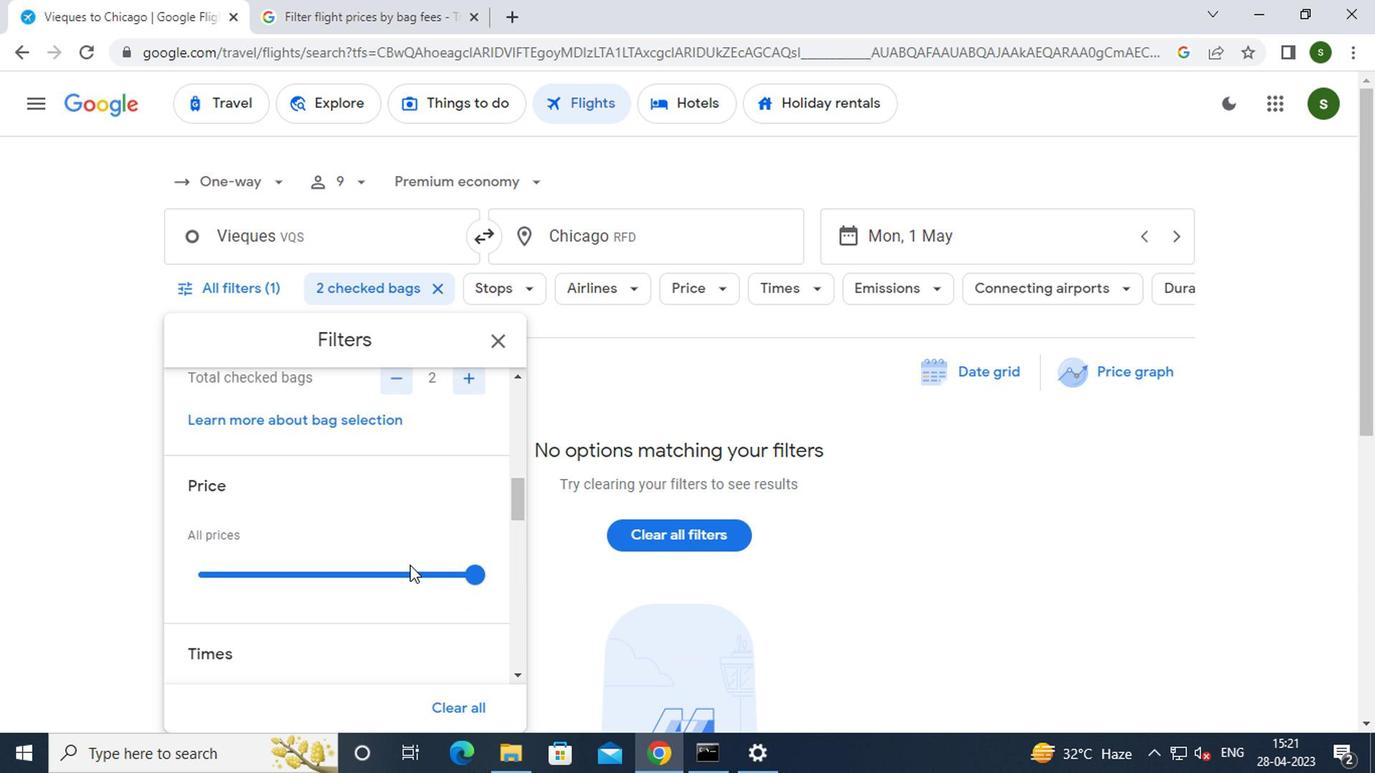 
Action: Mouse scrolled (406, 566) with delta (0, -1)
Screenshot: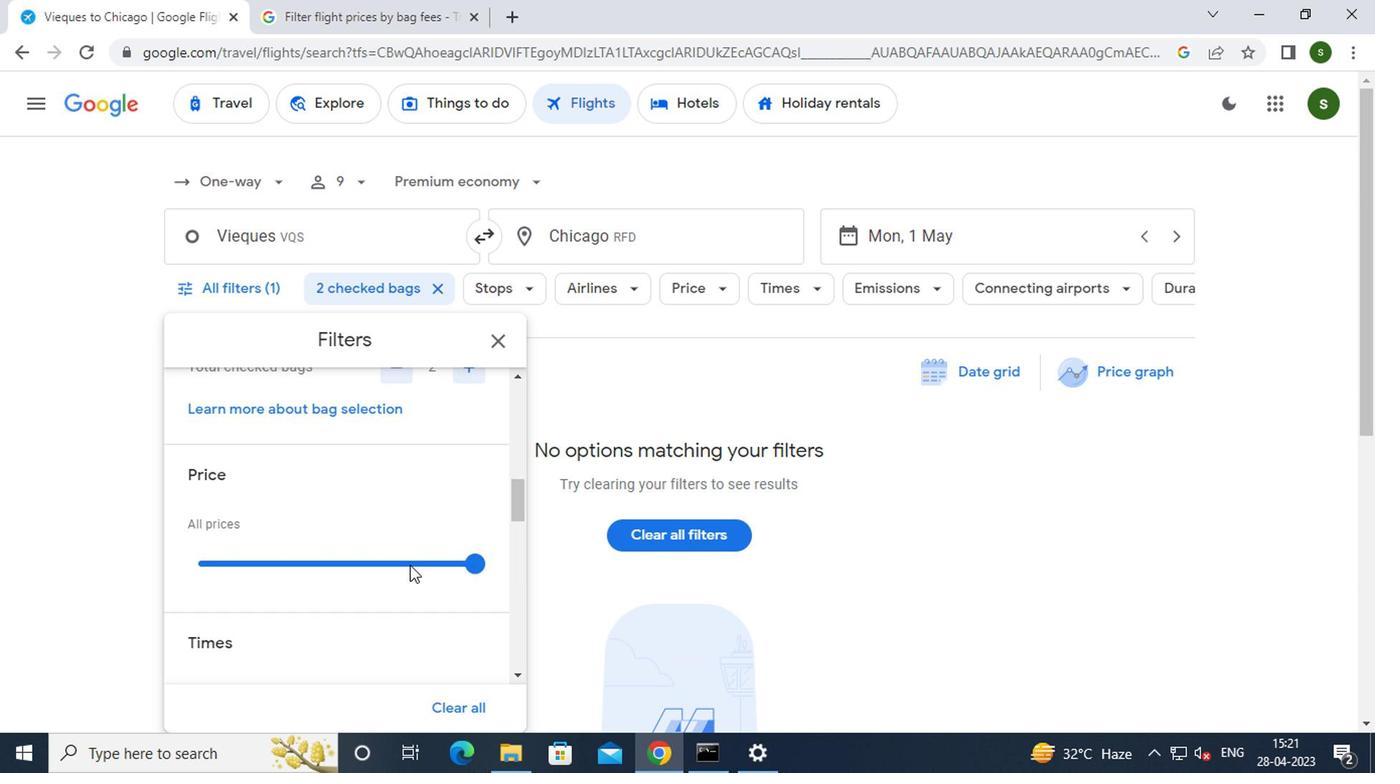 
Action: Mouse scrolled (406, 566) with delta (0, -1)
Screenshot: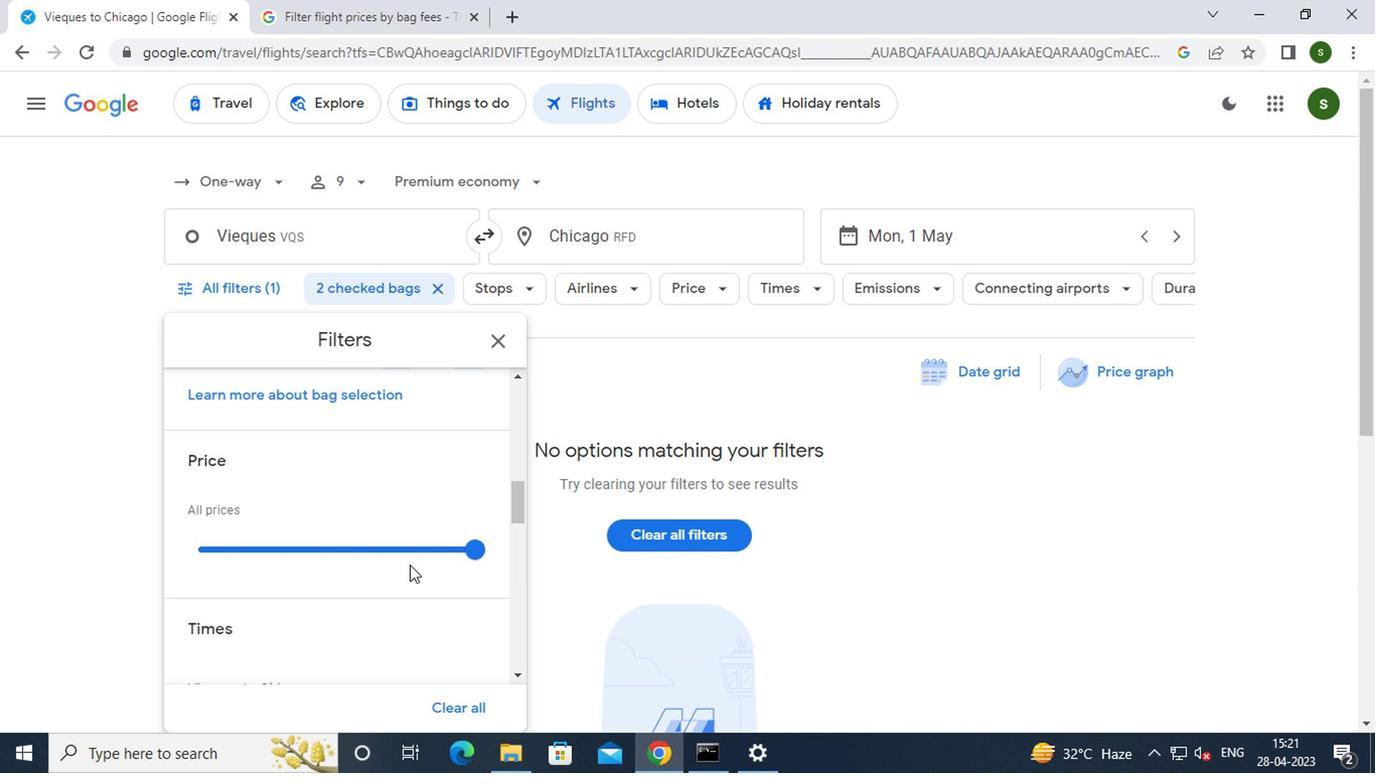 
Action: Mouse moved to (194, 594)
Screenshot: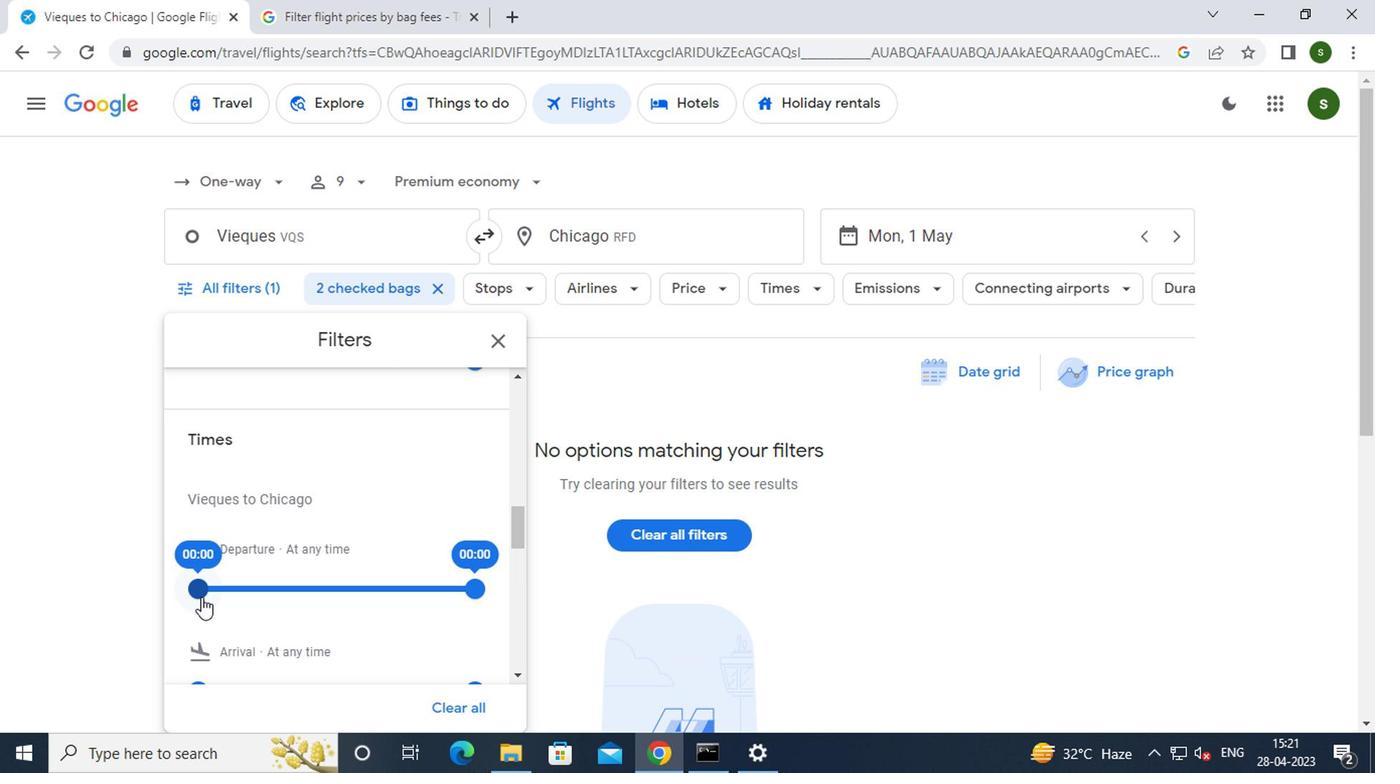 
Action: Mouse pressed left at (194, 594)
Screenshot: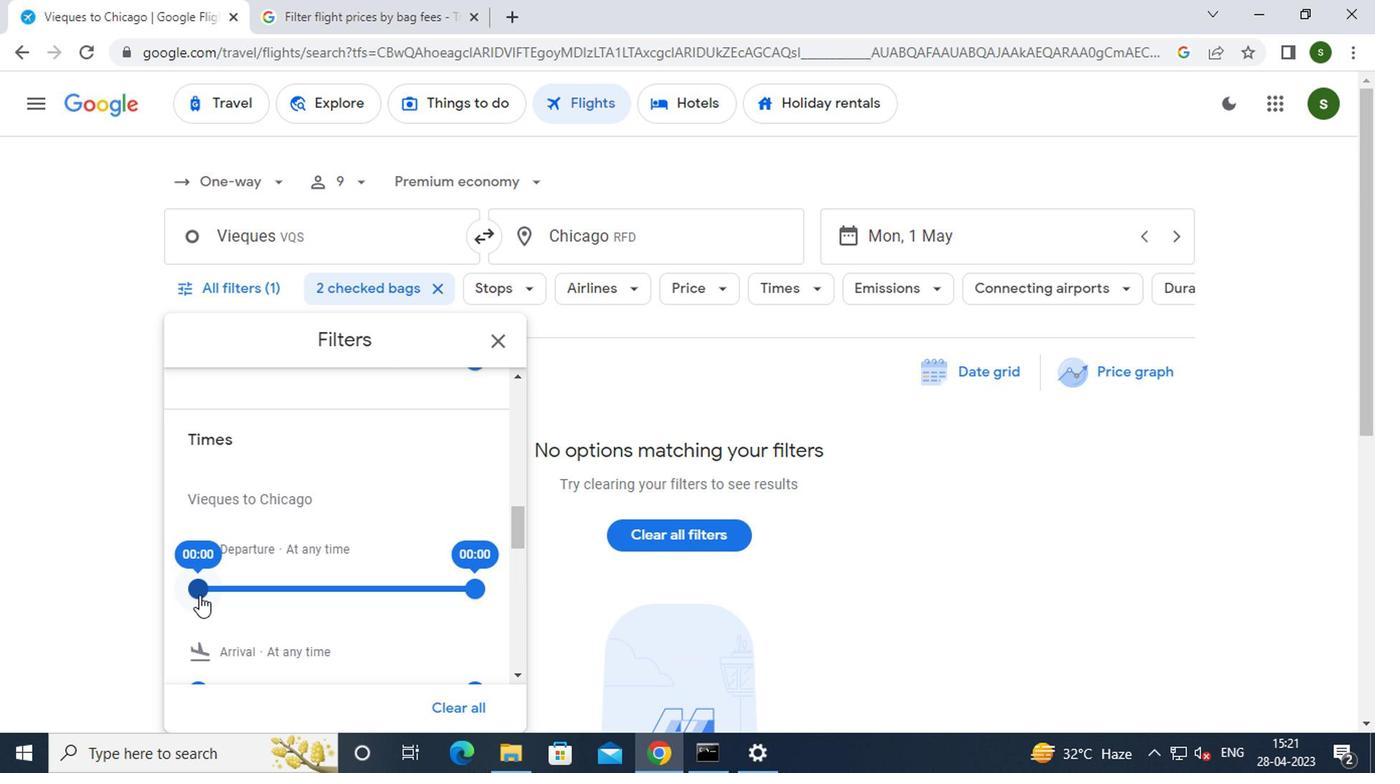 
Action: Mouse moved to (703, 374)
Screenshot: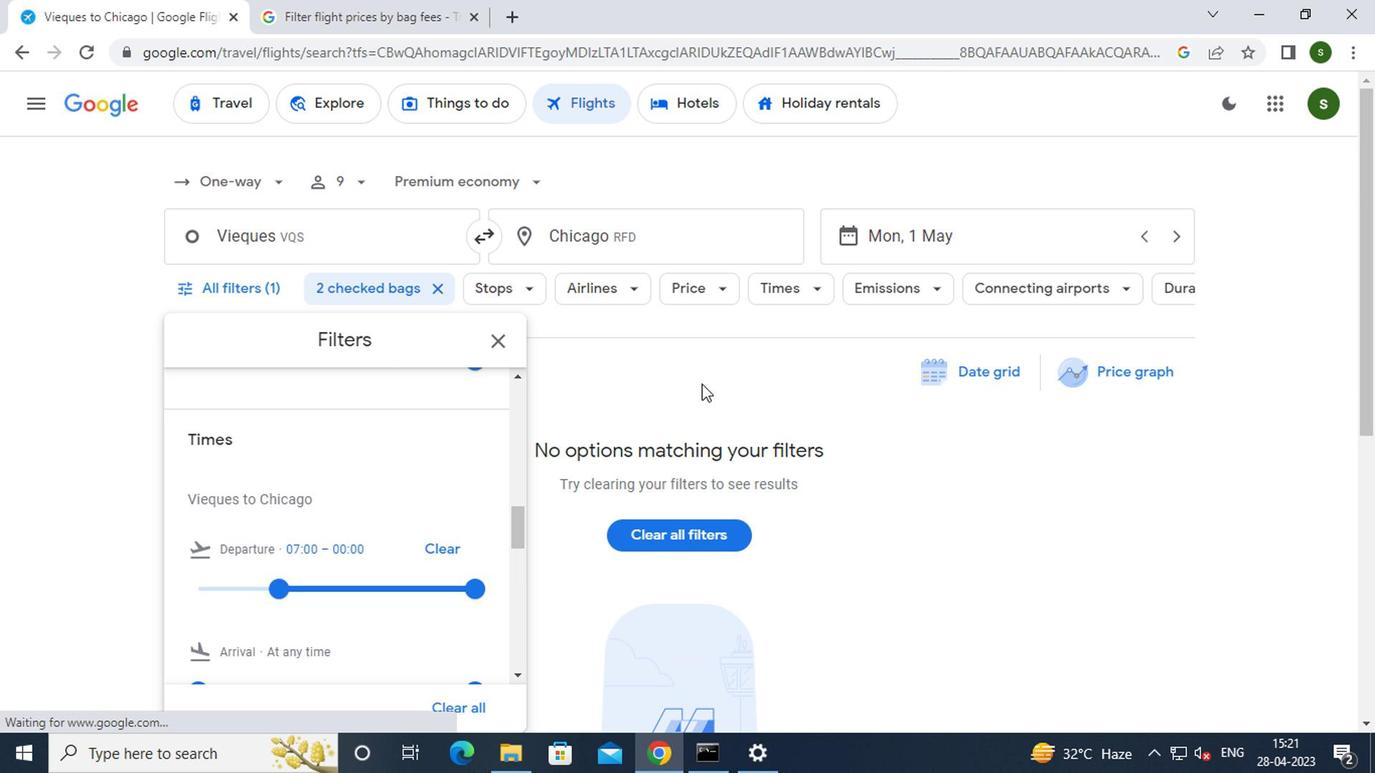 
Action: Mouse pressed left at (703, 374)
Screenshot: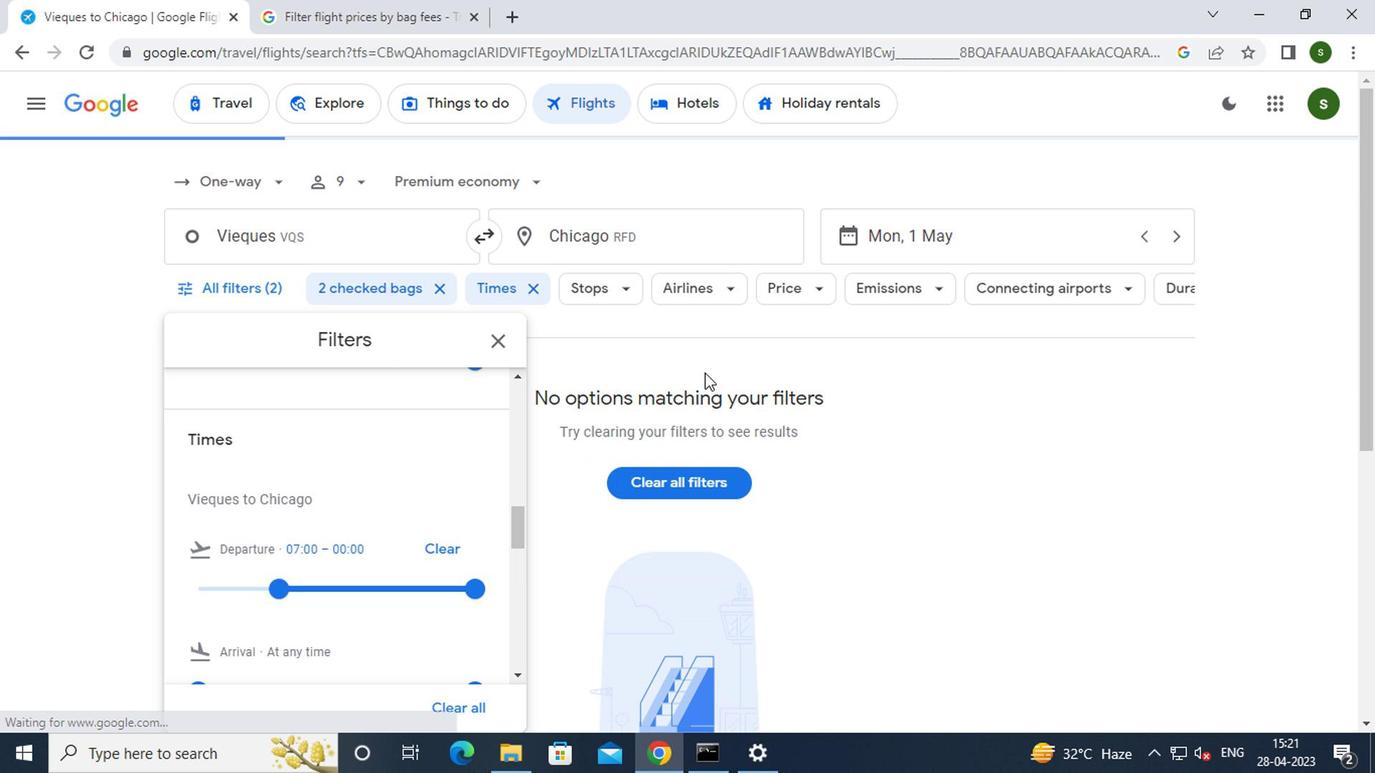 
